 Task: Find connections with filter location Kayanza with filter topic #productmanagementwith filter profile language Potuguese with filter current company Computacenter with filter school Meghnad Saha Institute Of Technology(MSIT) with filter industry Chemical Raw Materials Manufacturing with filter service category Tax Law with filter keywords title Managing Member
Action: Mouse moved to (180, 237)
Screenshot: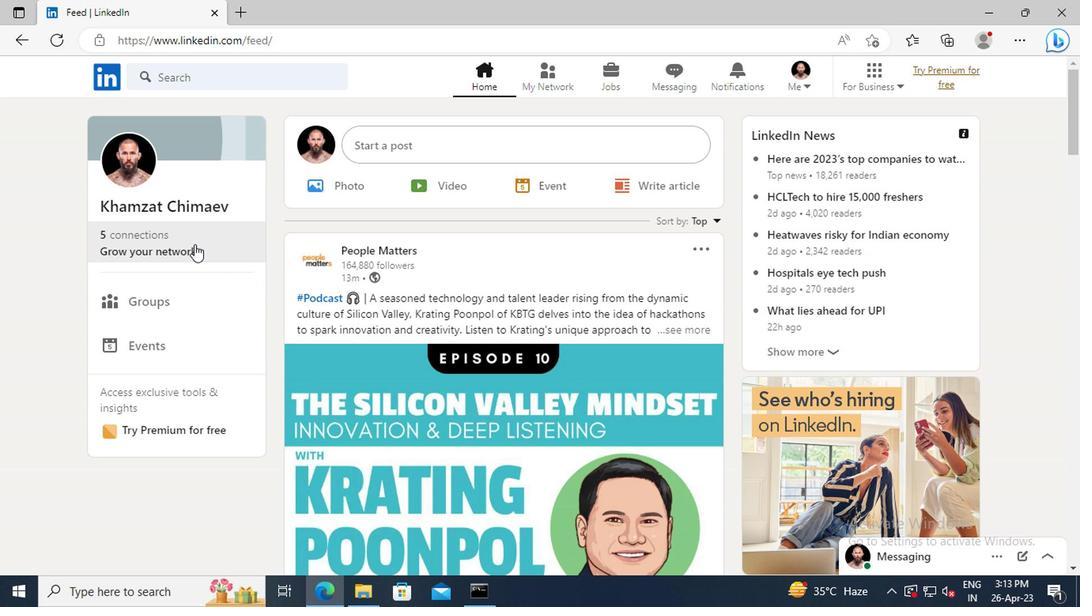 
Action: Mouse pressed left at (180, 237)
Screenshot: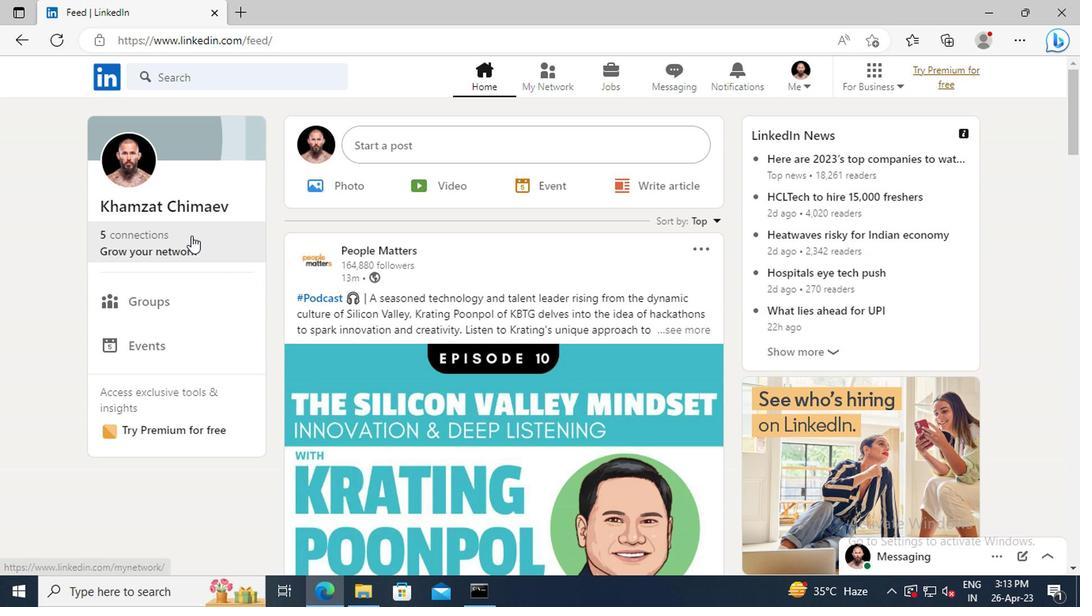
Action: Mouse moved to (188, 166)
Screenshot: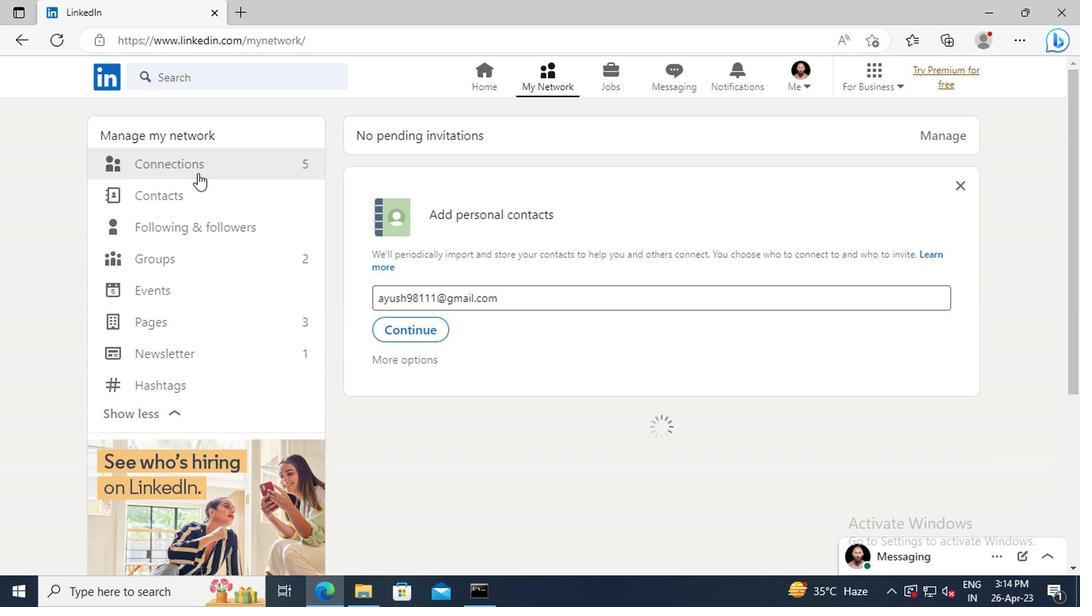 
Action: Mouse pressed left at (188, 166)
Screenshot: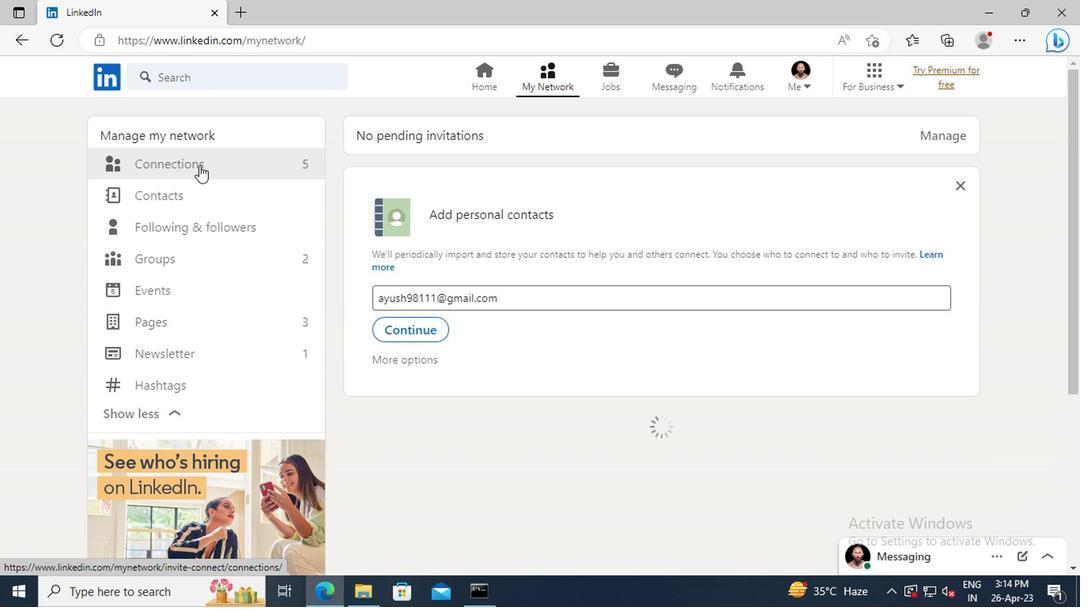 
Action: Mouse moved to (645, 170)
Screenshot: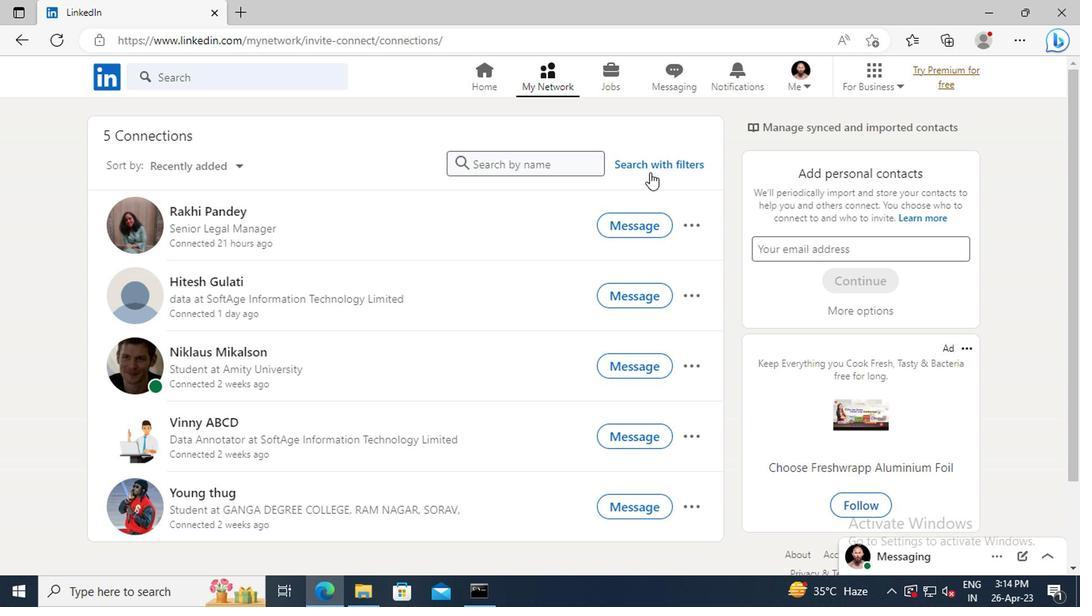 
Action: Mouse pressed left at (645, 170)
Screenshot: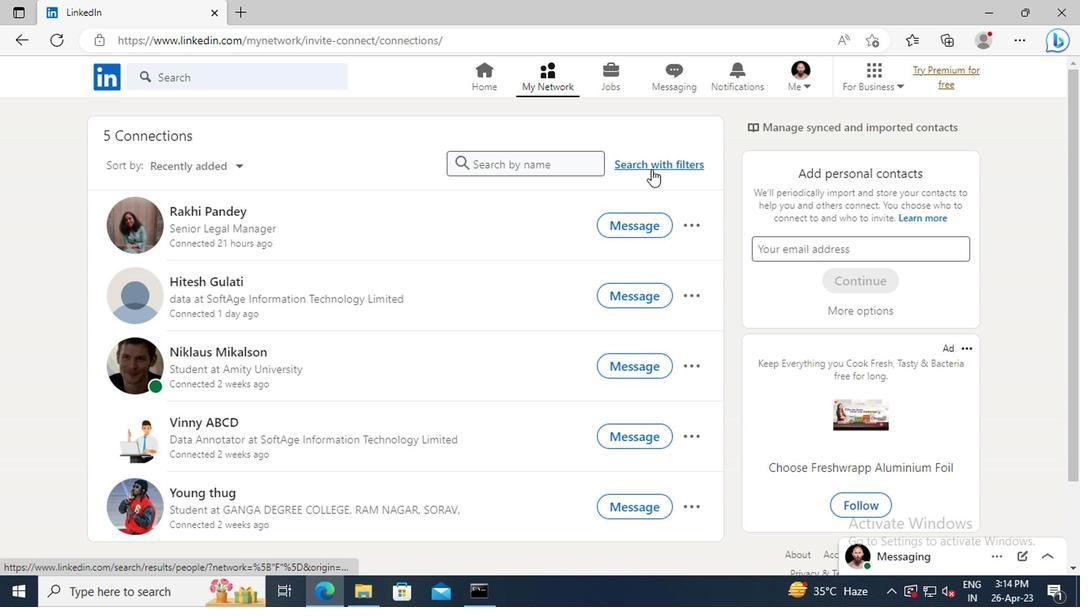 
Action: Mouse moved to (593, 129)
Screenshot: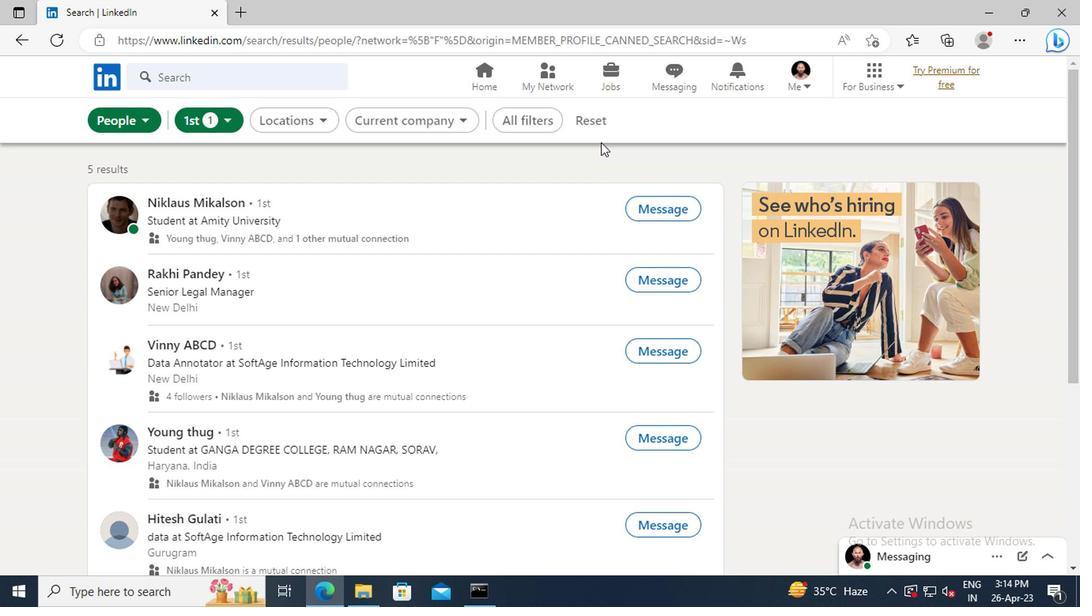 
Action: Mouse pressed left at (593, 129)
Screenshot: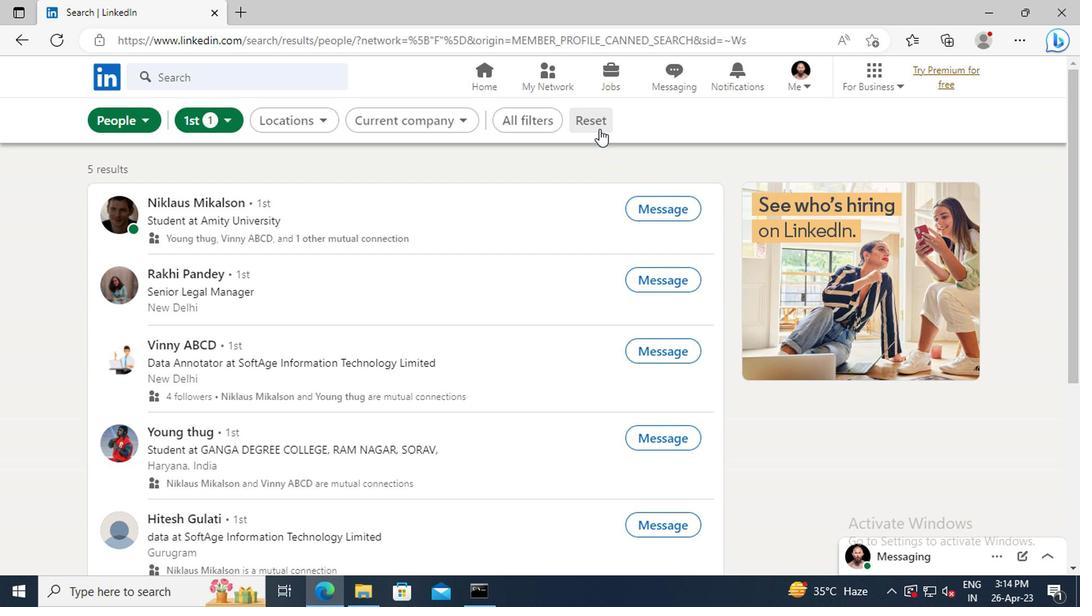 
Action: Mouse moved to (561, 122)
Screenshot: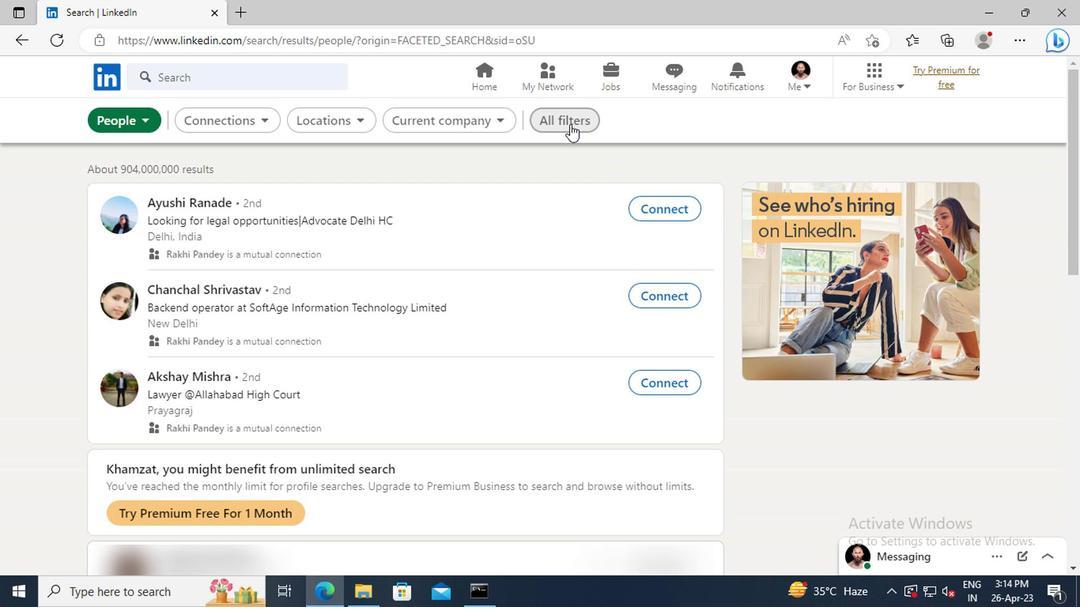 
Action: Mouse pressed left at (561, 122)
Screenshot: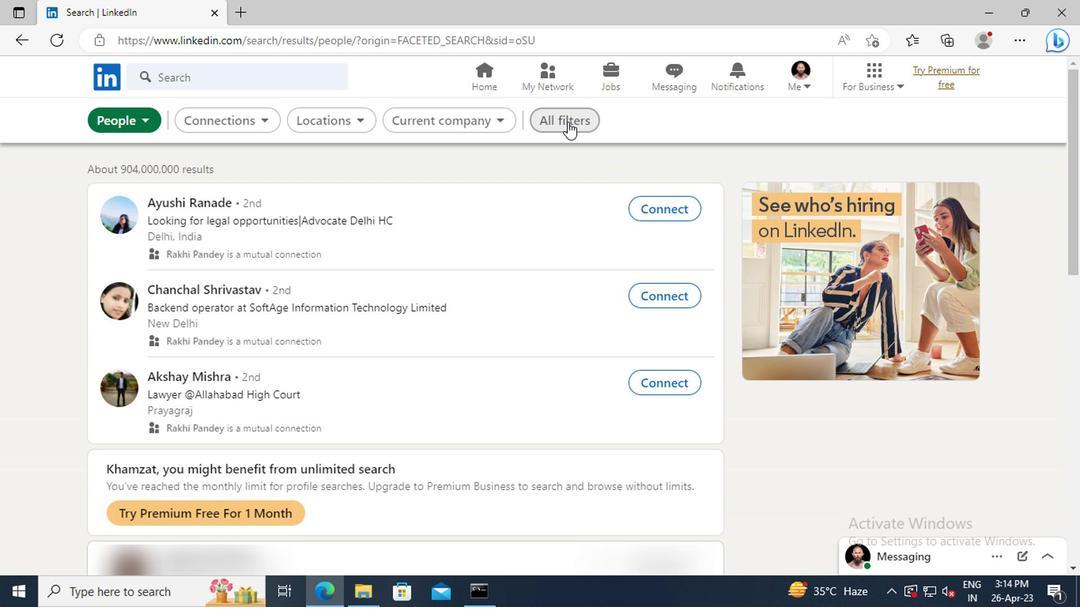 
Action: Mouse moved to (852, 314)
Screenshot: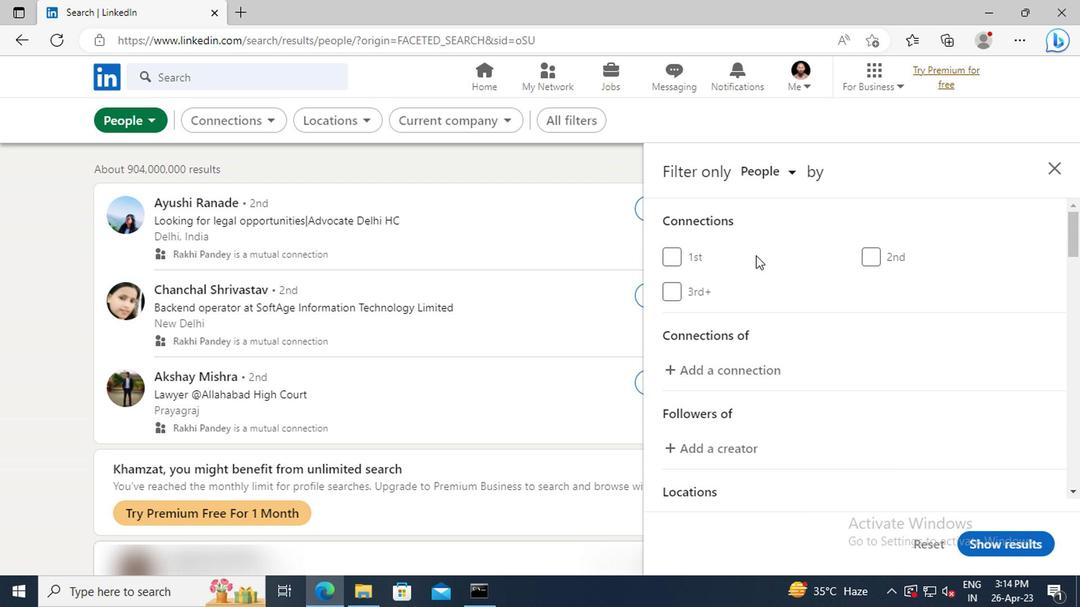 
Action: Mouse scrolled (852, 313) with delta (0, -1)
Screenshot: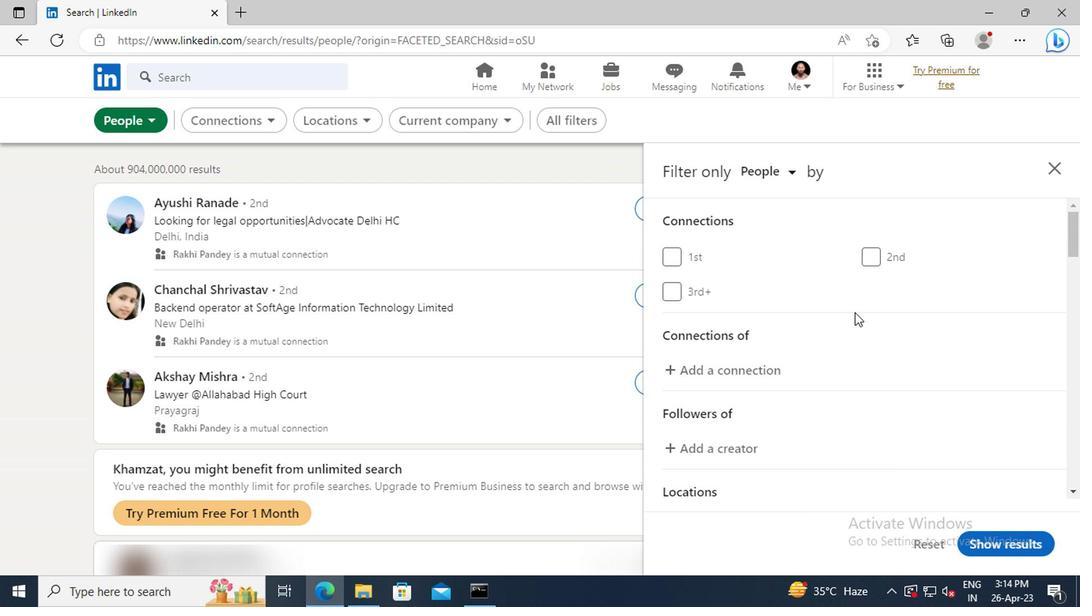 
Action: Mouse scrolled (852, 313) with delta (0, -1)
Screenshot: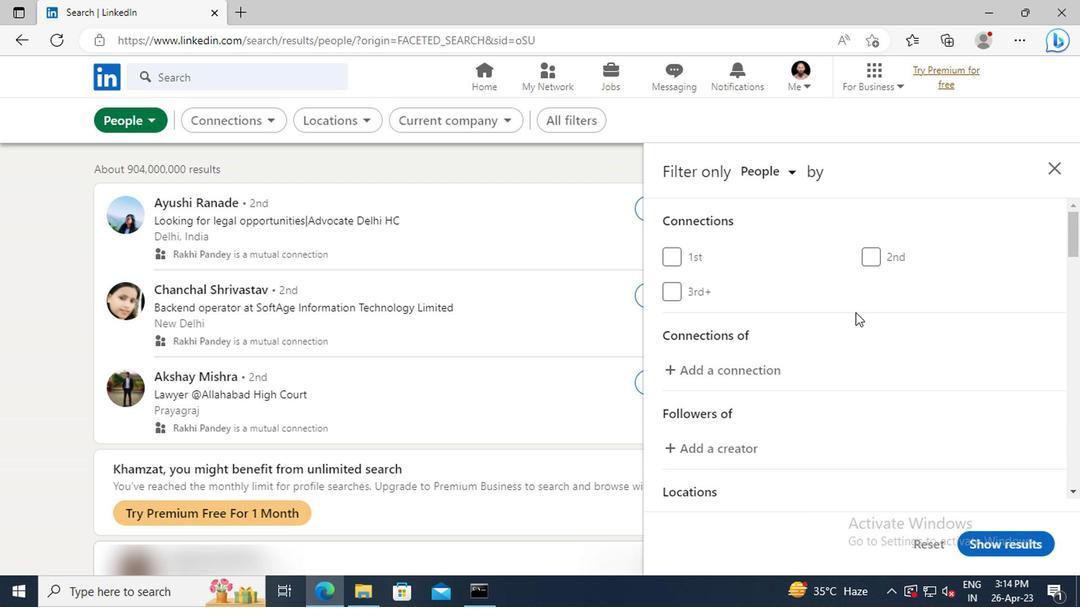 
Action: Mouse scrolled (852, 313) with delta (0, -1)
Screenshot: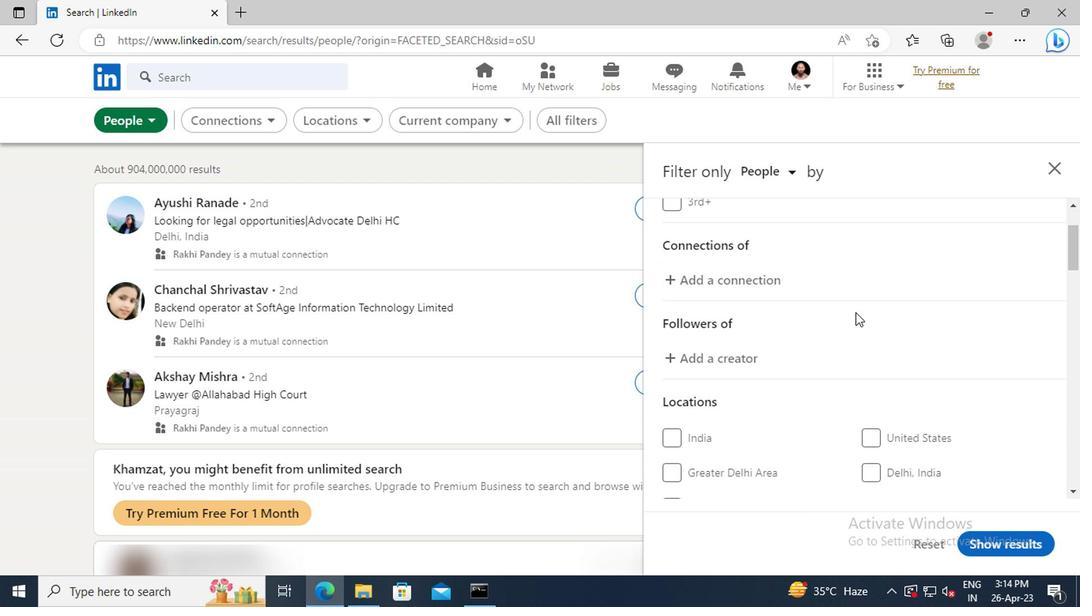 
Action: Mouse scrolled (852, 313) with delta (0, -1)
Screenshot: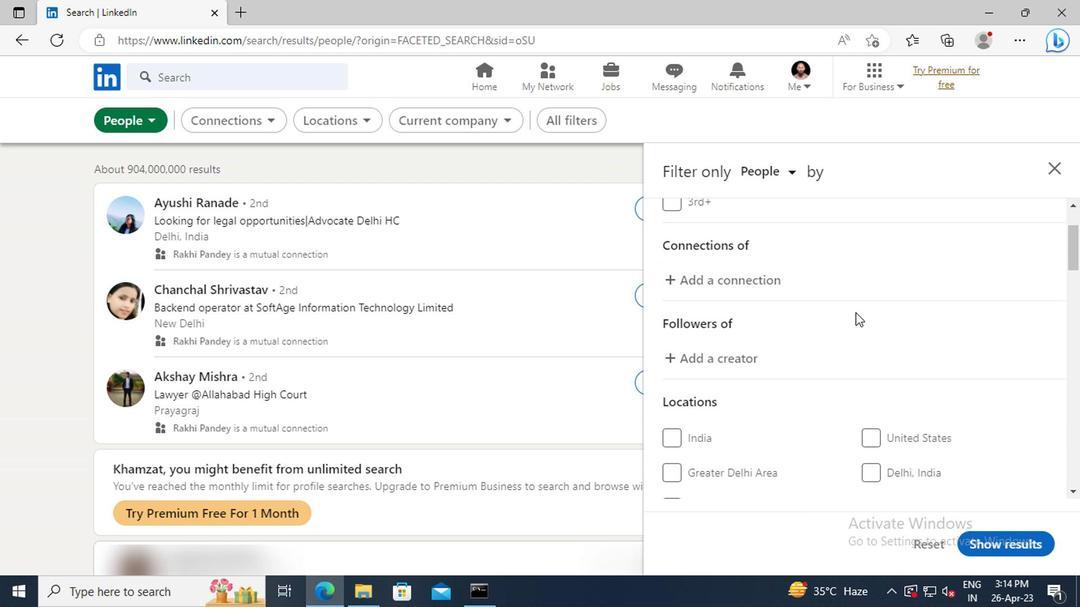 
Action: Mouse scrolled (852, 313) with delta (0, -1)
Screenshot: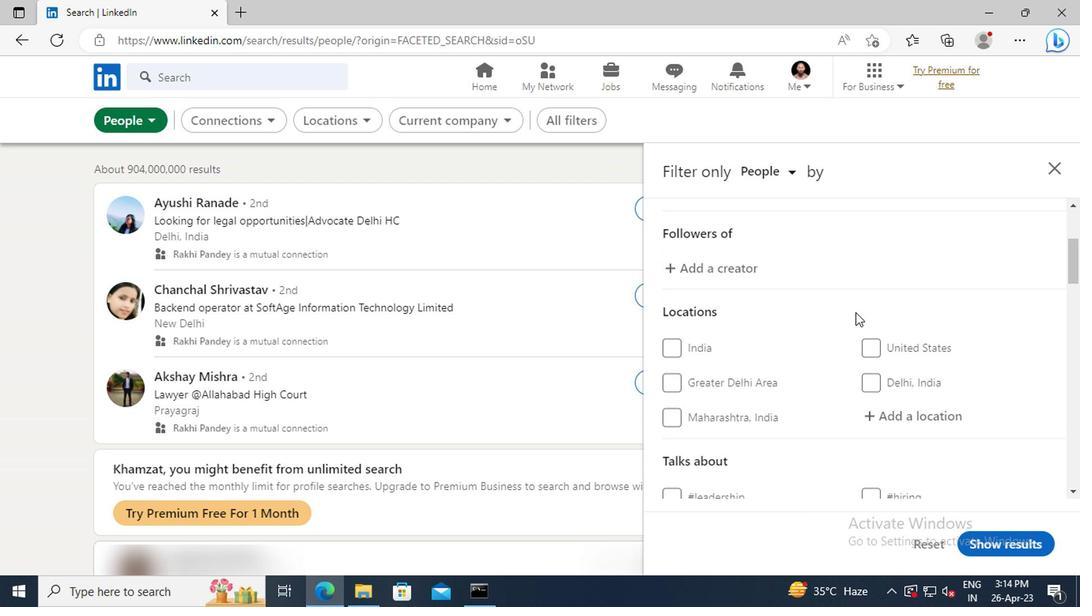 
Action: Mouse moved to (879, 367)
Screenshot: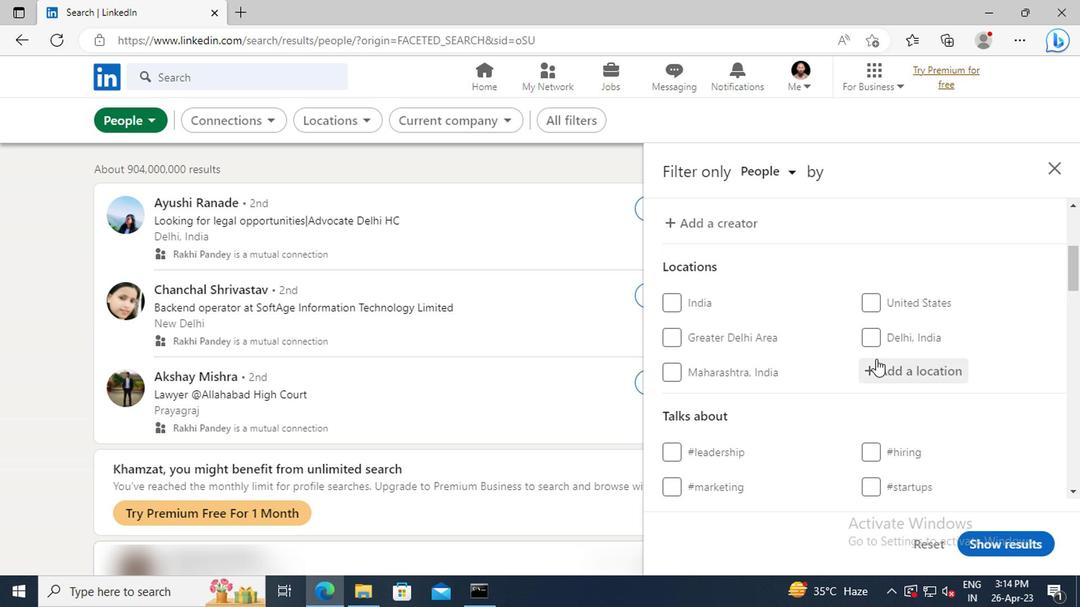 
Action: Mouse pressed left at (879, 367)
Screenshot: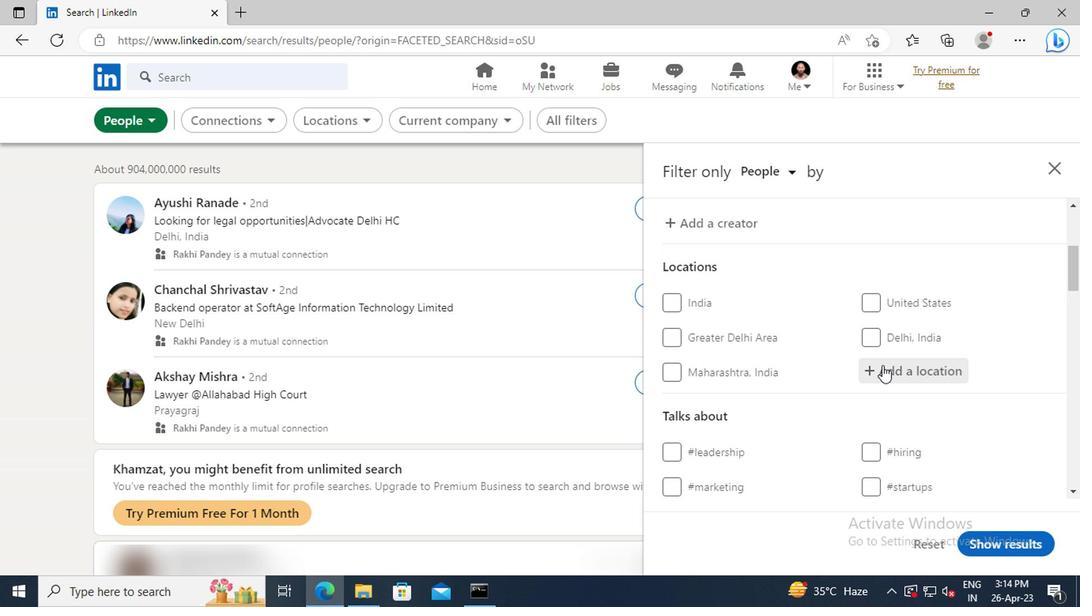 
Action: Key pressed <Key.shift>KAYANZA
Screenshot: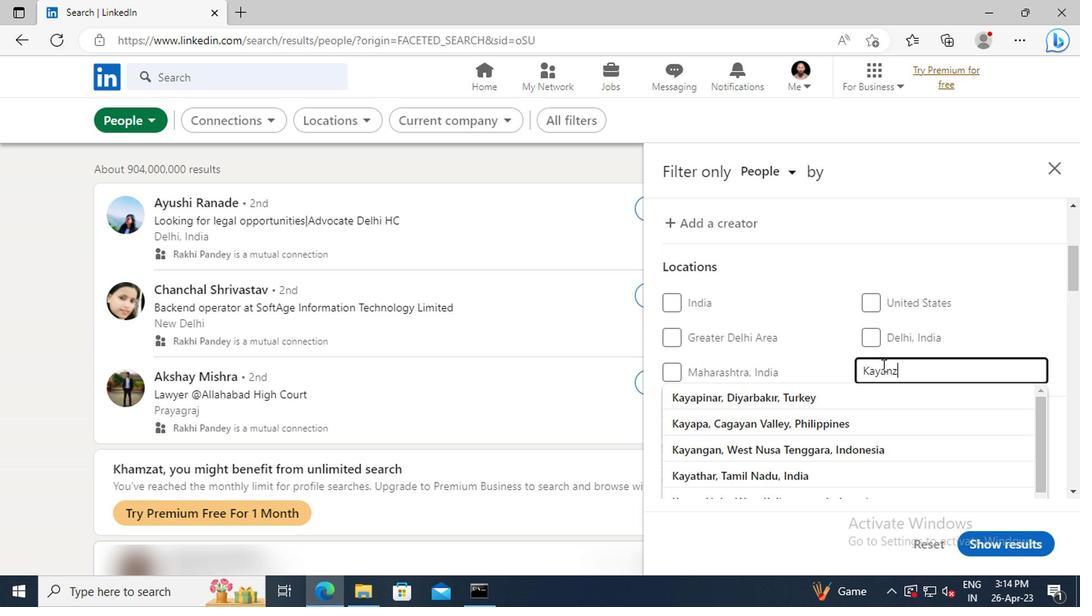 
Action: Mouse moved to (873, 398)
Screenshot: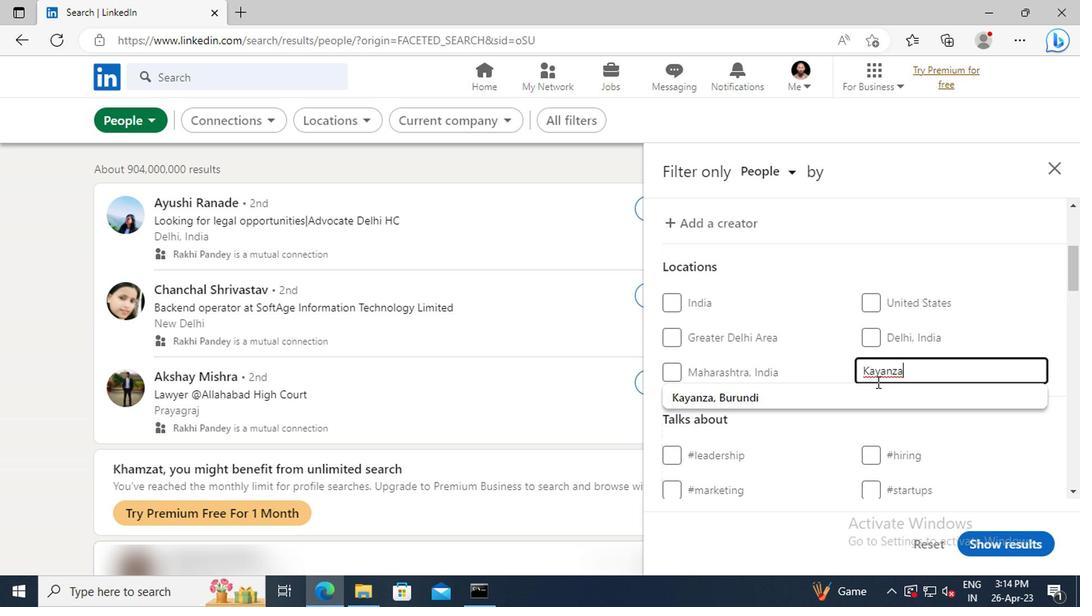 
Action: Mouse pressed left at (873, 398)
Screenshot: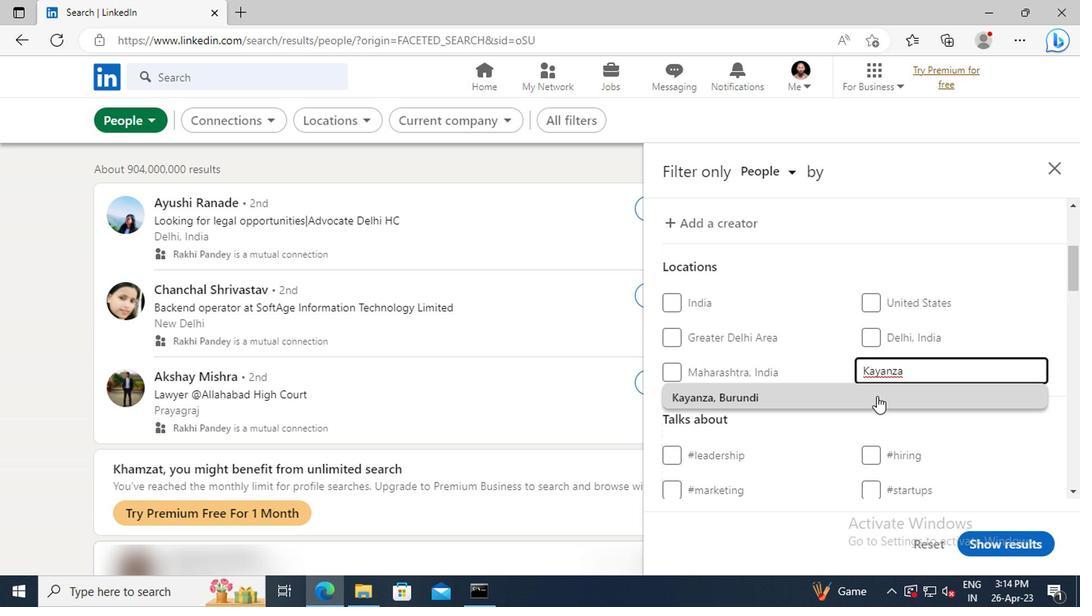 
Action: Mouse moved to (881, 314)
Screenshot: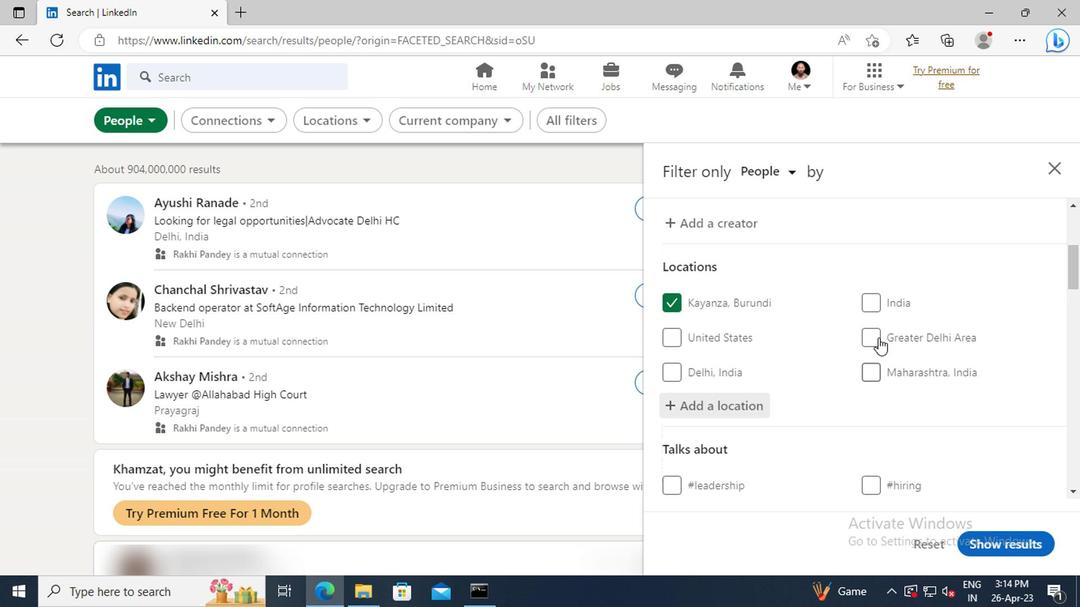 
Action: Mouse scrolled (881, 314) with delta (0, 0)
Screenshot: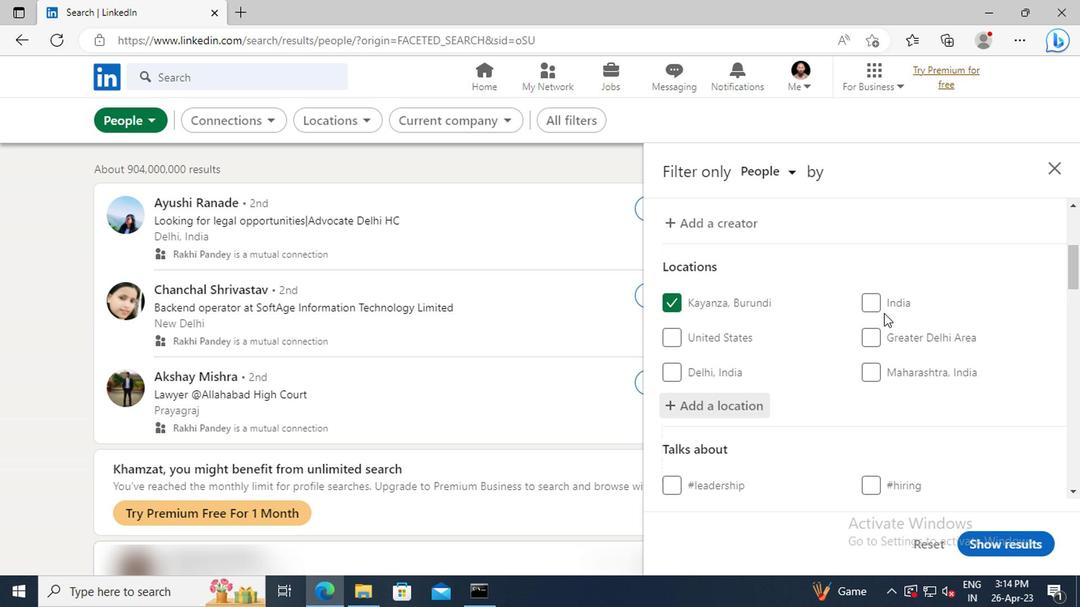 
Action: Mouse scrolled (881, 314) with delta (0, 0)
Screenshot: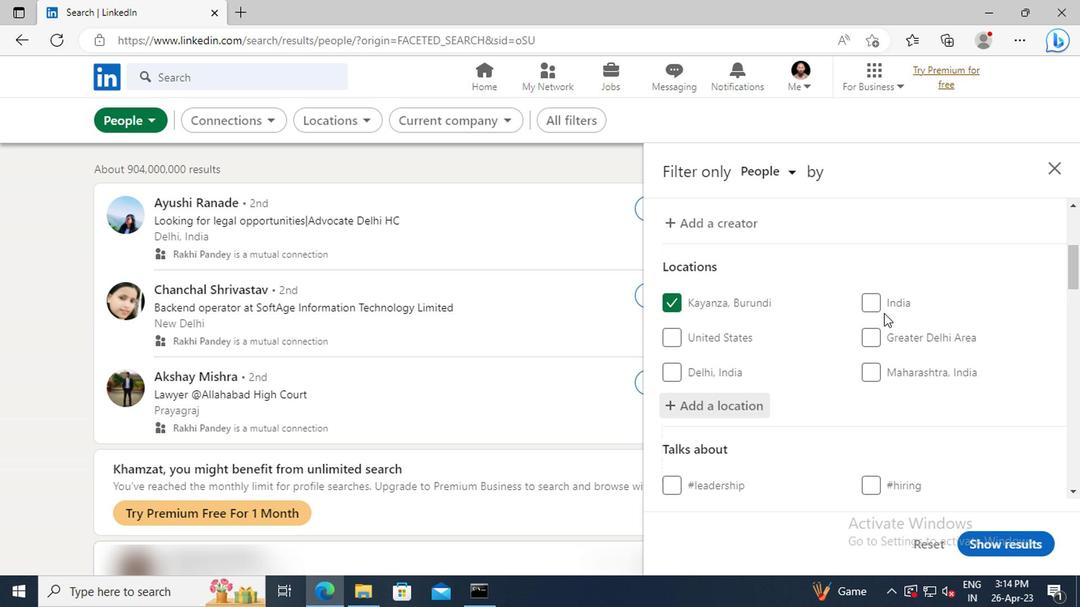 
Action: Mouse scrolled (881, 314) with delta (0, 0)
Screenshot: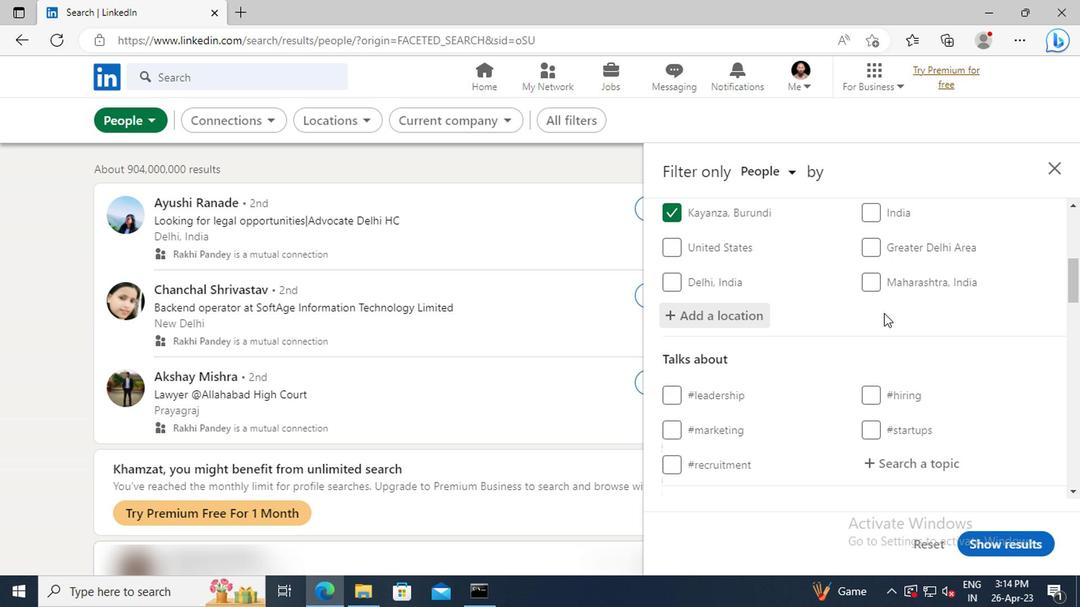 
Action: Mouse scrolled (881, 314) with delta (0, 0)
Screenshot: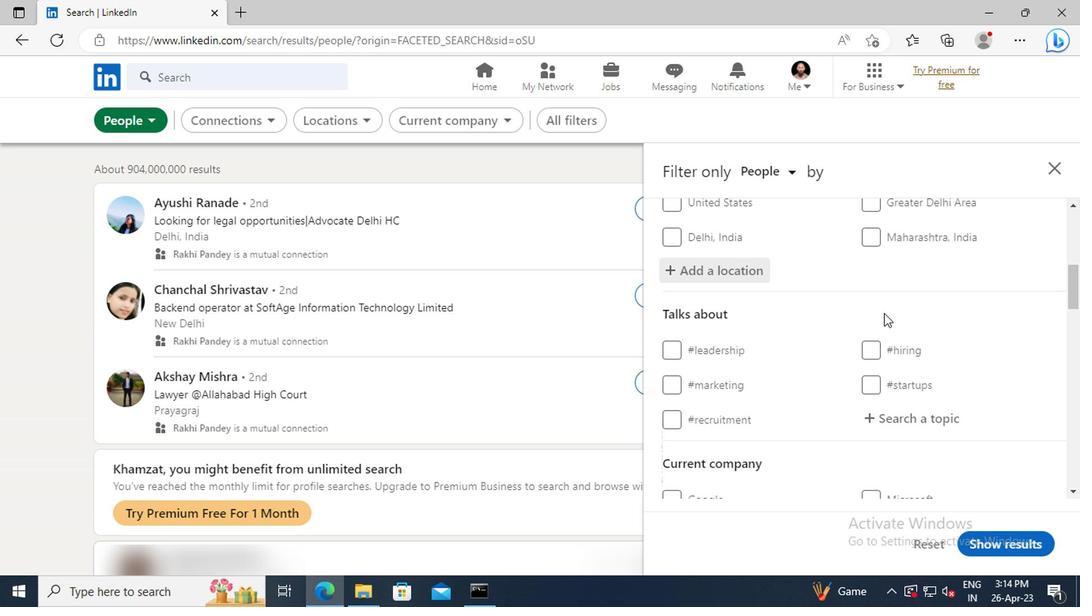 
Action: Mouse scrolled (881, 314) with delta (0, 0)
Screenshot: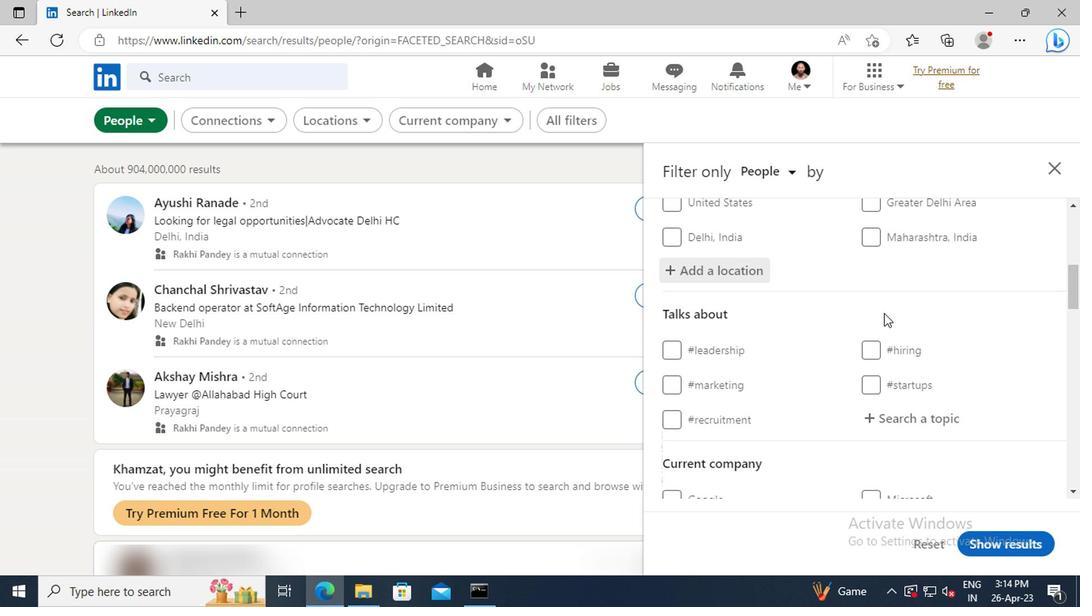 
Action: Mouse scrolled (881, 314) with delta (0, 0)
Screenshot: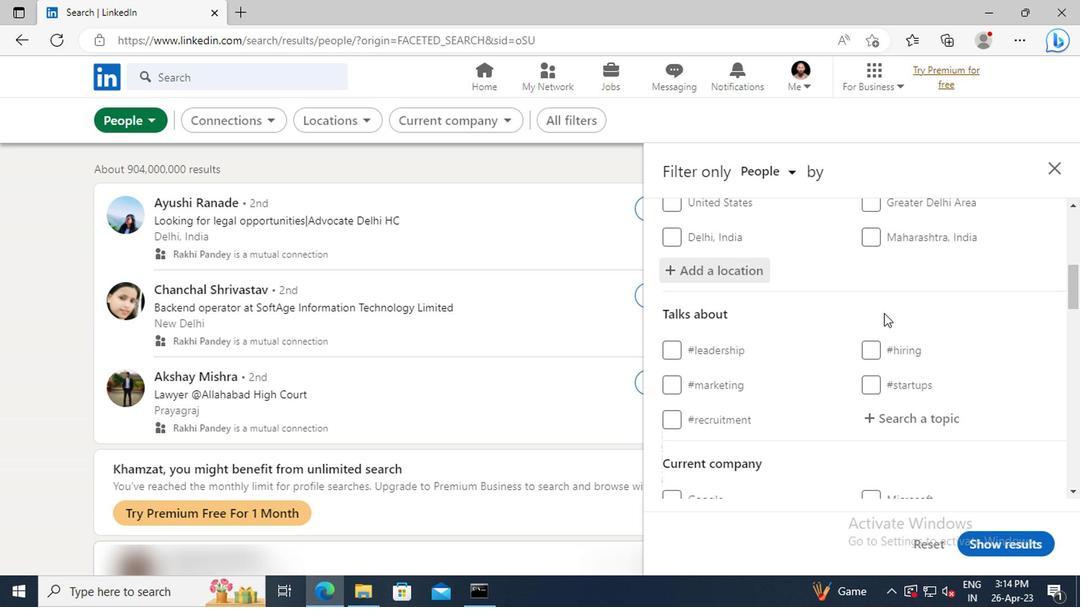 
Action: Mouse moved to (883, 285)
Screenshot: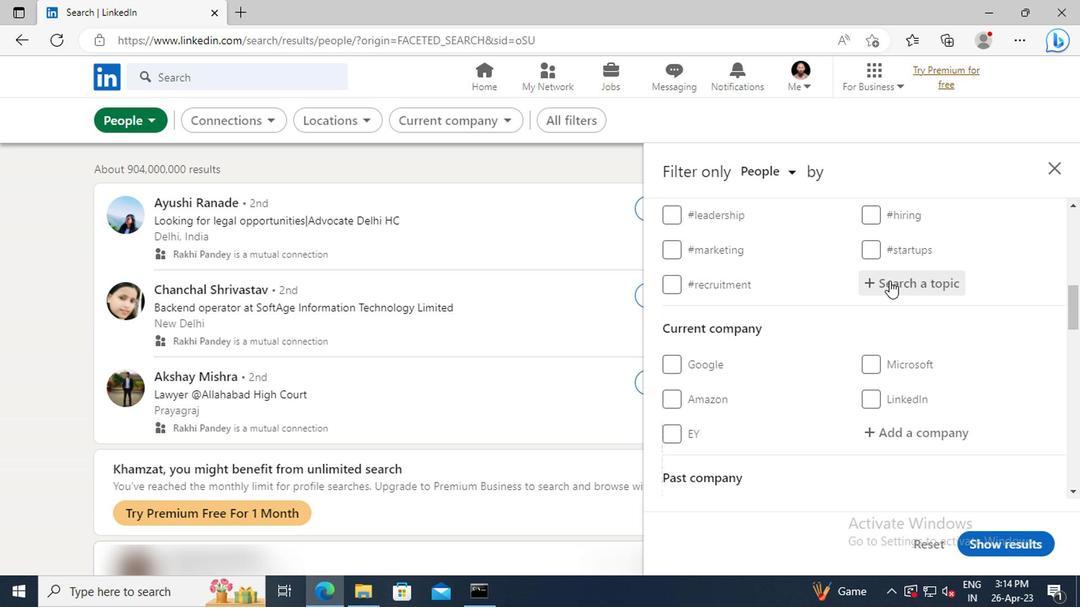 
Action: Mouse pressed left at (883, 285)
Screenshot: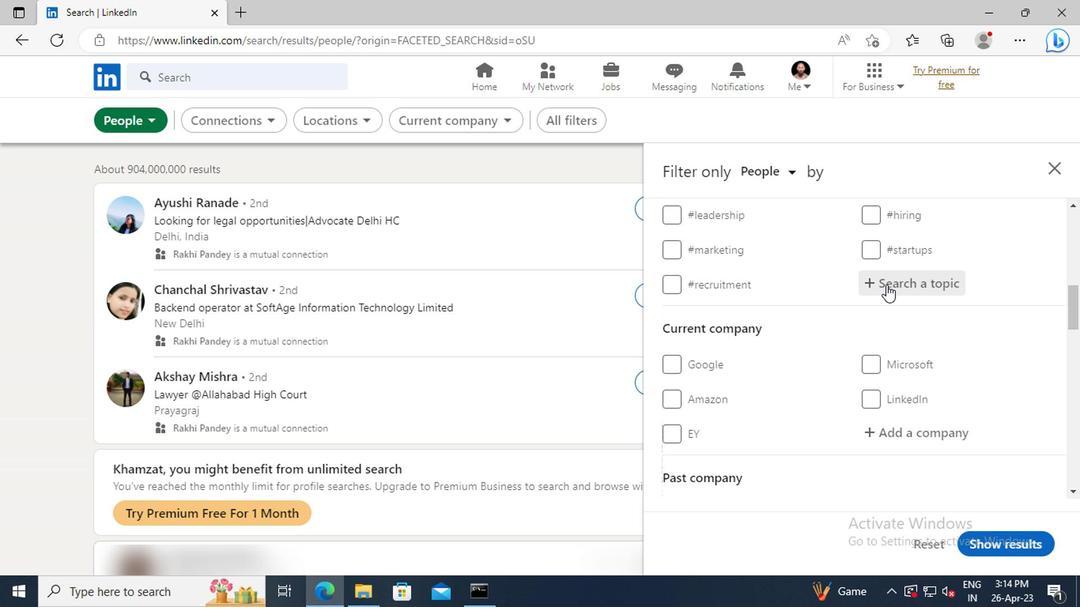 
Action: Key pressed <Key.shift>#
Screenshot: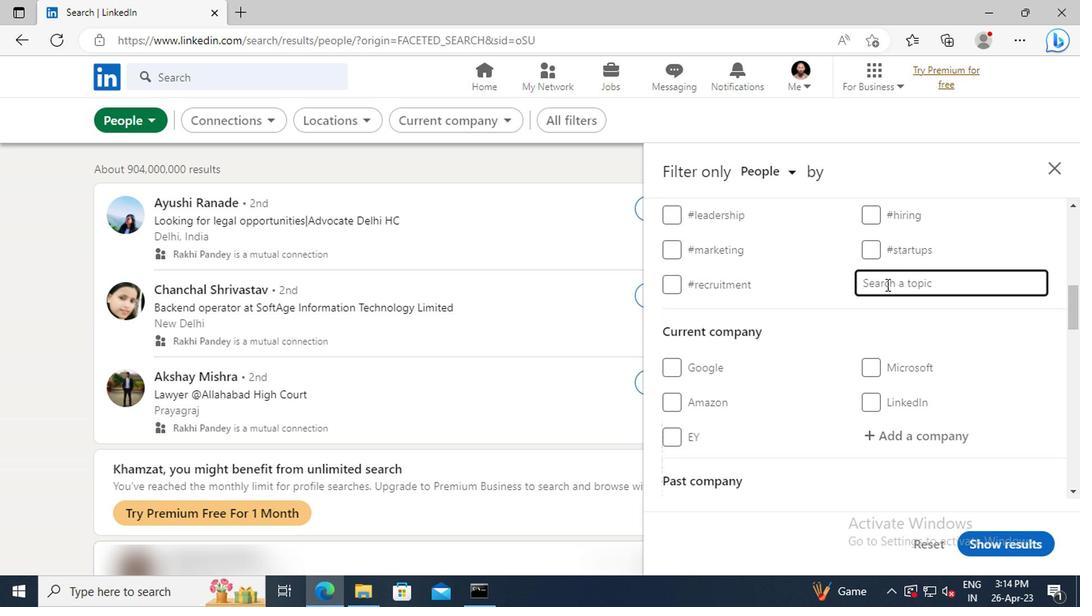 
Action: Mouse moved to (878, 285)
Screenshot: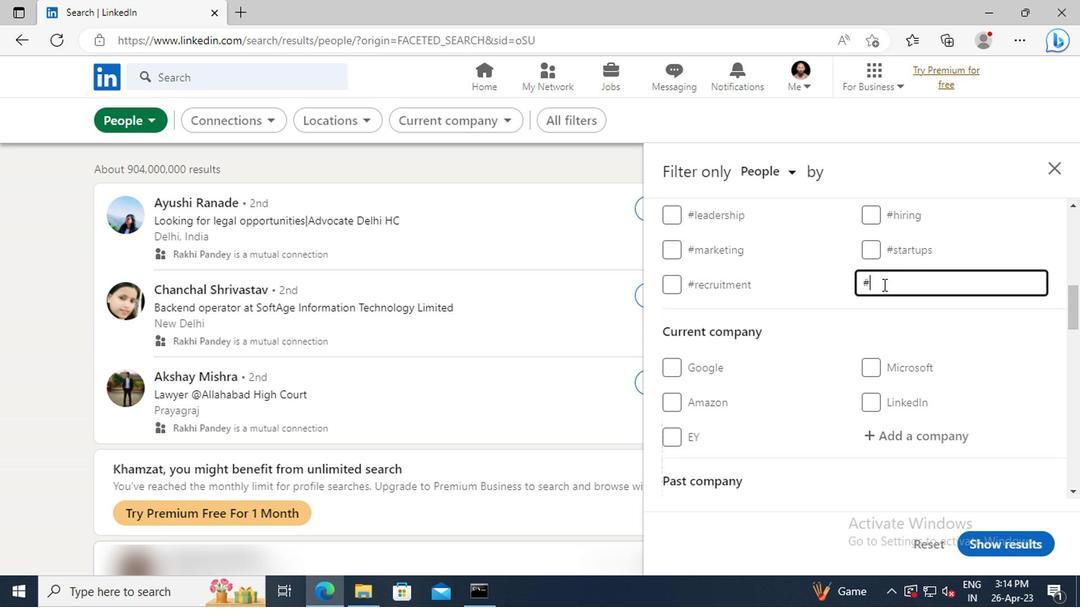 
Action: Key pressed PR
Screenshot: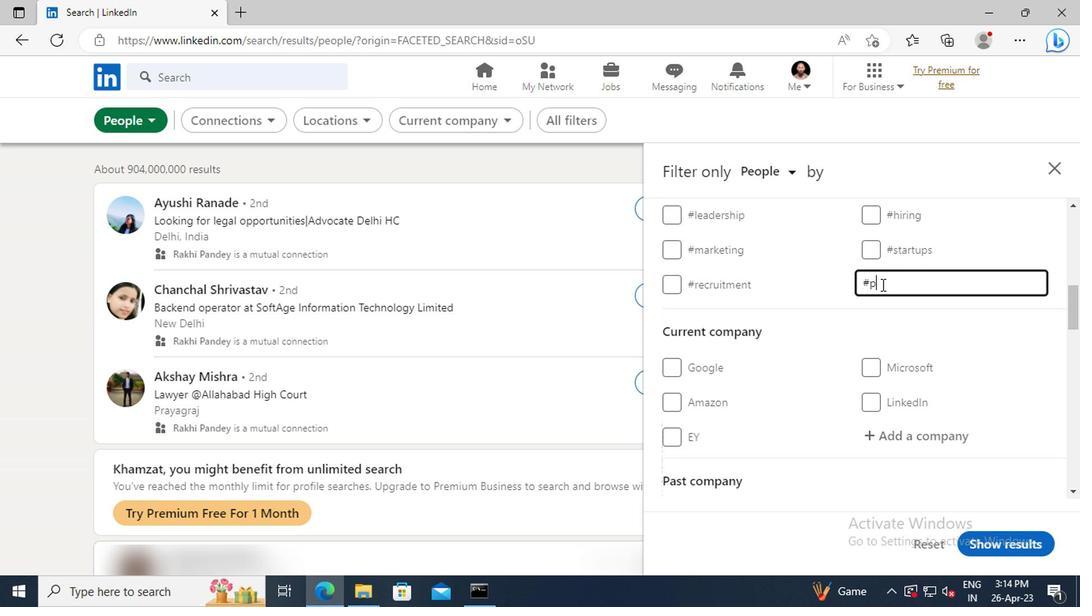 
Action: Mouse moved to (878, 285)
Screenshot: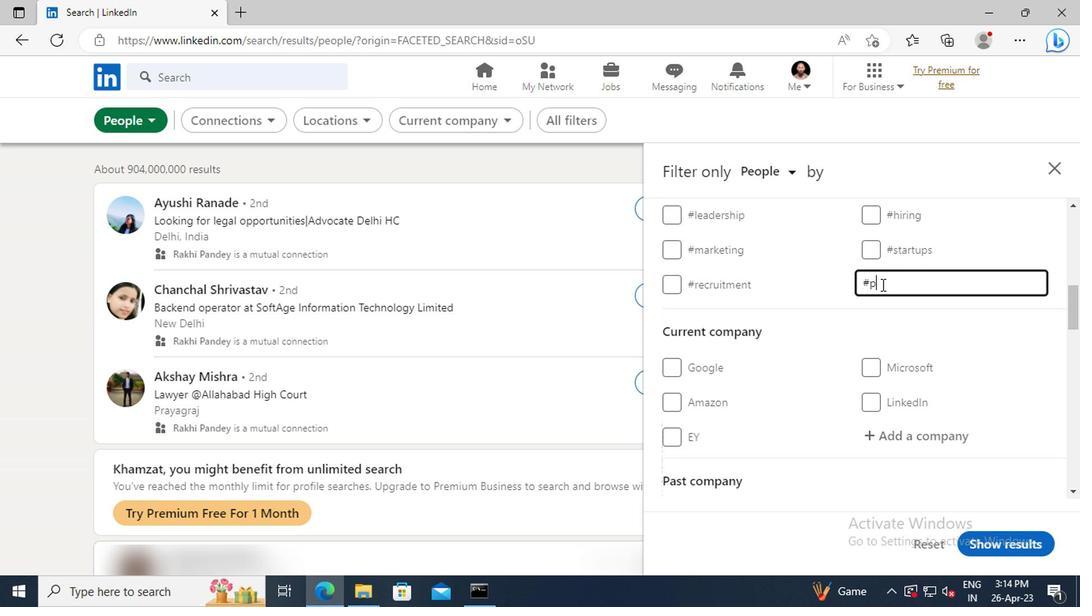 
Action: Key pressed O
Screenshot: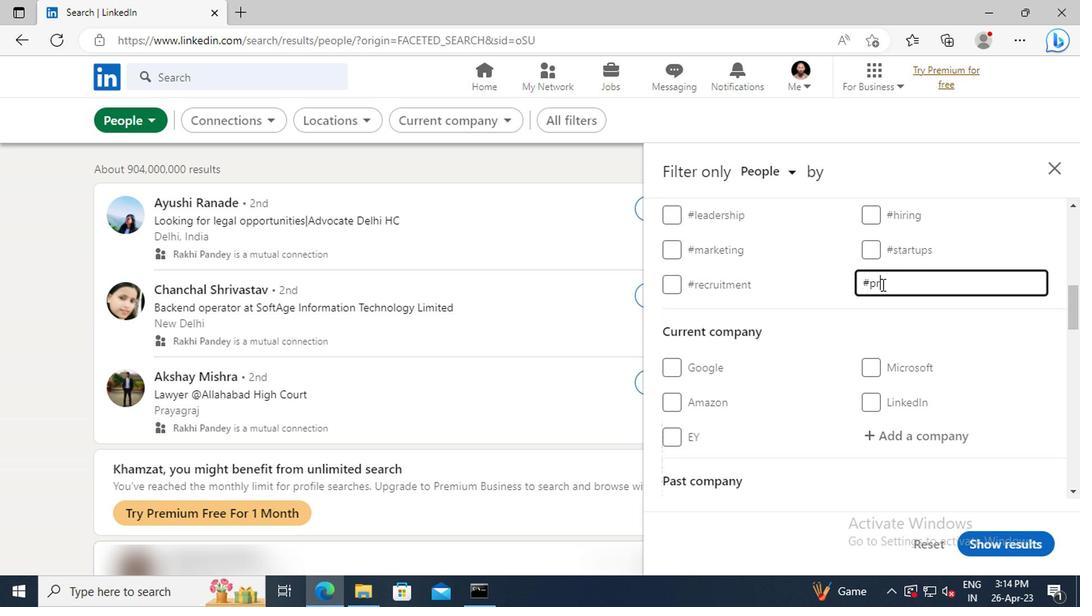 
Action: Mouse moved to (877, 285)
Screenshot: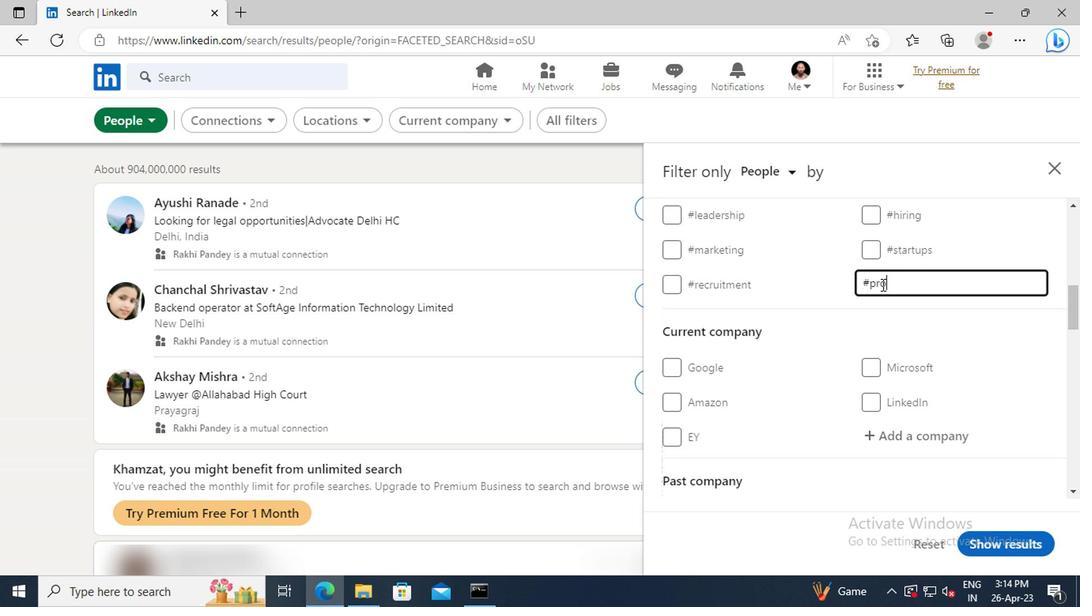 
Action: Key pressed DUCT
Screenshot: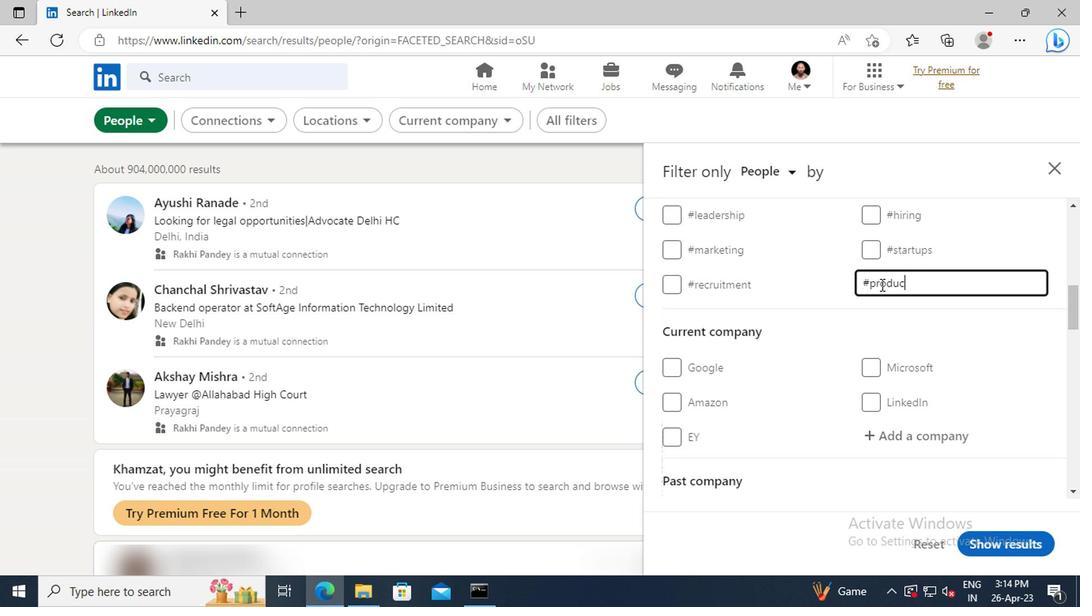 
Action: Mouse moved to (877, 285)
Screenshot: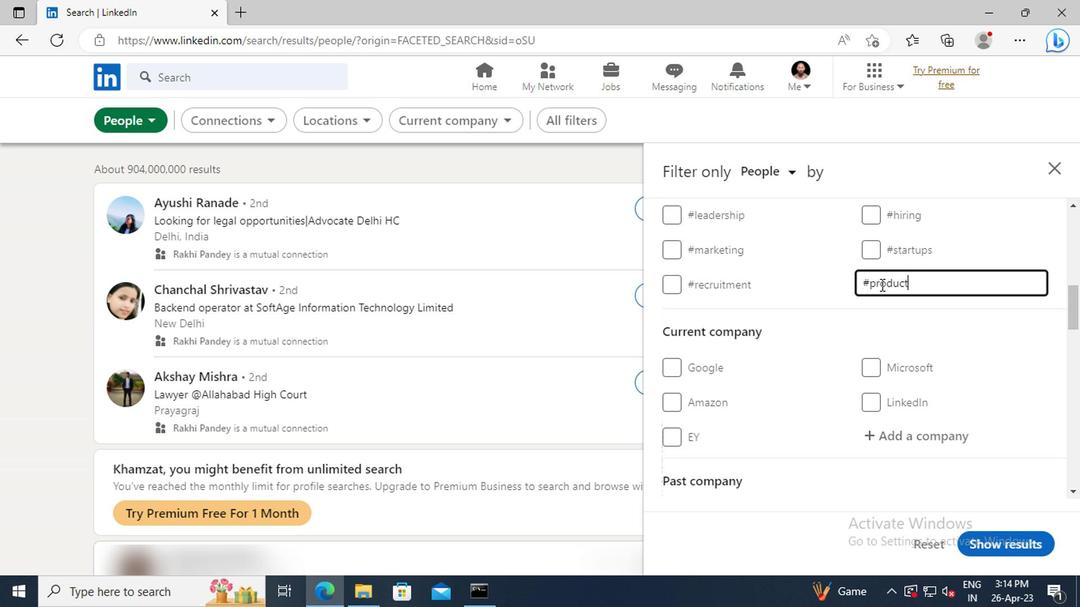 
Action: Key pressed MANAGEMENTWITH<Key.enter>
Screenshot: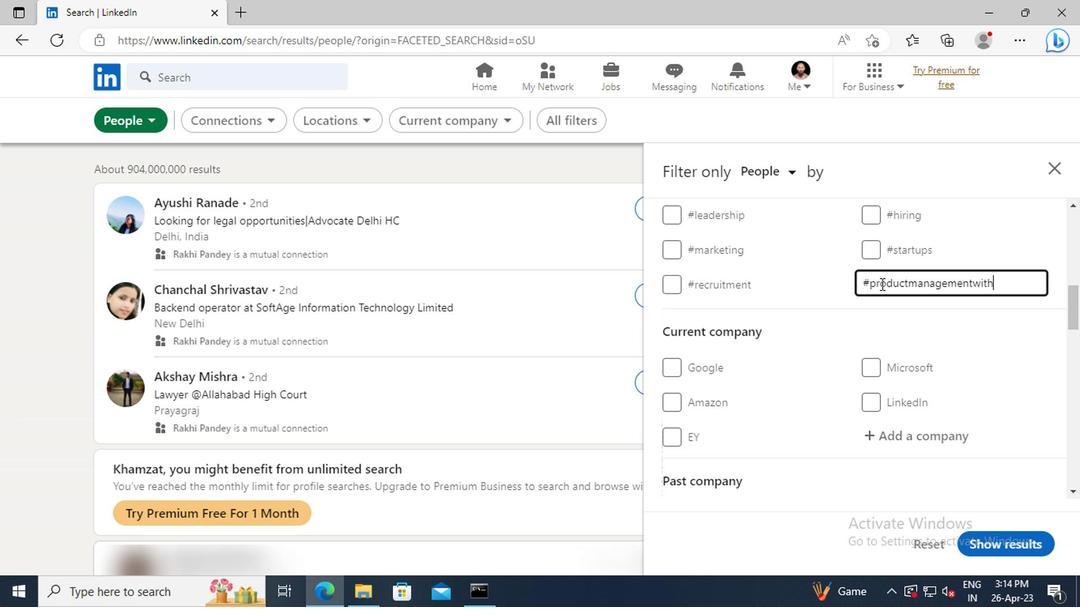 
Action: Mouse moved to (856, 284)
Screenshot: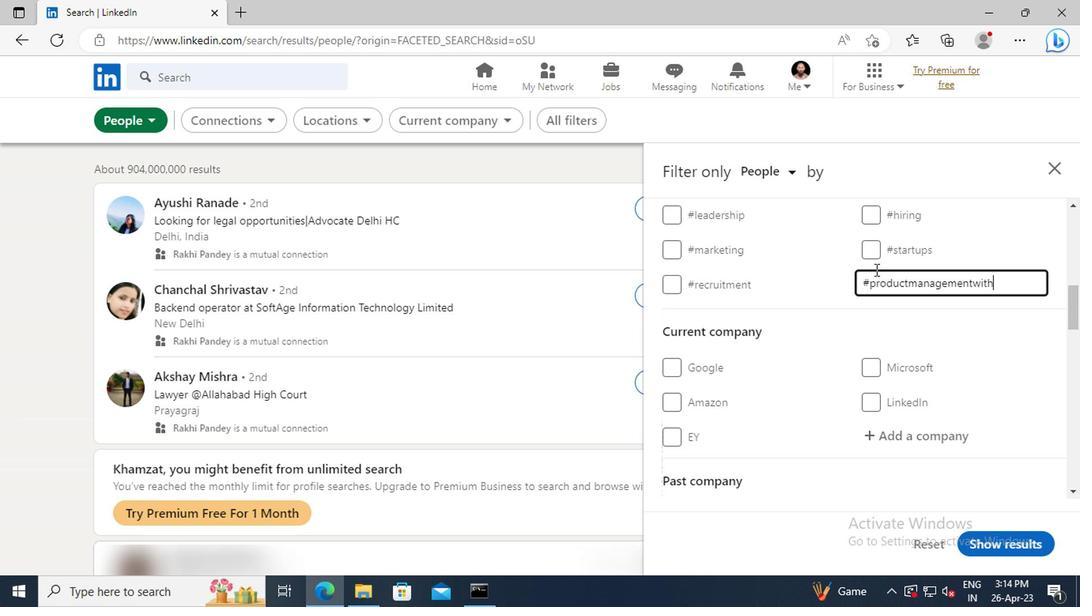 
Action: Mouse scrolled (856, 283) with delta (0, -1)
Screenshot: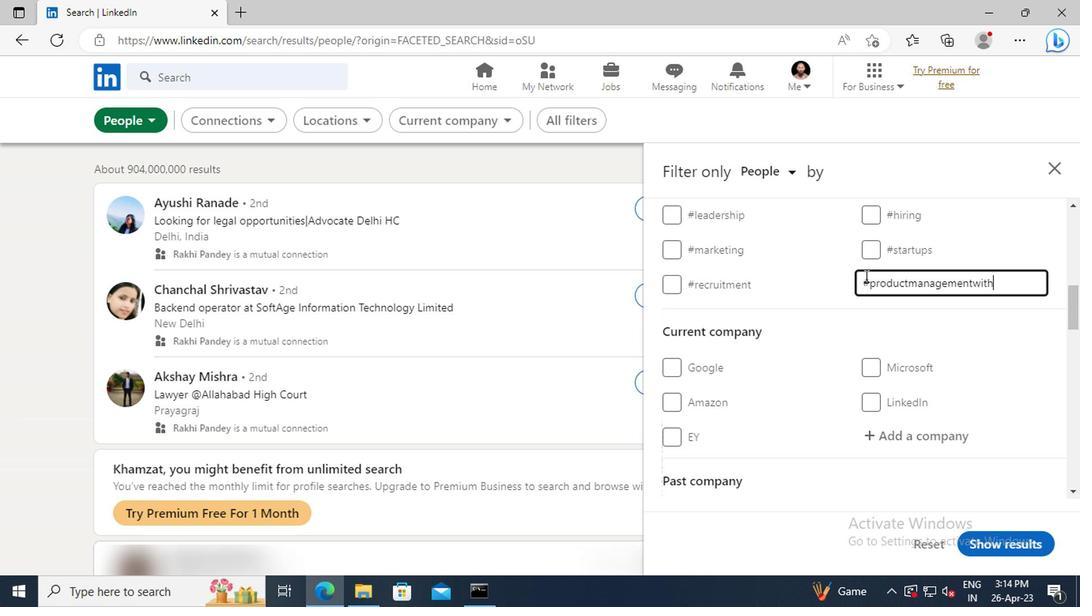 
Action: Mouse scrolled (856, 283) with delta (0, -1)
Screenshot: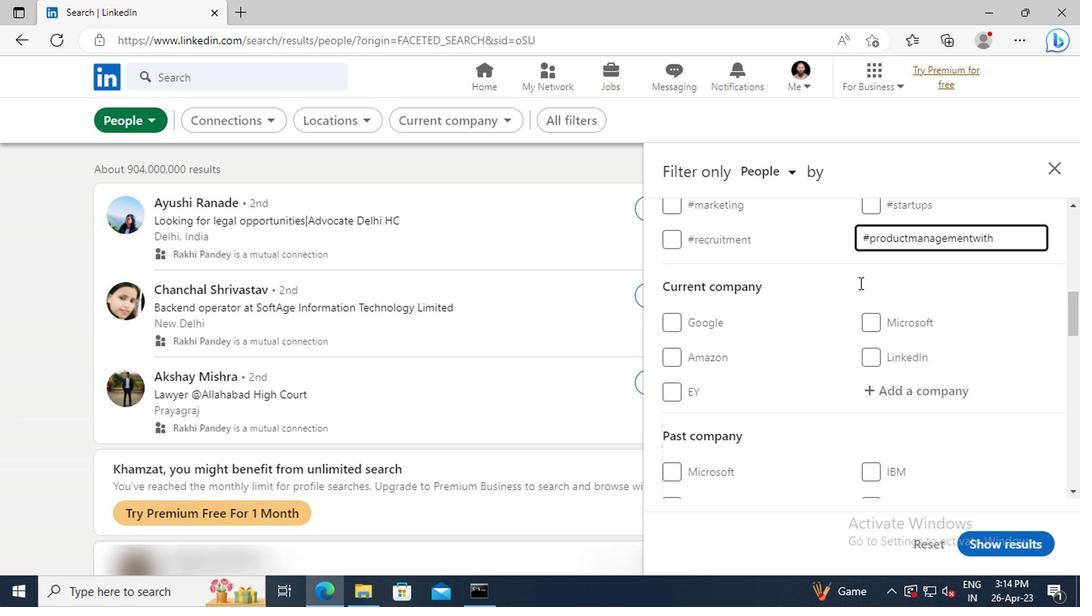 
Action: Mouse scrolled (856, 283) with delta (0, -1)
Screenshot: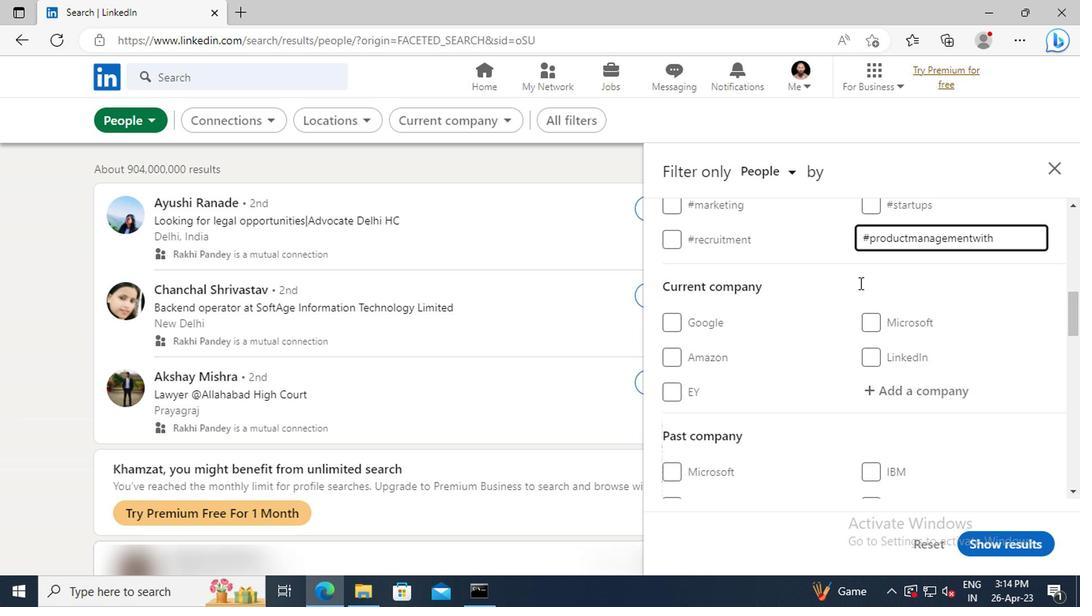 
Action: Mouse scrolled (856, 283) with delta (0, -1)
Screenshot: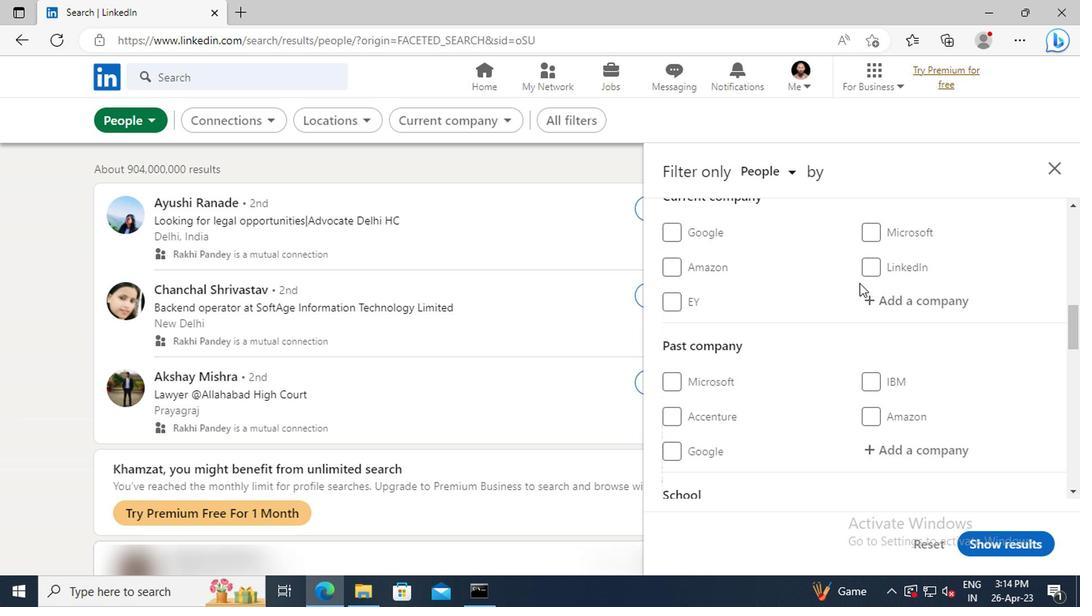 
Action: Mouse scrolled (856, 283) with delta (0, -1)
Screenshot: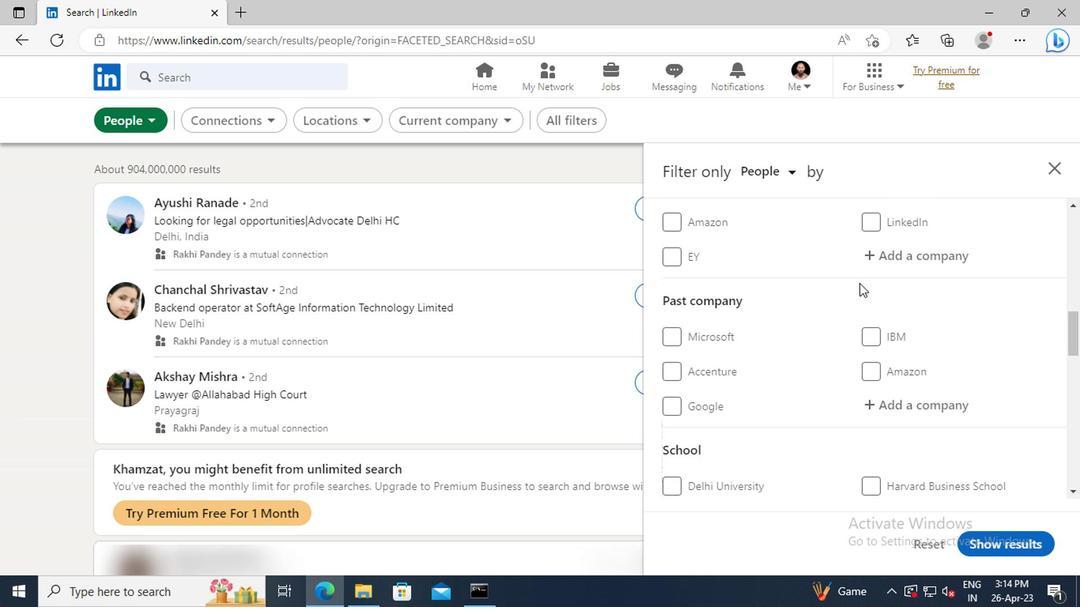 
Action: Mouse scrolled (856, 283) with delta (0, -1)
Screenshot: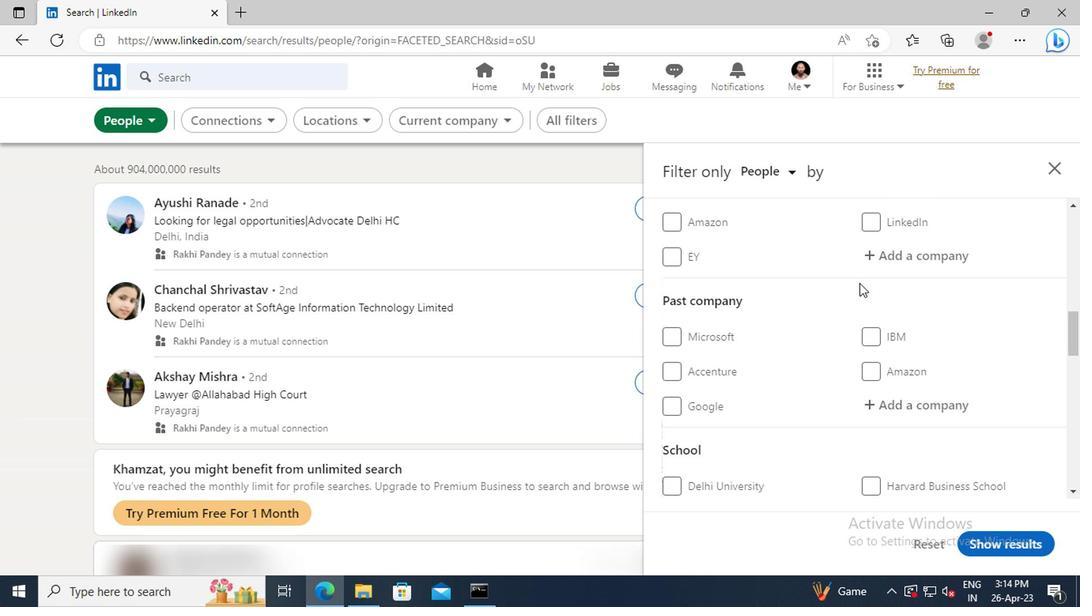 
Action: Mouse scrolled (856, 283) with delta (0, -1)
Screenshot: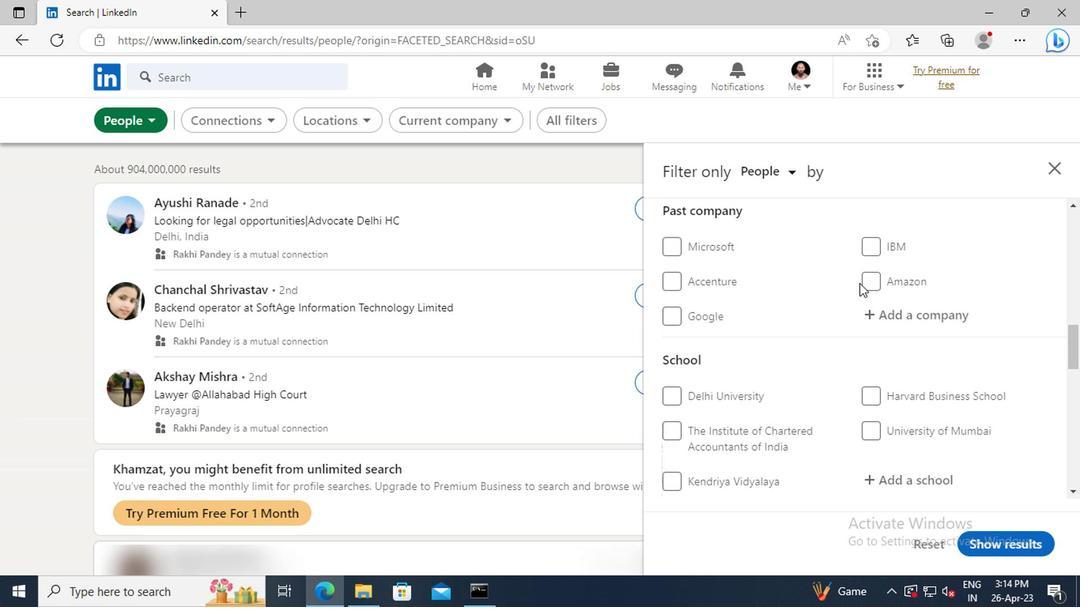 
Action: Mouse scrolled (856, 283) with delta (0, -1)
Screenshot: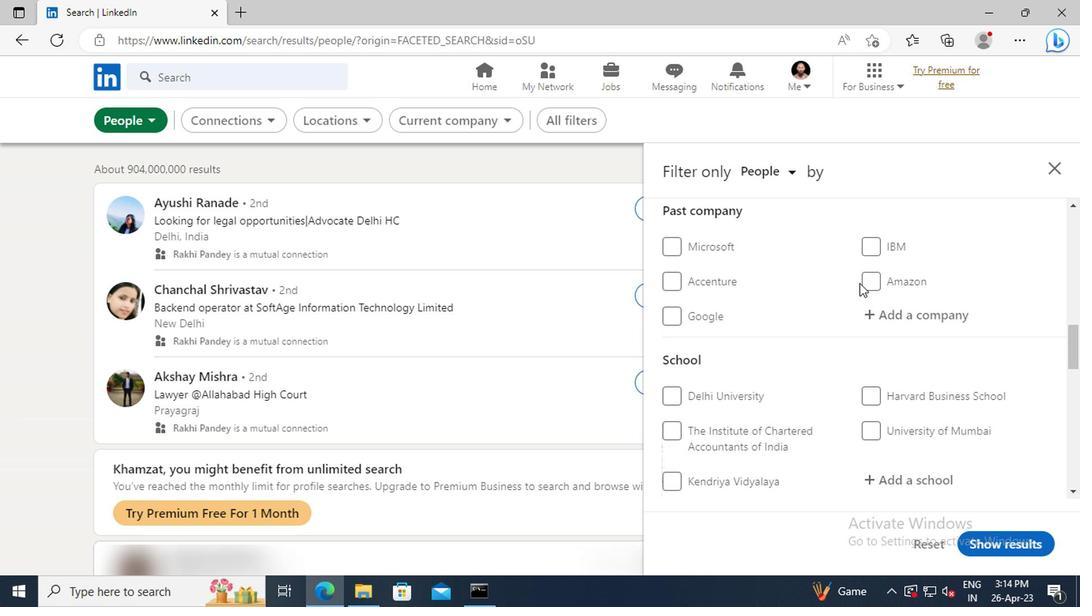 
Action: Mouse scrolled (856, 283) with delta (0, -1)
Screenshot: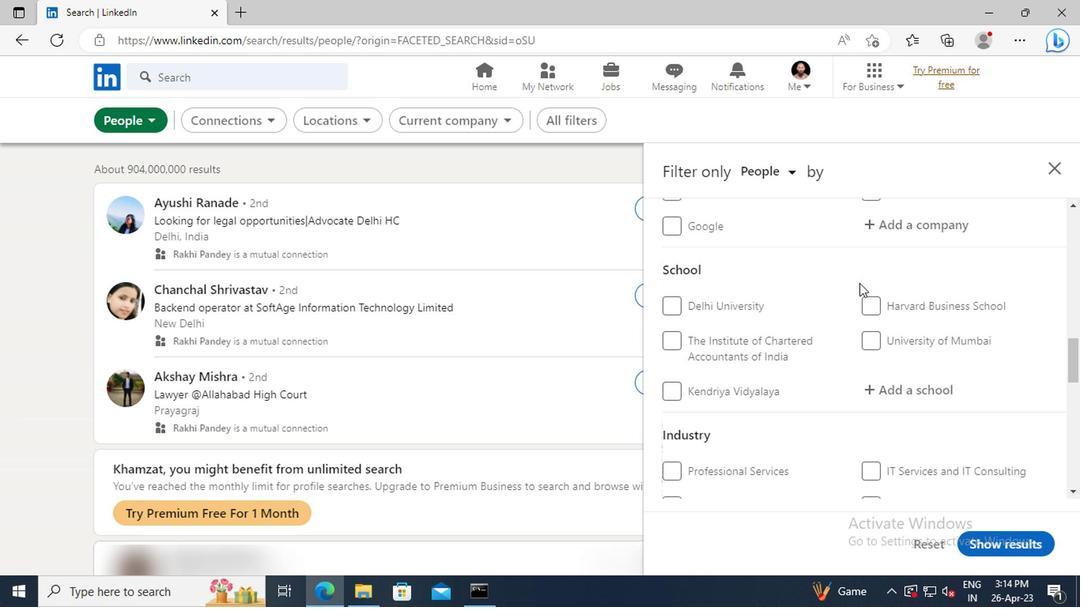 
Action: Mouse scrolled (856, 283) with delta (0, -1)
Screenshot: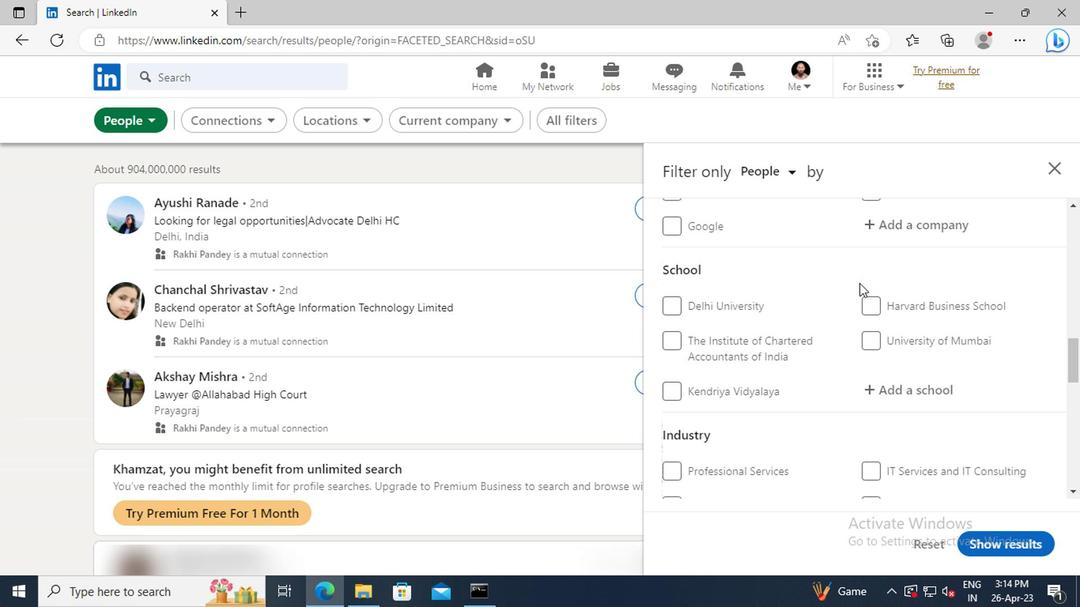 
Action: Mouse scrolled (856, 283) with delta (0, -1)
Screenshot: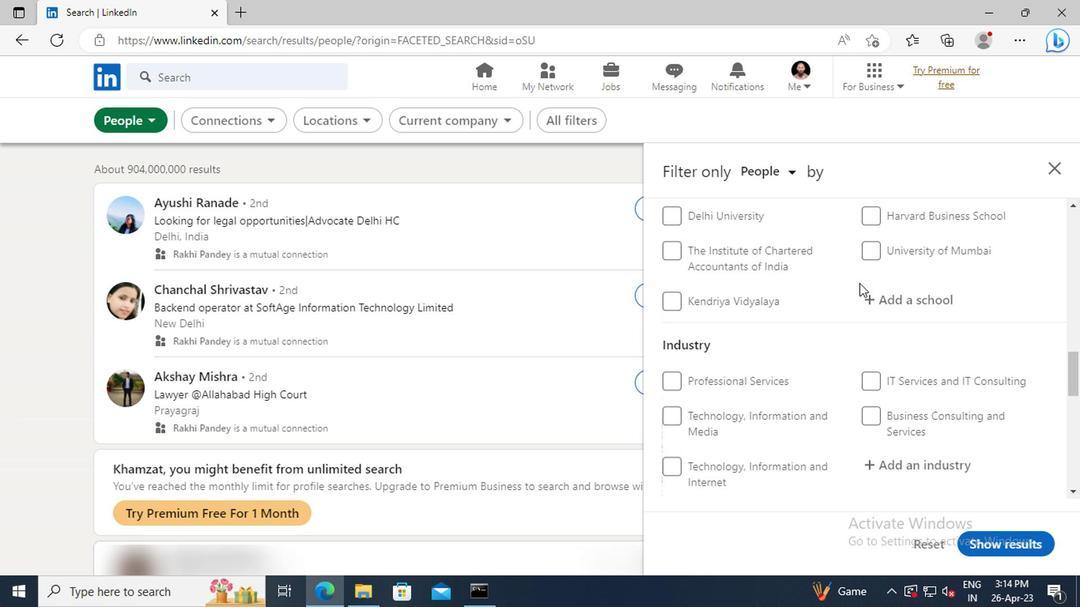 
Action: Mouse scrolled (856, 283) with delta (0, -1)
Screenshot: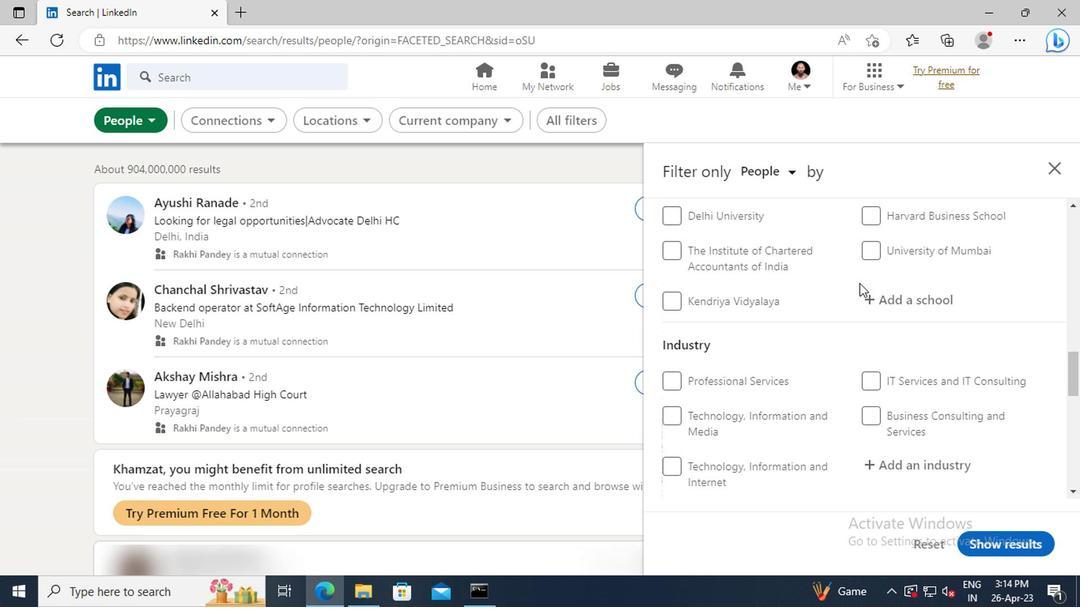 
Action: Mouse scrolled (856, 283) with delta (0, -1)
Screenshot: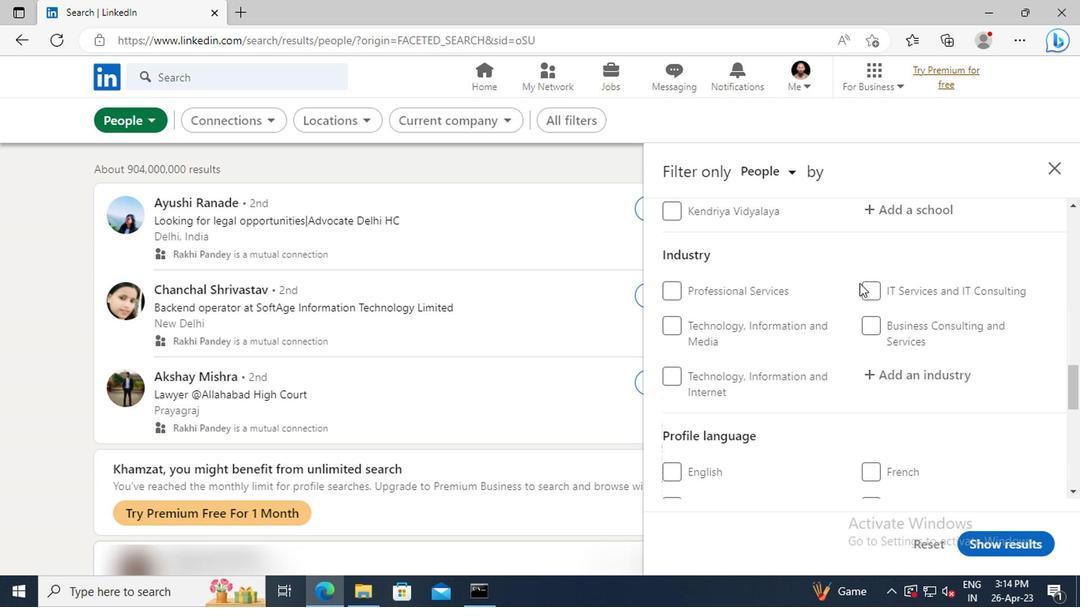 
Action: Mouse scrolled (856, 283) with delta (0, -1)
Screenshot: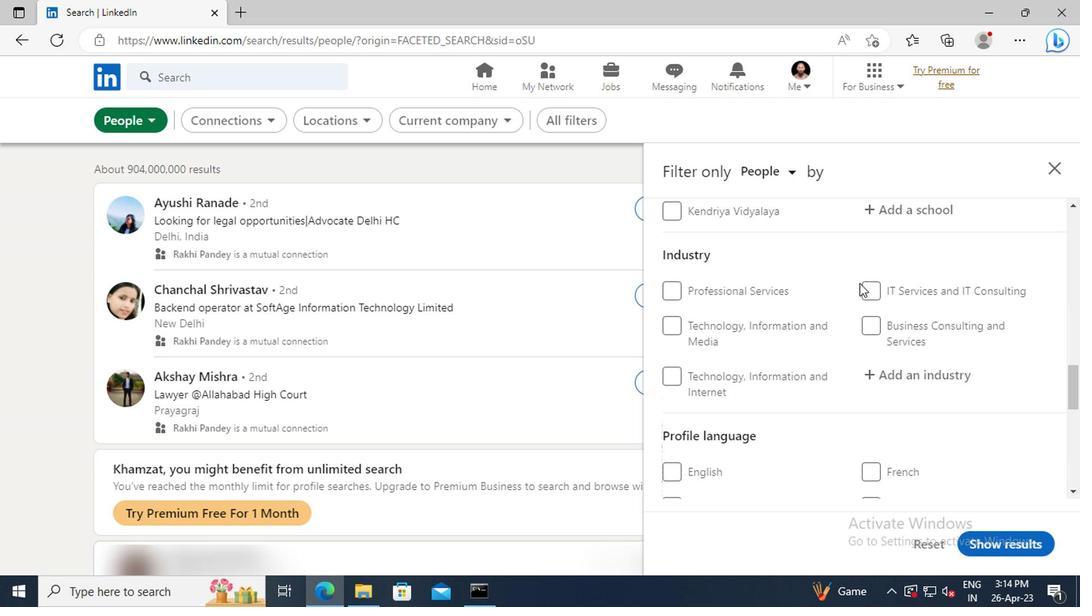 
Action: Mouse scrolled (856, 283) with delta (0, -1)
Screenshot: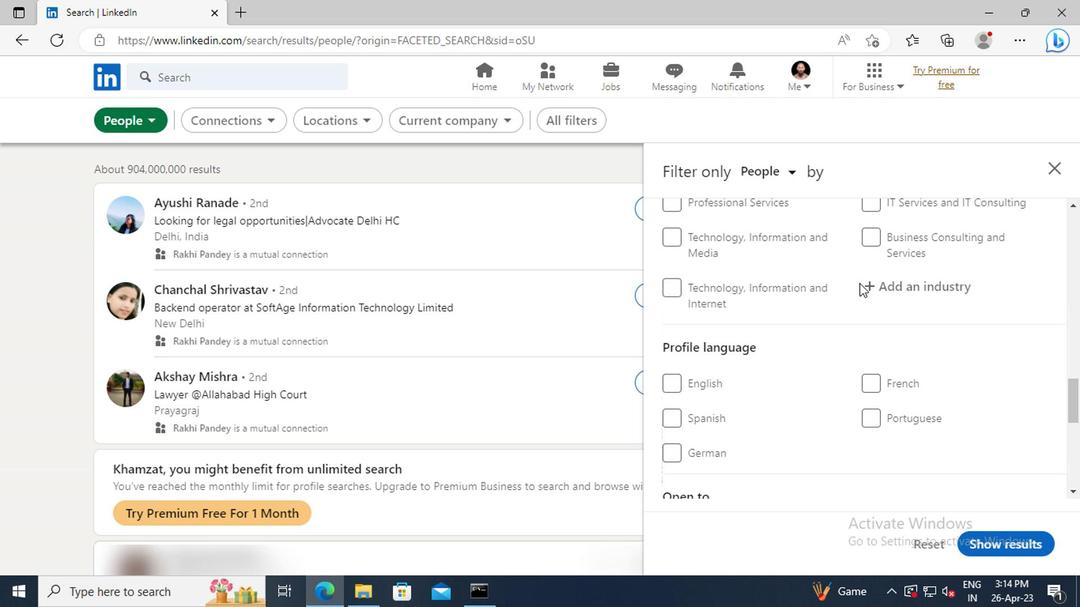 
Action: Mouse moved to (864, 373)
Screenshot: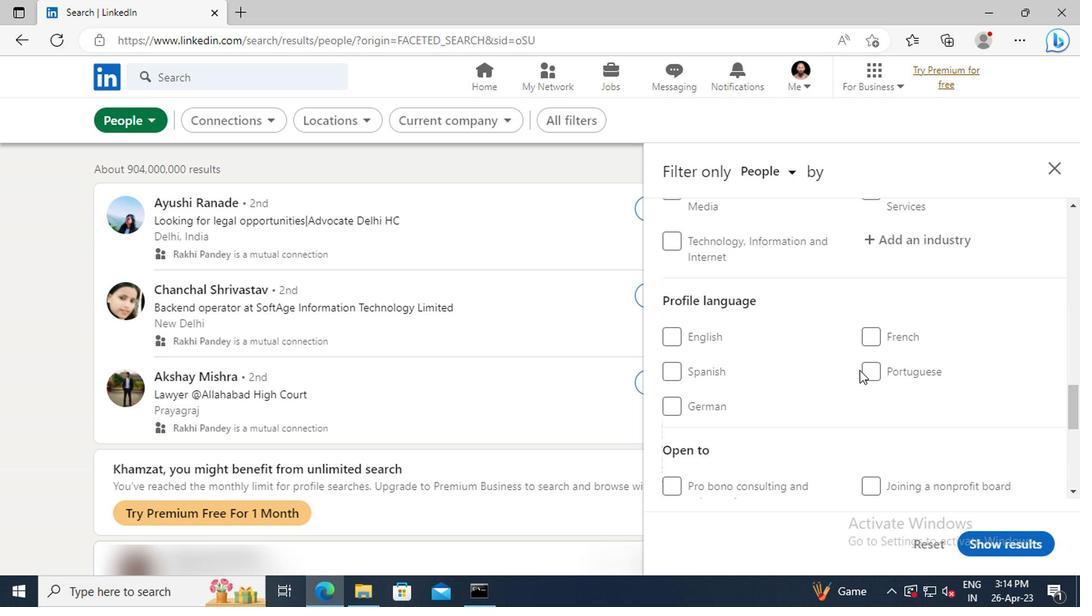 
Action: Mouse pressed left at (864, 373)
Screenshot: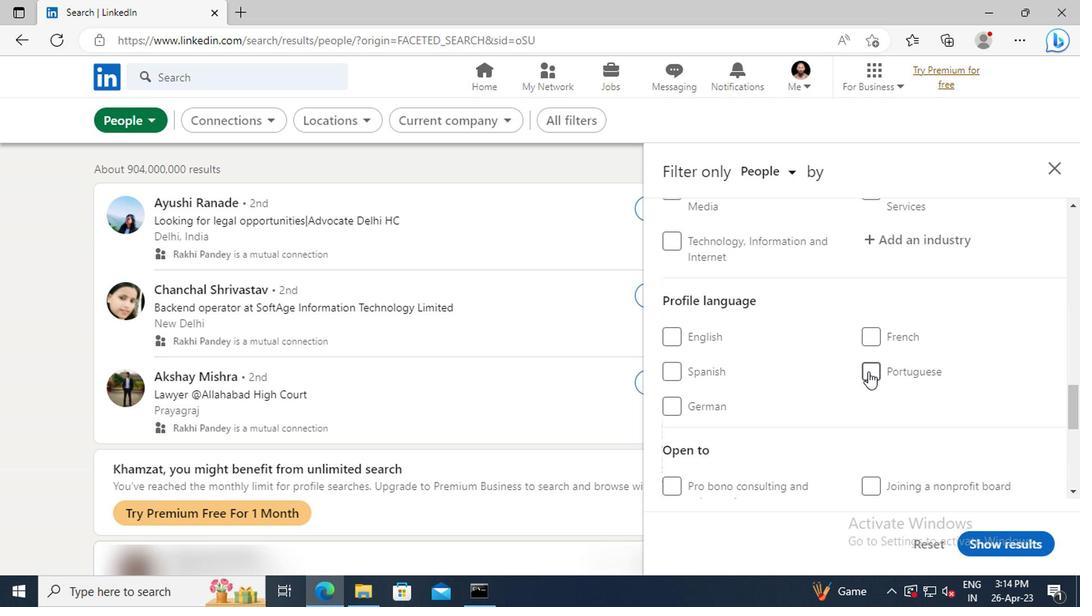 
Action: Mouse moved to (877, 360)
Screenshot: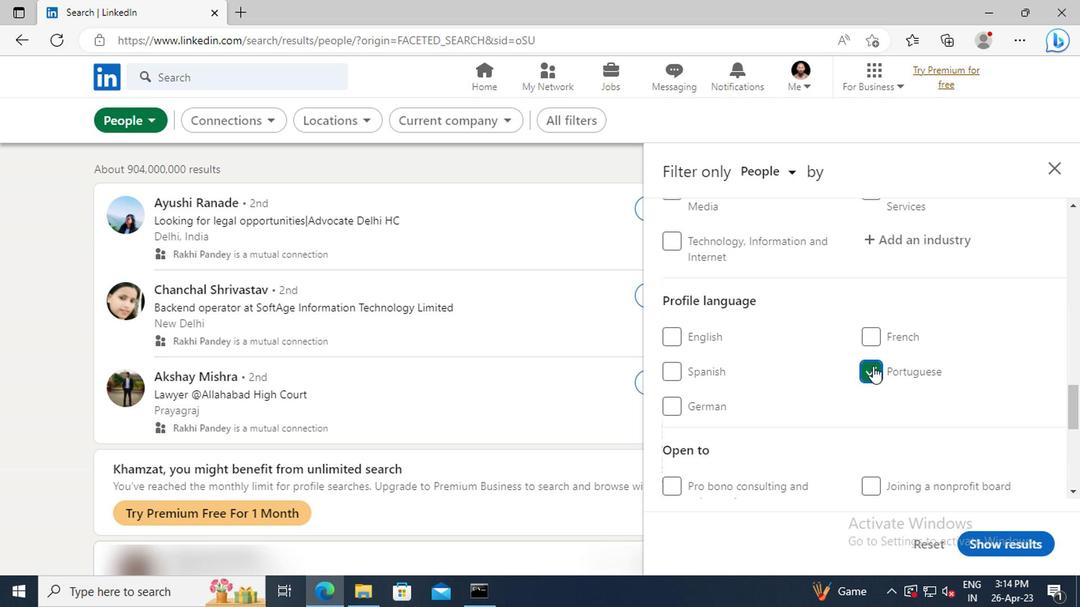 
Action: Mouse scrolled (877, 361) with delta (0, 0)
Screenshot: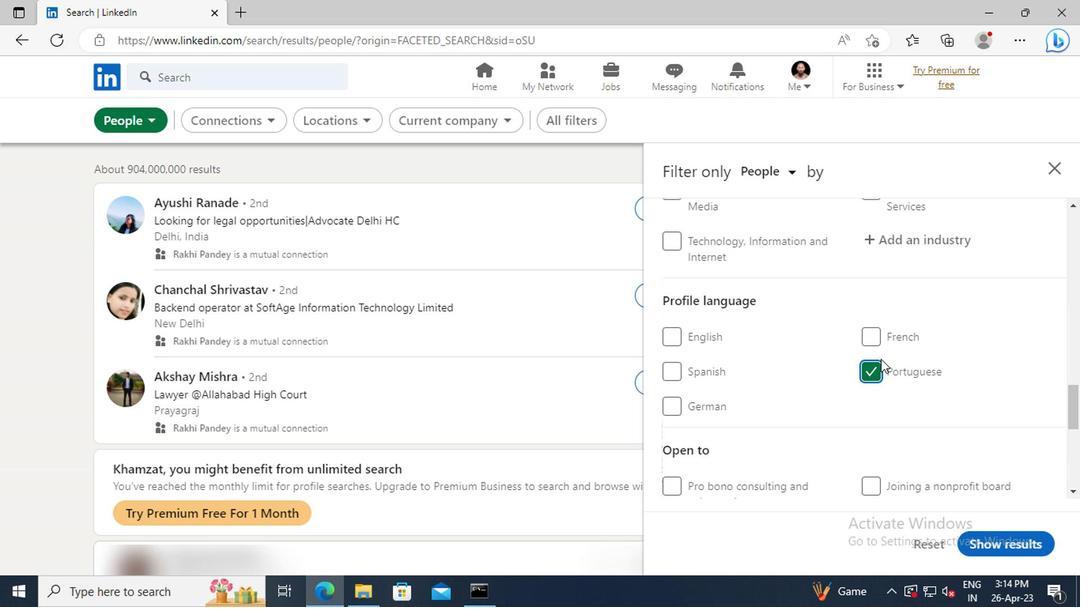 
Action: Mouse scrolled (877, 361) with delta (0, 0)
Screenshot: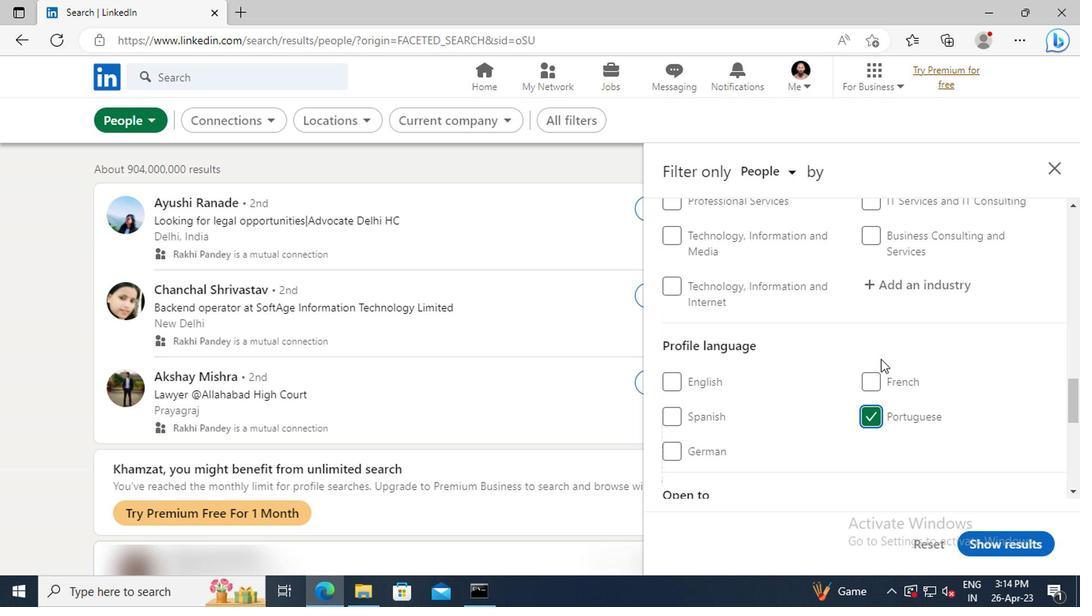 
Action: Mouse scrolled (877, 361) with delta (0, 0)
Screenshot: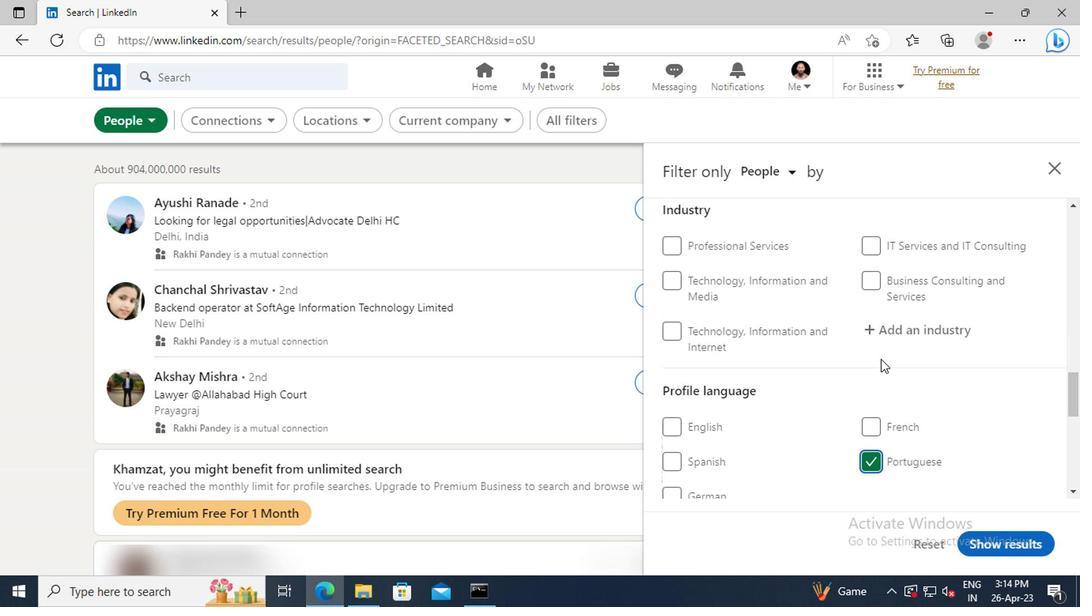
Action: Mouse scrolled (877, 361) with delta (0, 0)
Screenshot: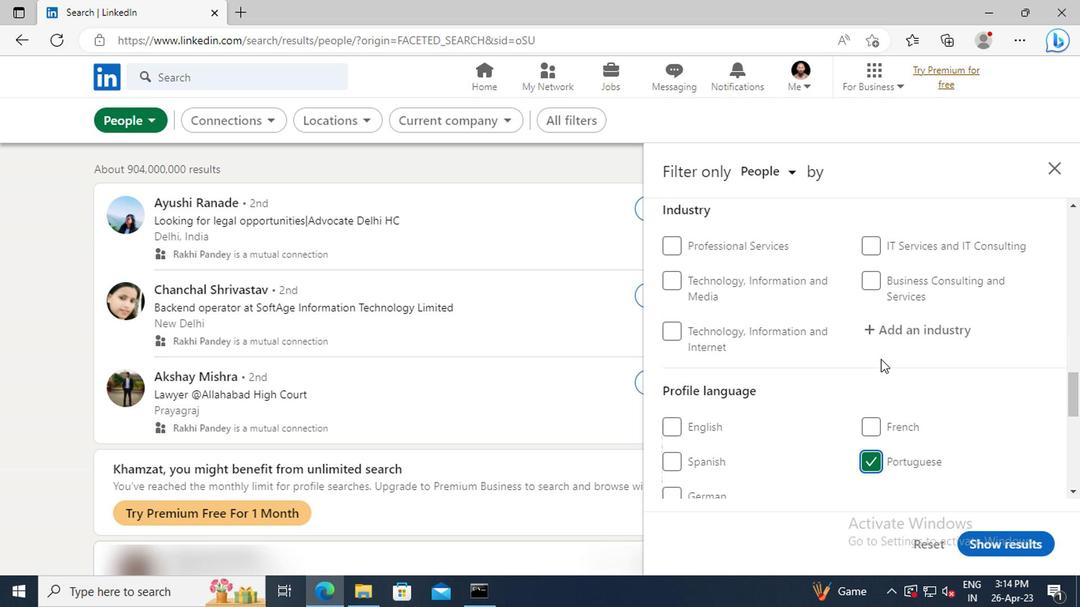 
Action: Mouse scrolled (877, 361) with delta (0, 0)
Screenshot: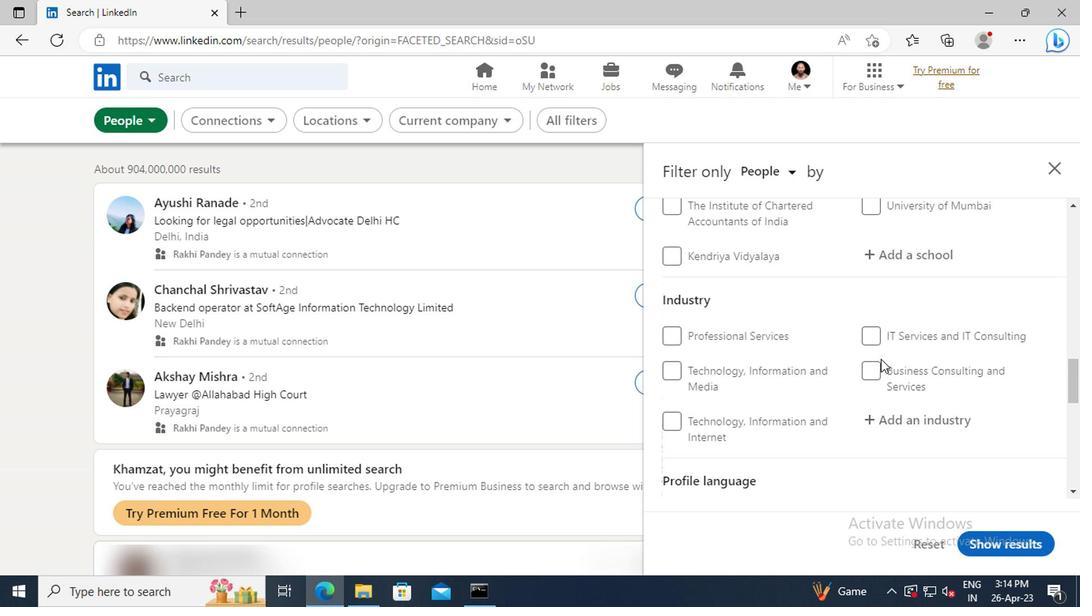 
Action: Mouse scrolled (877, 361) with delta (0, 0)
Screenshot: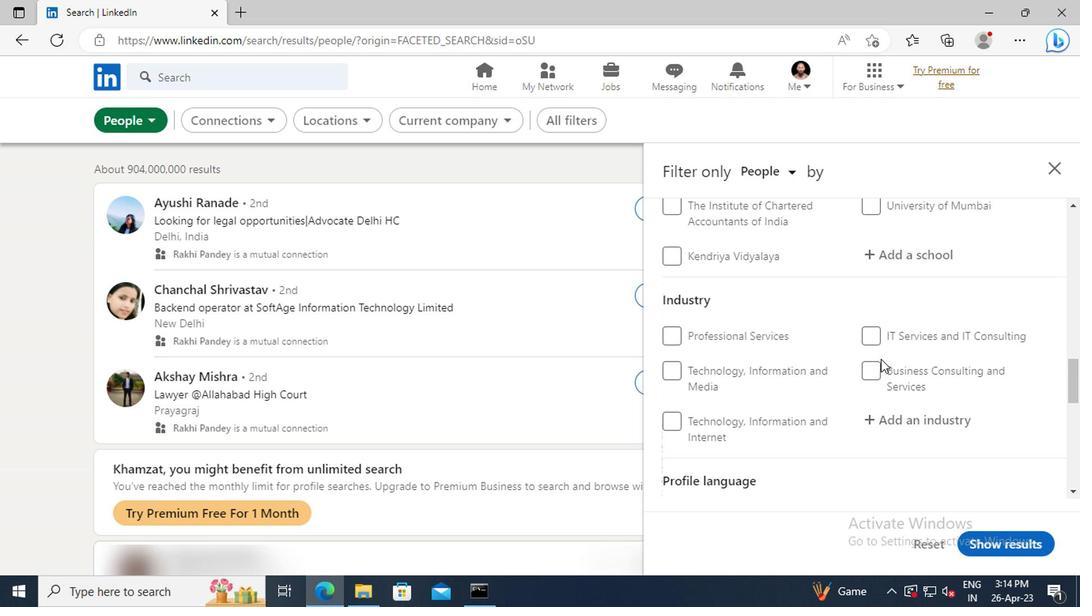 
Action: Mouse scrolled (877, 361) with delta (0, 0)
Screenshot: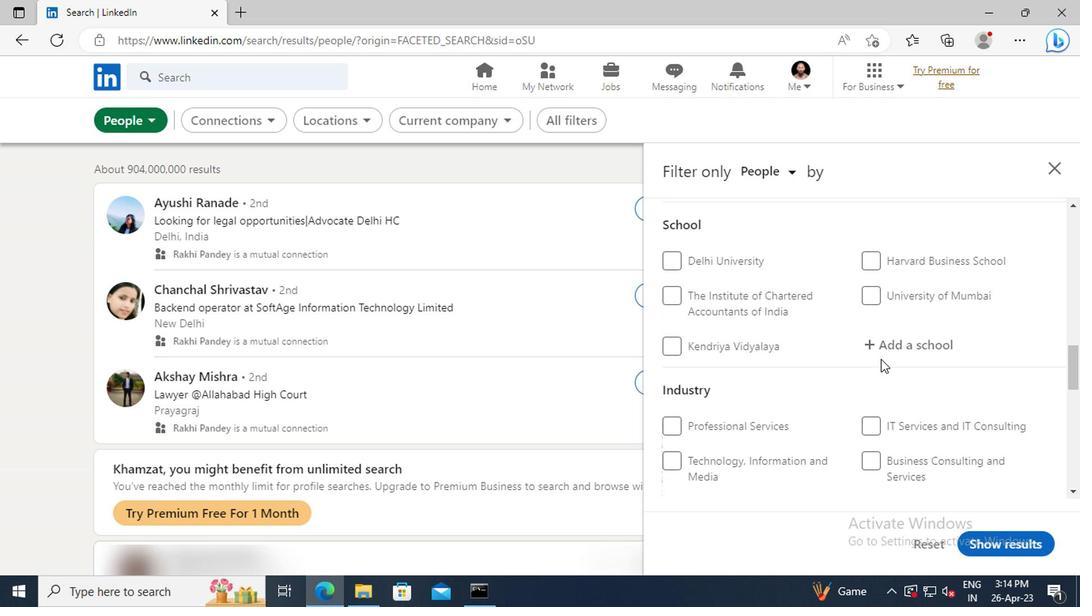 
Action: Mouse scrolled (877, 361) with delta (0, 0)
Screenshot: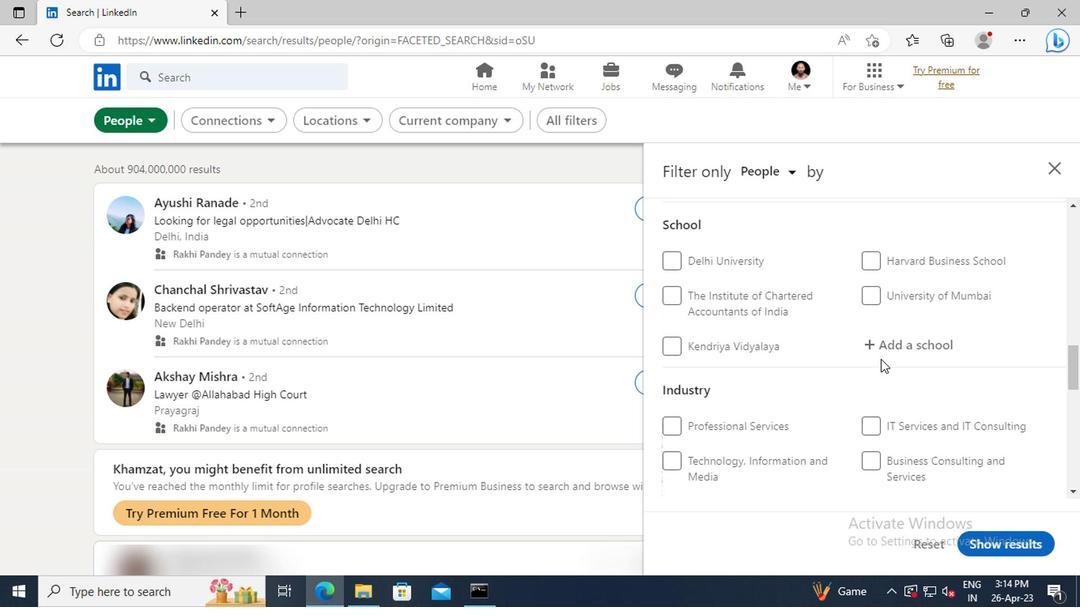 
Action: Mouse scrolled (877, 361) with delta (0, 0)
Screenshot: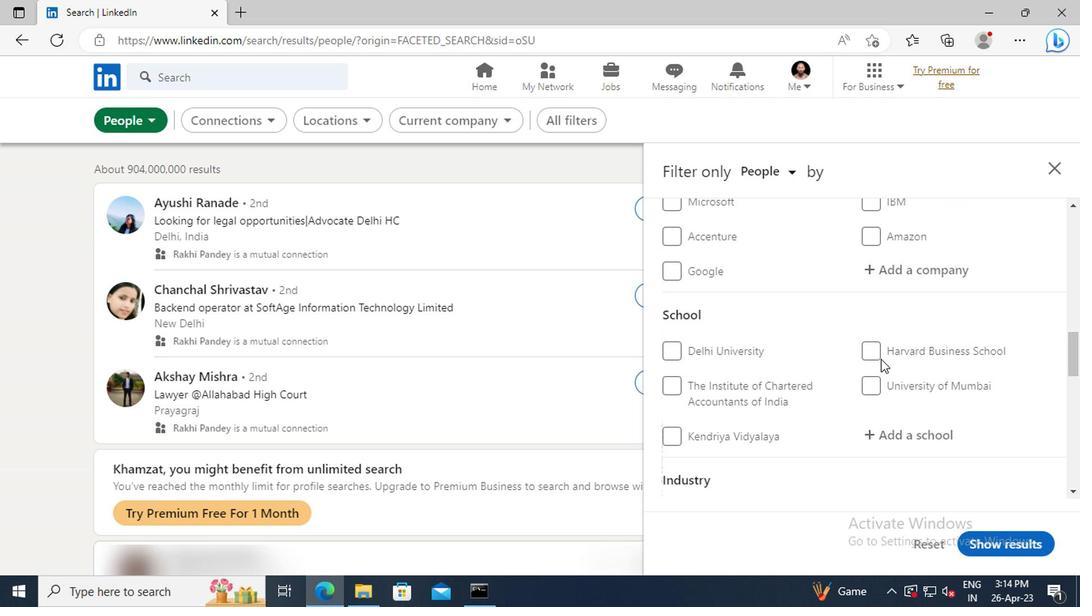 
Action: Mouse scrolled (877, 361) with delta (0, 0)
Screenshot: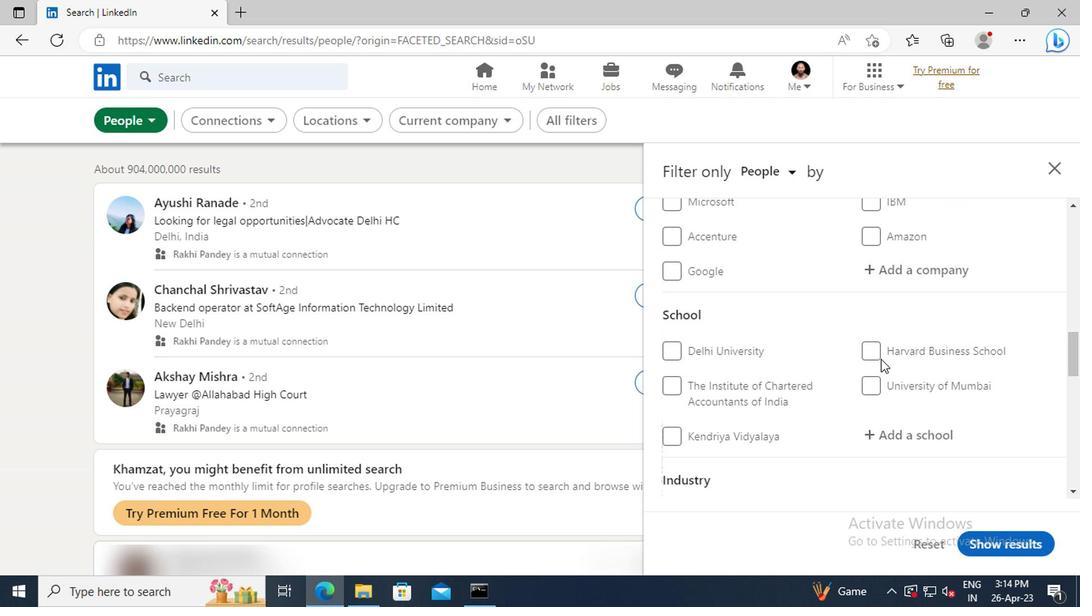 
Action: Mouse scrolled (877, 361) with delta (0, 0)
Screenshot: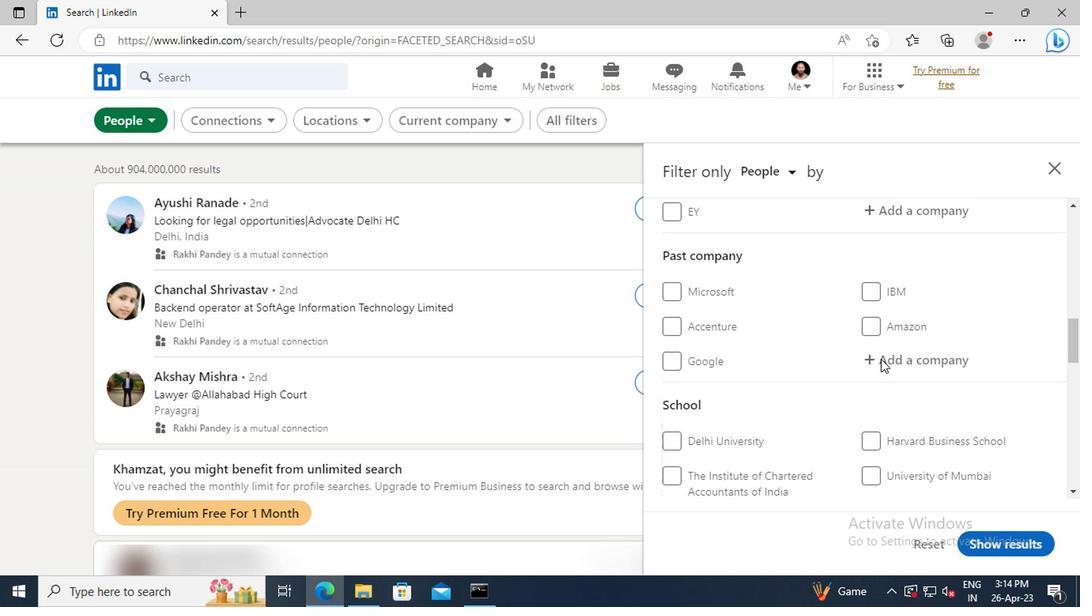 
Action: Mouse scrolled (877, 361) with delta (0, 0)
Screenshot: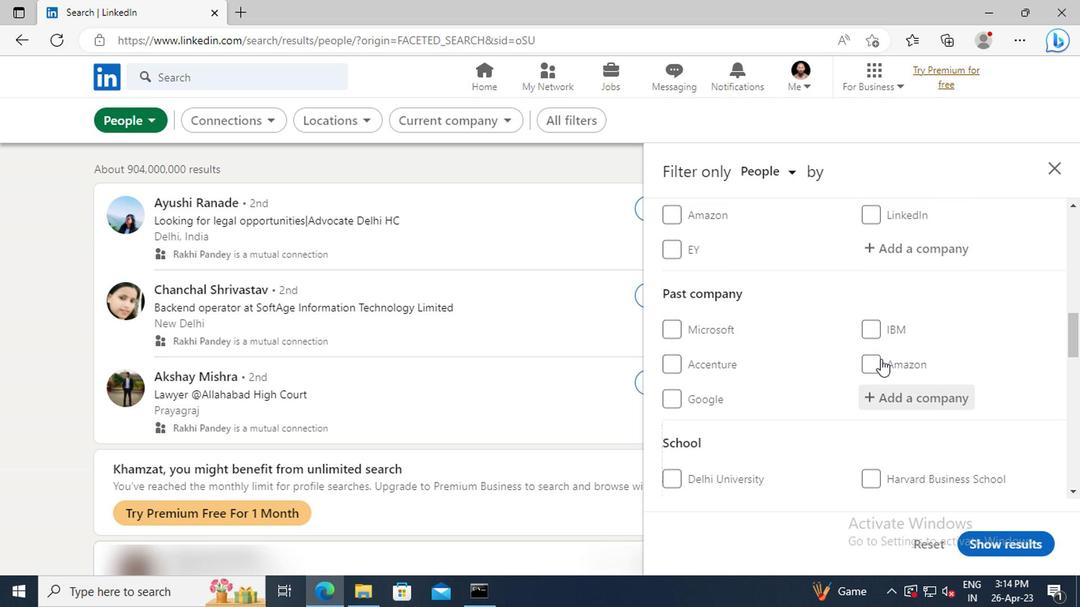 
Action: Mouse scrolled (877, 361) with delta (0, 0)
Screenshot: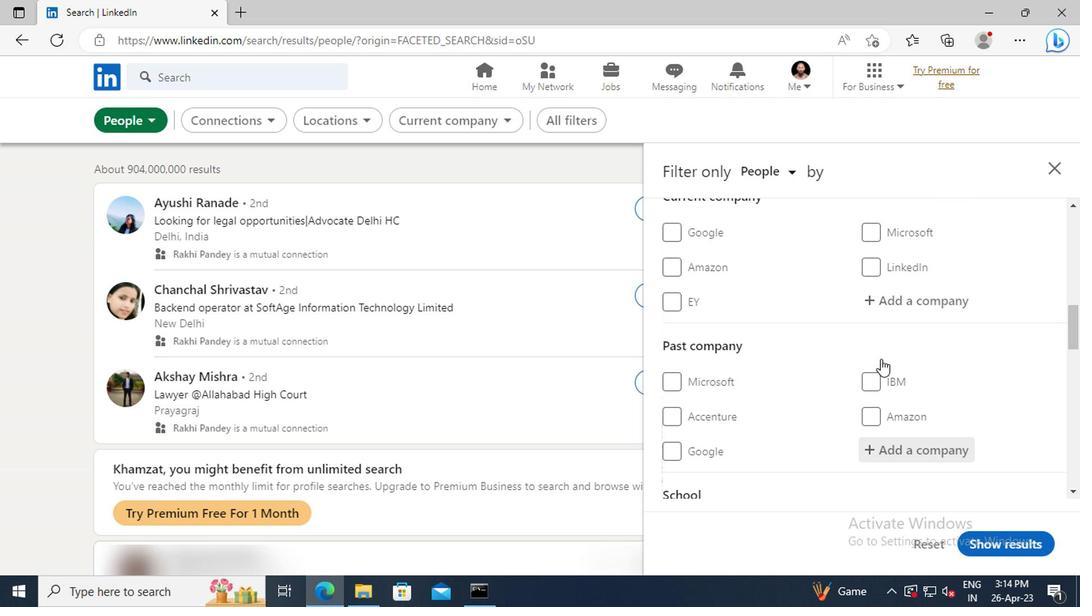 
Action: Mouse moved to (877, 345)
Screenshot: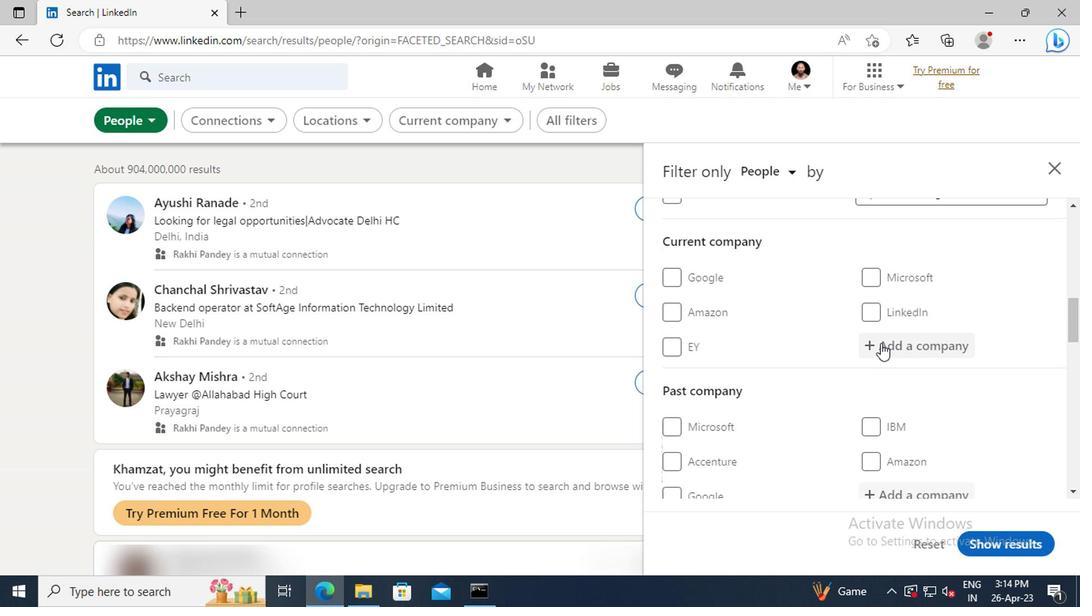
Action: Mouse pressed left at (877, 345)
Screenshot: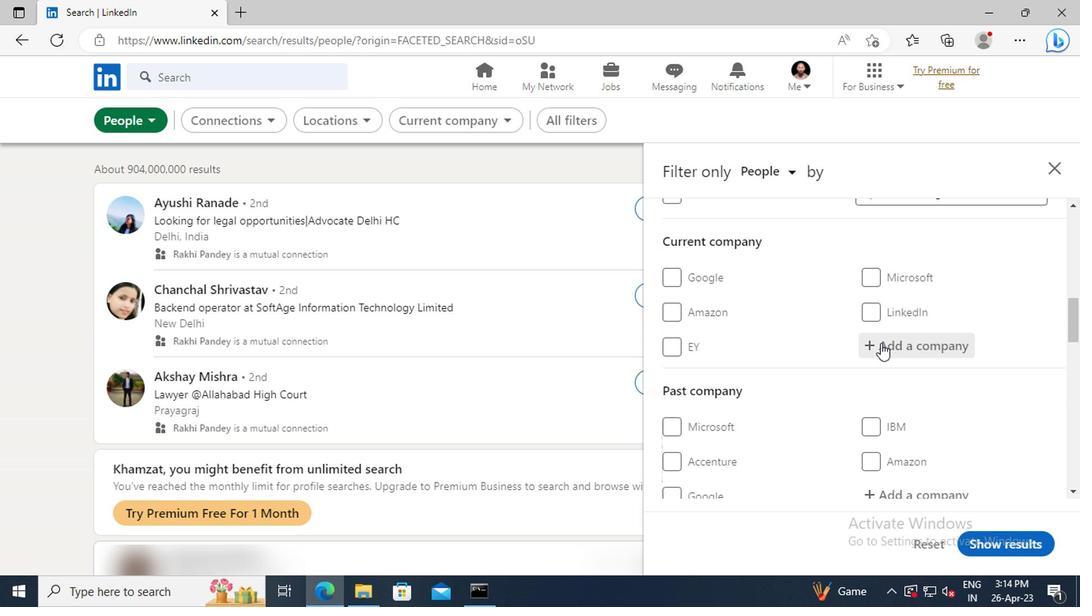 
Action: Key pressed <Key.shift>COMPUTACENTER
Screenshot: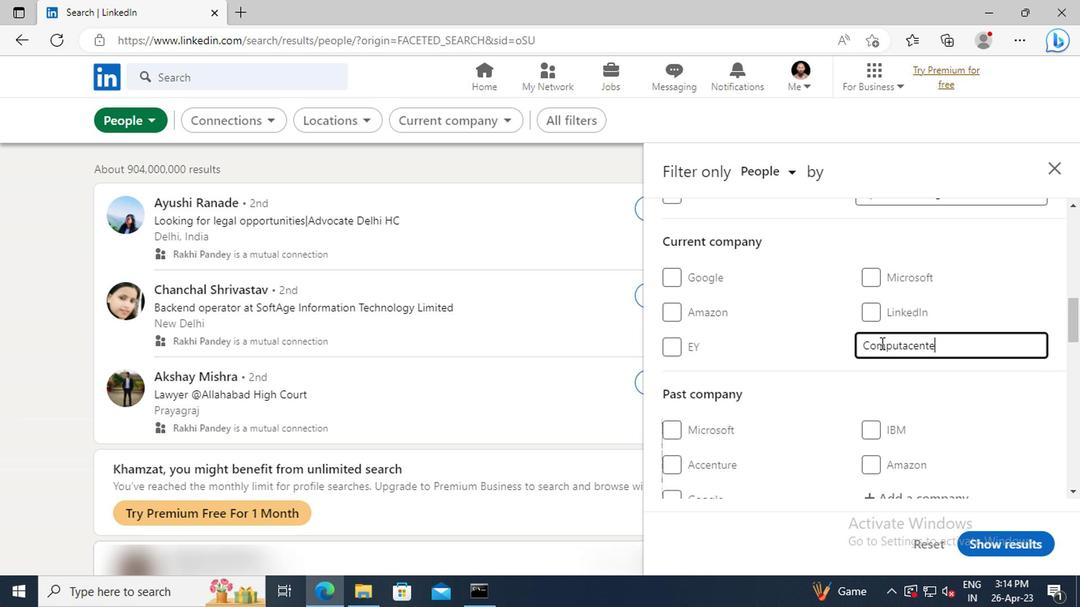 
Action: Mouse moved to (835, 386)
Screenshot: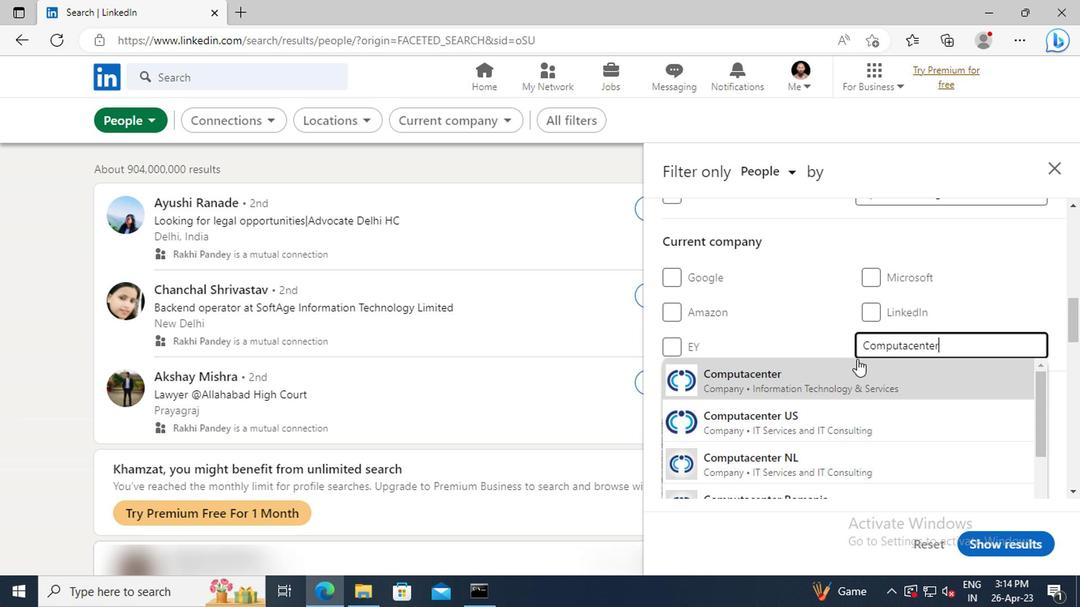 
Action: Mouse pressed left at (835, 386)
Screenshot: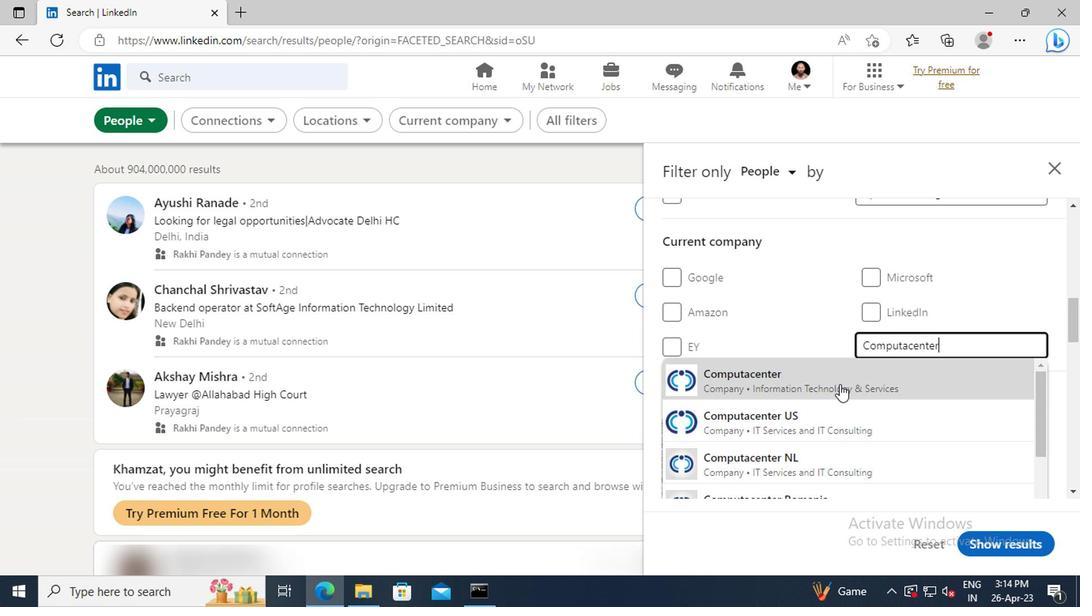 
Action: Mouse moved to (843, 306)
Screenshot: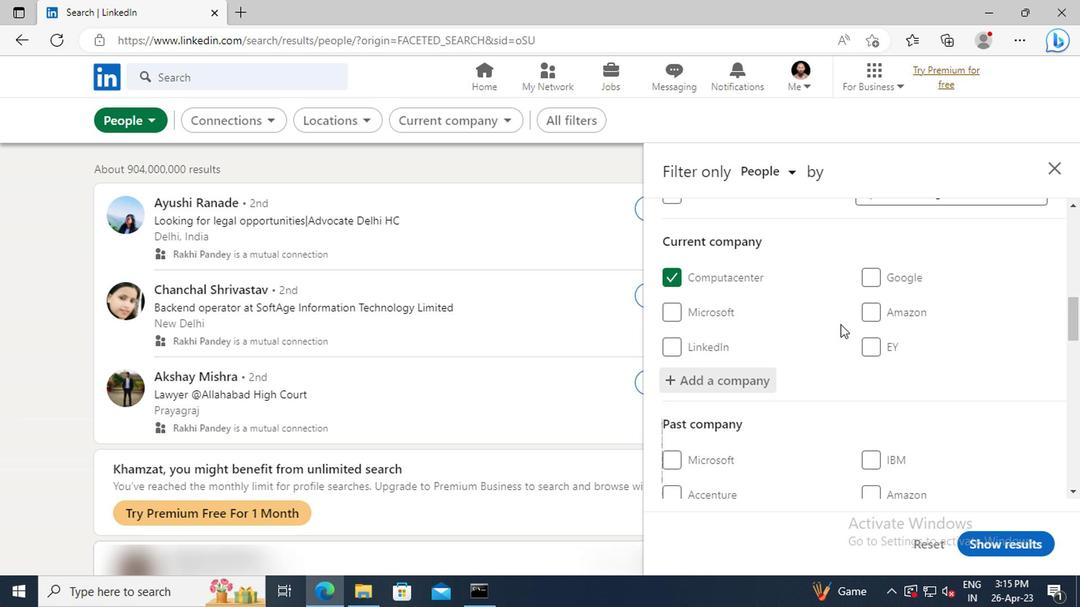 
Action: Mouse scrolled (843, 305) with delta (0, -1)
Screenshot: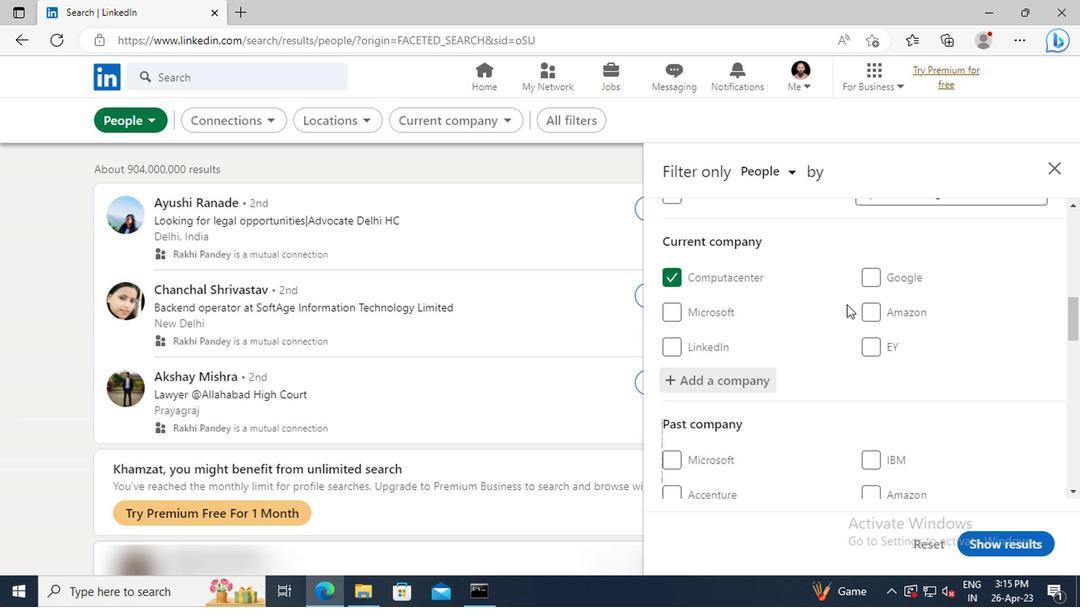 
Action: Mouse scrolled (843, 305) with delta (0, -1)
Screenshot: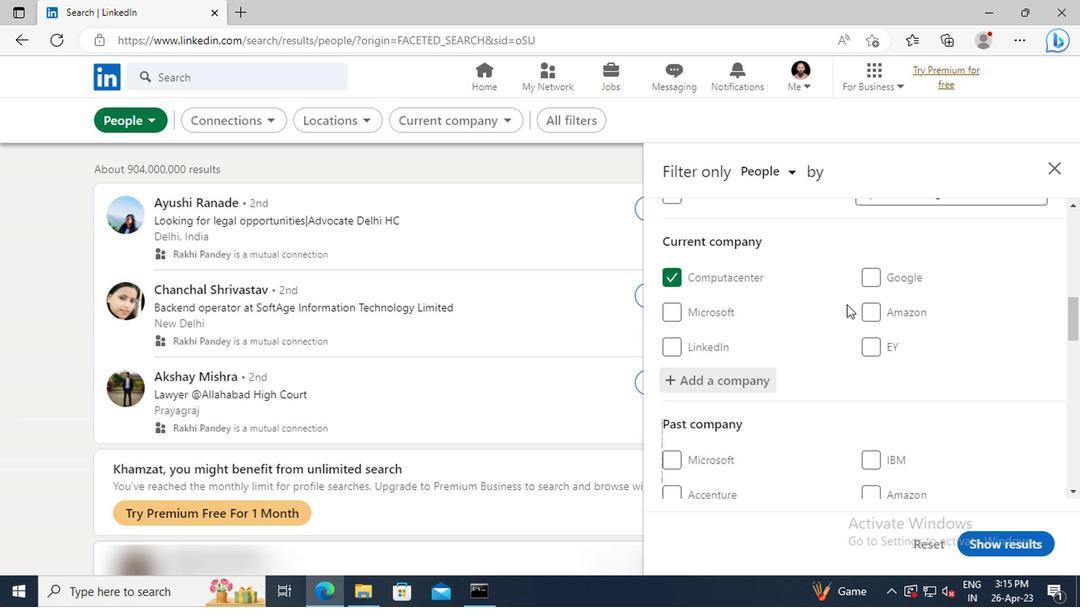 
Action: Mouse scrolled (843, 305) with delta (0, -1)
Screenshot: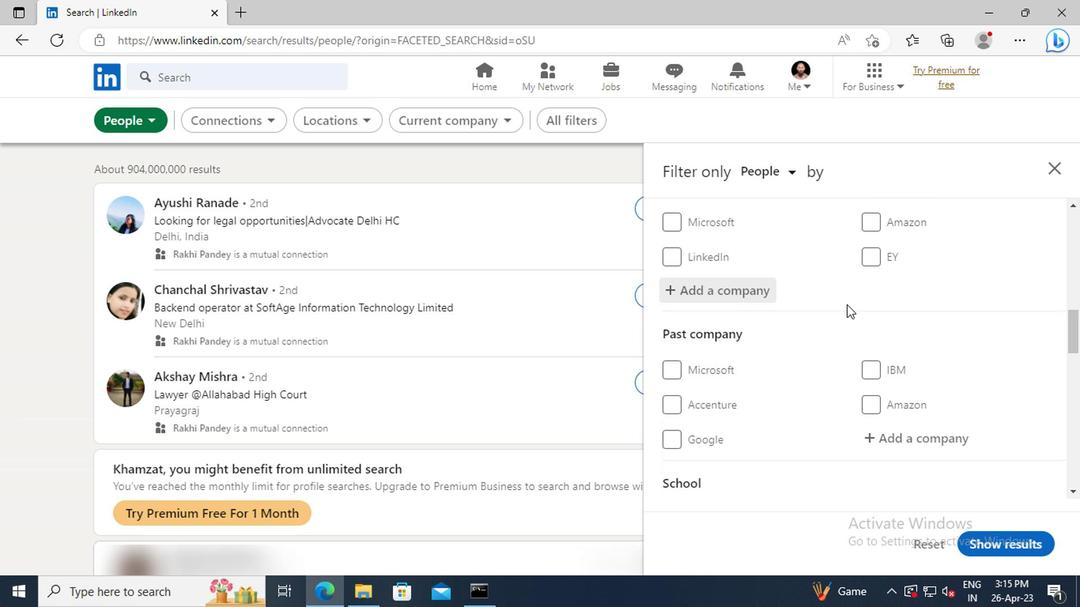 
Action: Mouse scrolled (843, 305) with delta (0, -1)
Screenshot: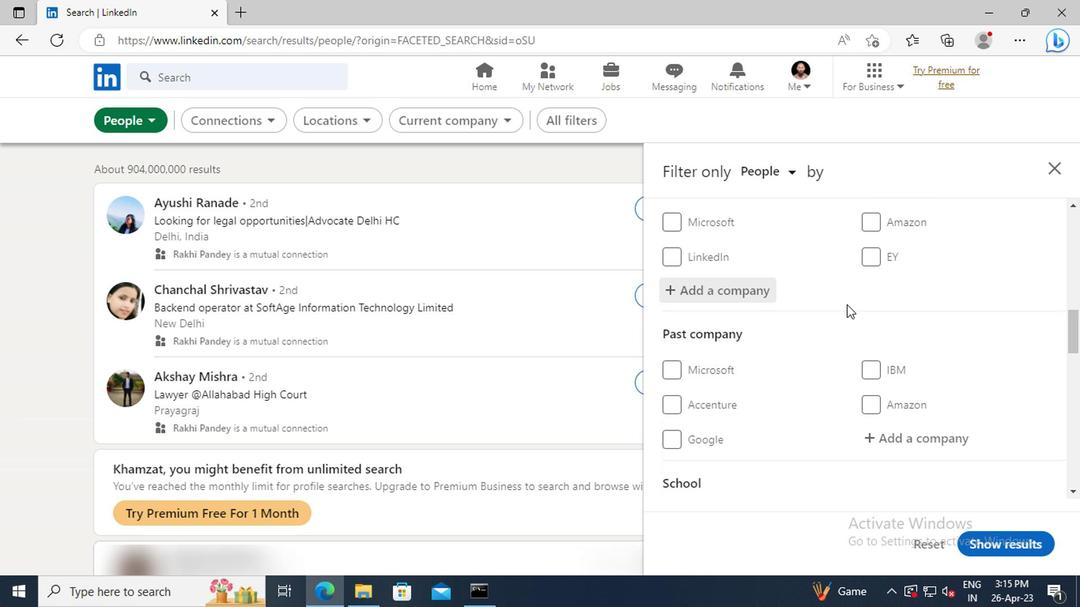 
Action: Mouse scrolled (843, 305) with delta (0, -1)
Screenshot: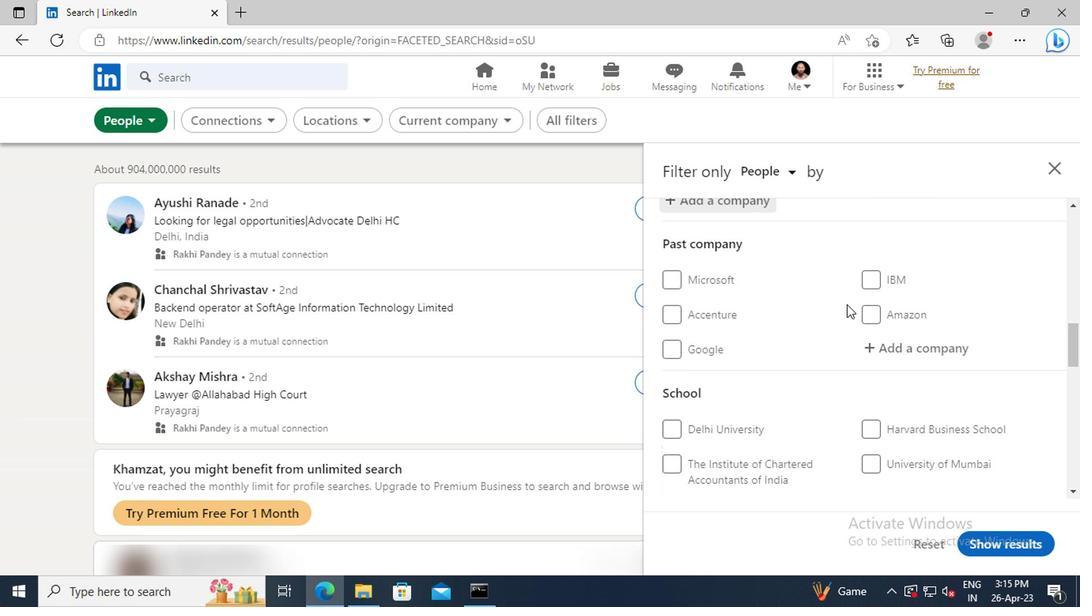 
Action: Mouse scrolled (843, 305) with delta (0, -1)
Screenshot: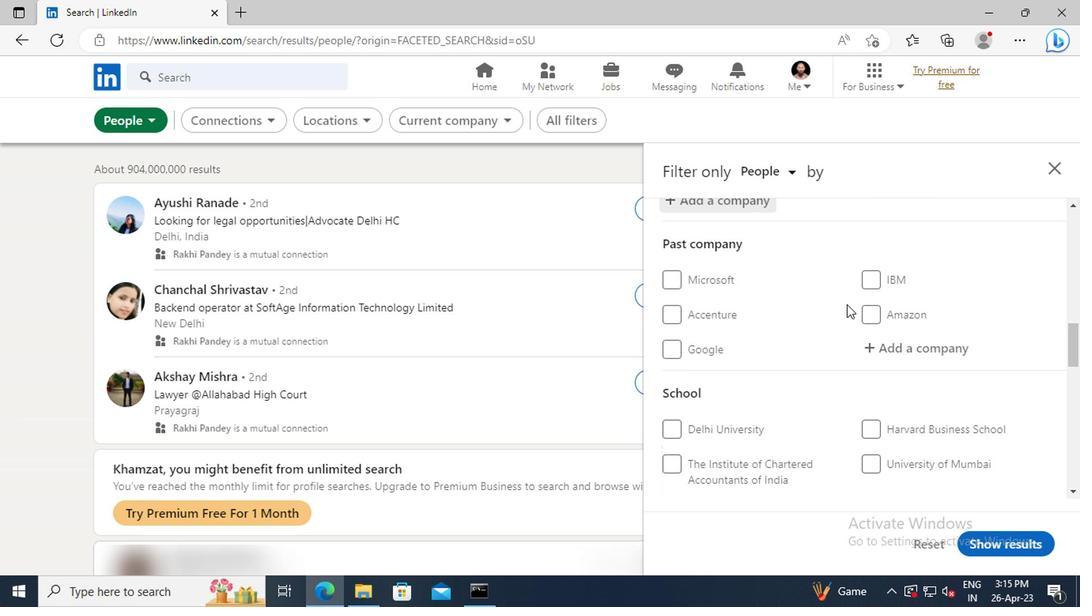 
Action: Mouse scrolled (843, 305) with delta (0, -1)
Screenshot: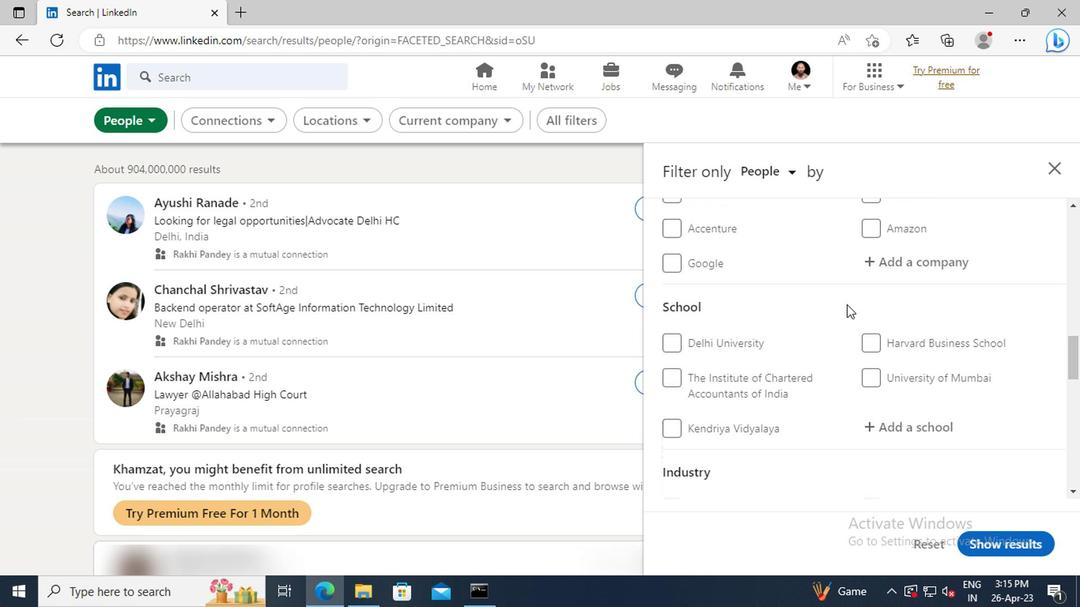 
Action: Mouse moved to (844, 328)
Screenshot: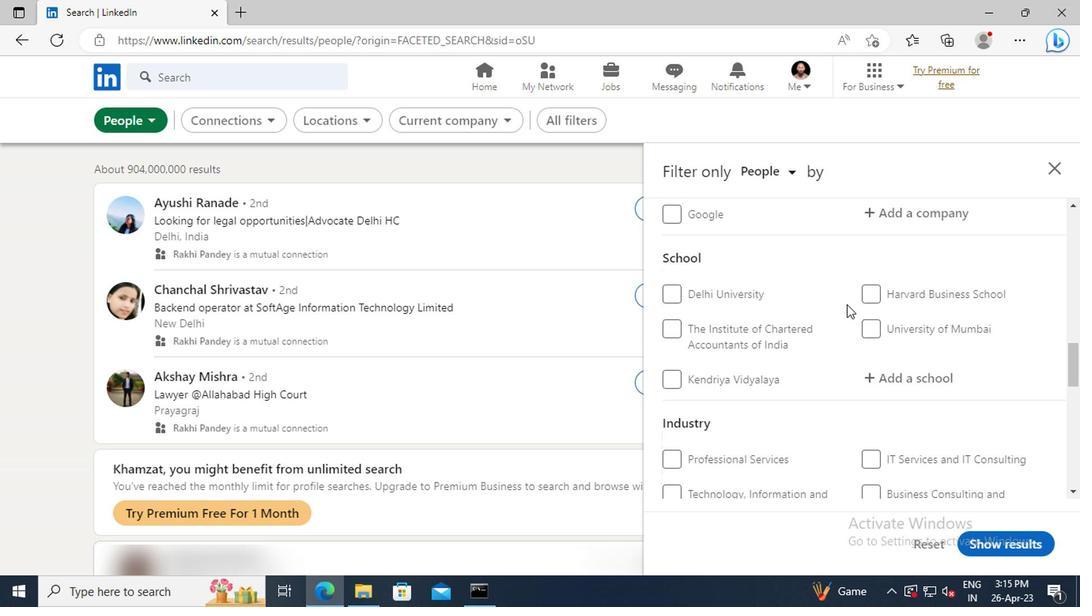 
Action: Mouse scrolled (844, 327) with delta (0, 0)
Screenshot: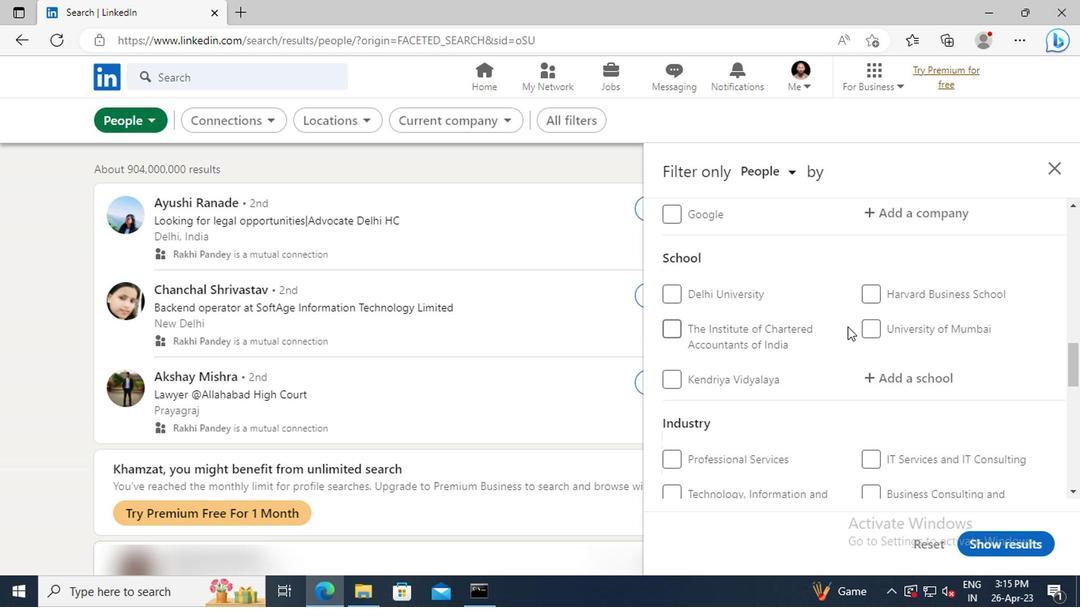 
Action: Mouse moved to (882, 337)
Screenshot: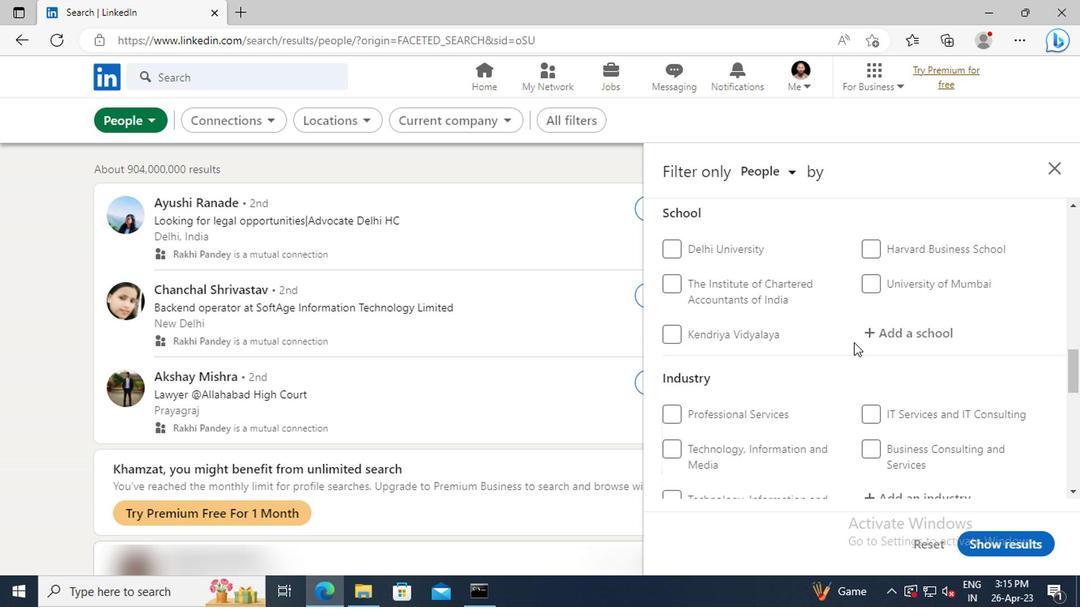 
Action: Mouse pressed left at (882, 337)
Screenshot: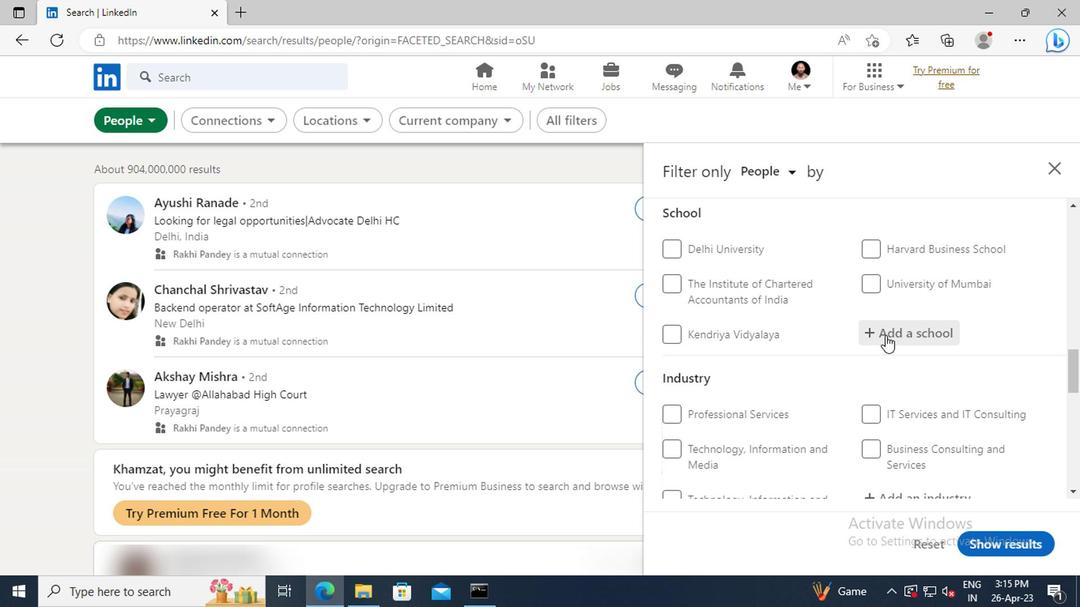 
Action: Mouse moved to (873, 331)
Screenshot: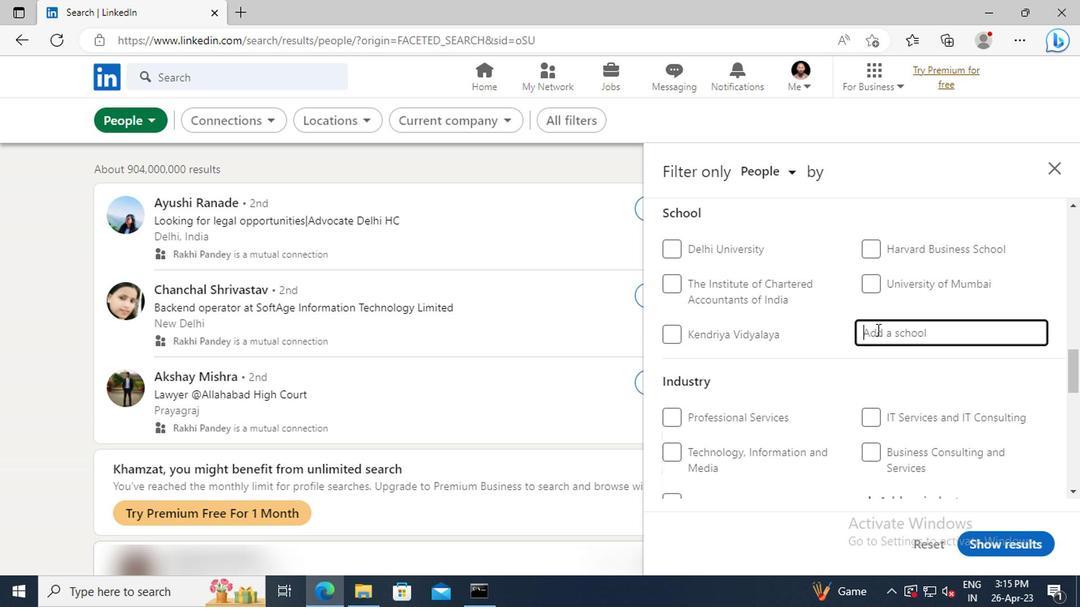 
Action: Key pressed <Key.shift>MEGHN
Screenshot: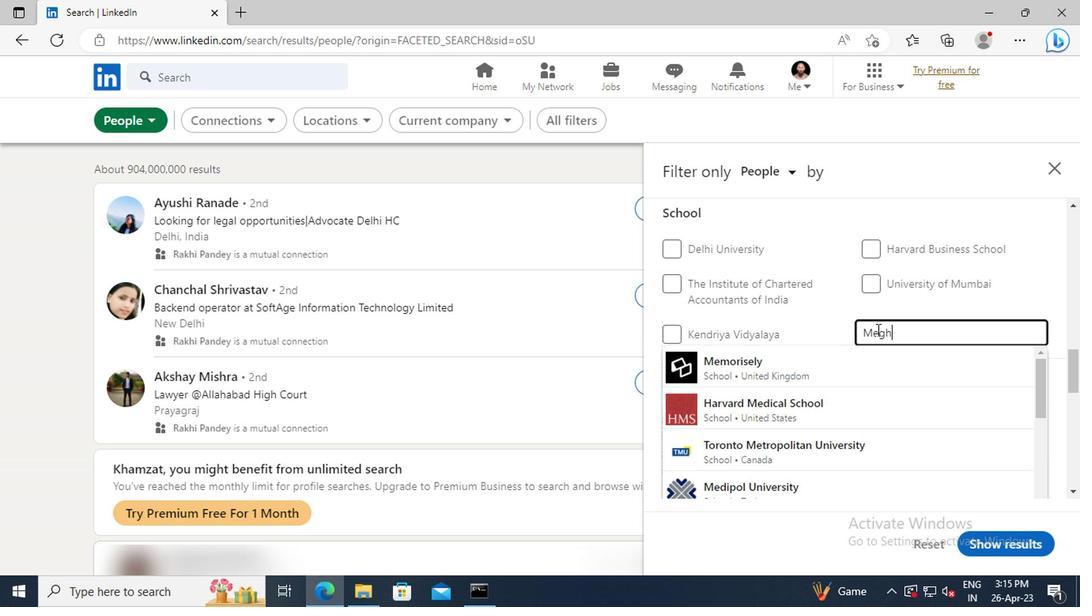 
Action: Mouse moved to (873, 330)
Screenshot: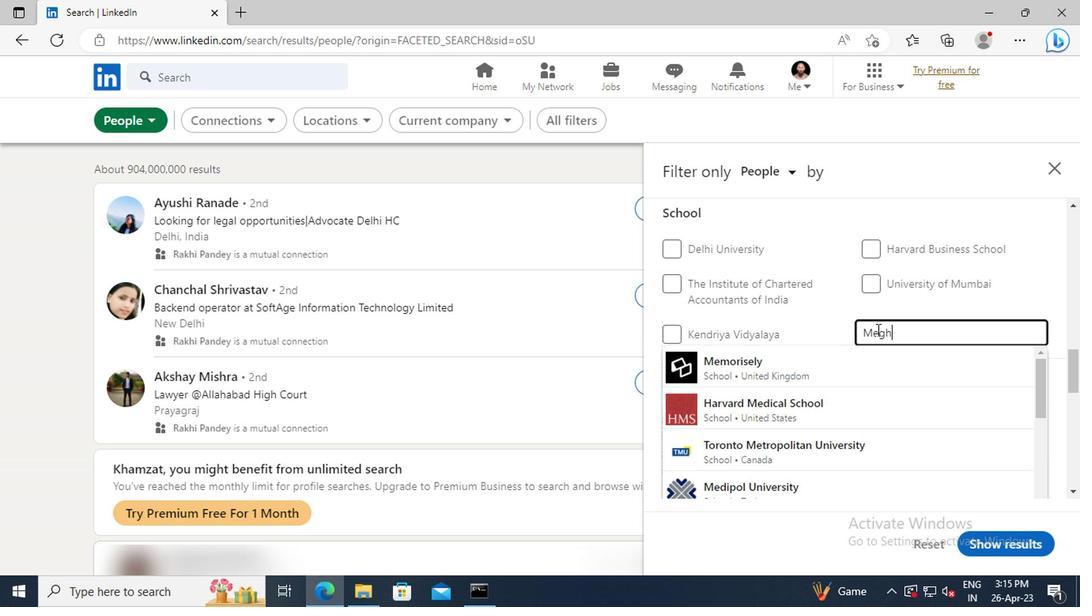 
Action: Key pressed AD<Key.space><Key.shift>SAHA<Key.space><Key.shift>INSTITUTE<Key.space>OF<Key.space><Key.shift>TECHNOLOGY<Key.shift>(MSIT)
Screenshot: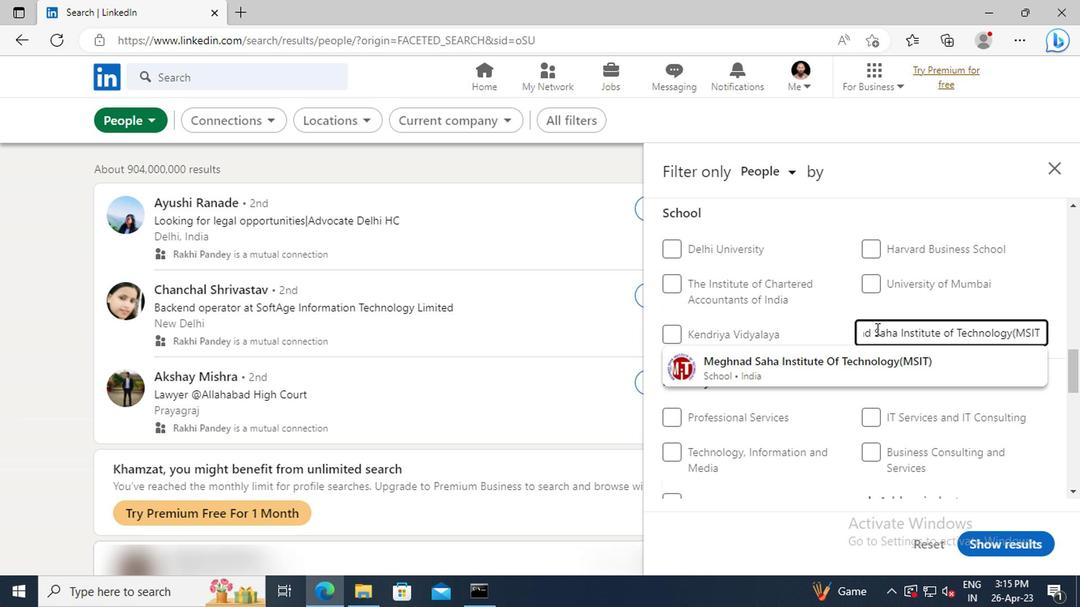 
Action: Mouse moved to (871, 364)
Screenshot: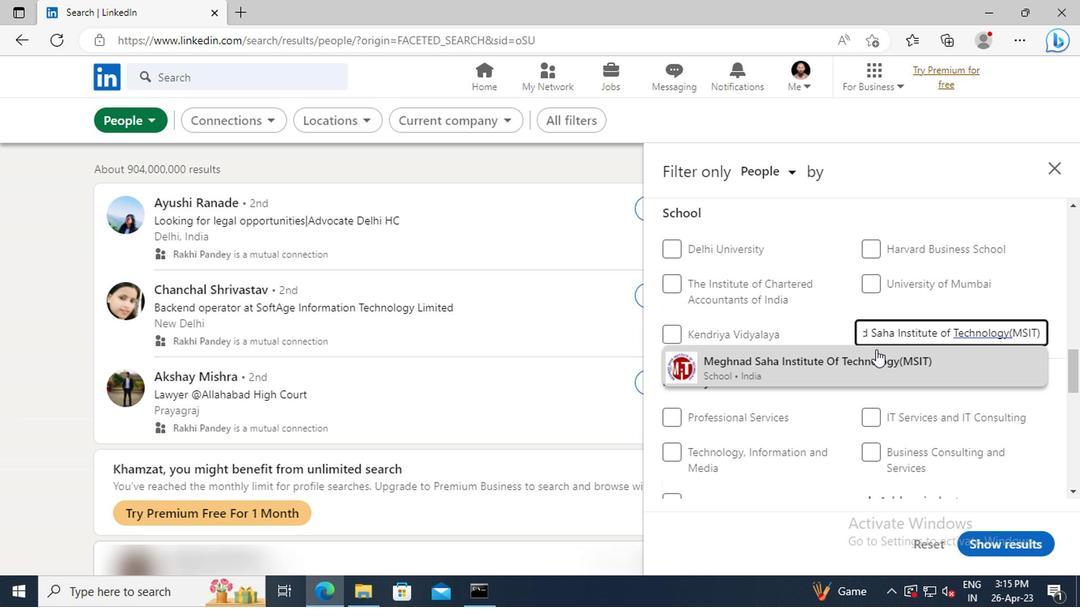 
Action: Mouse pressed left at (871, 364)
Screenshot: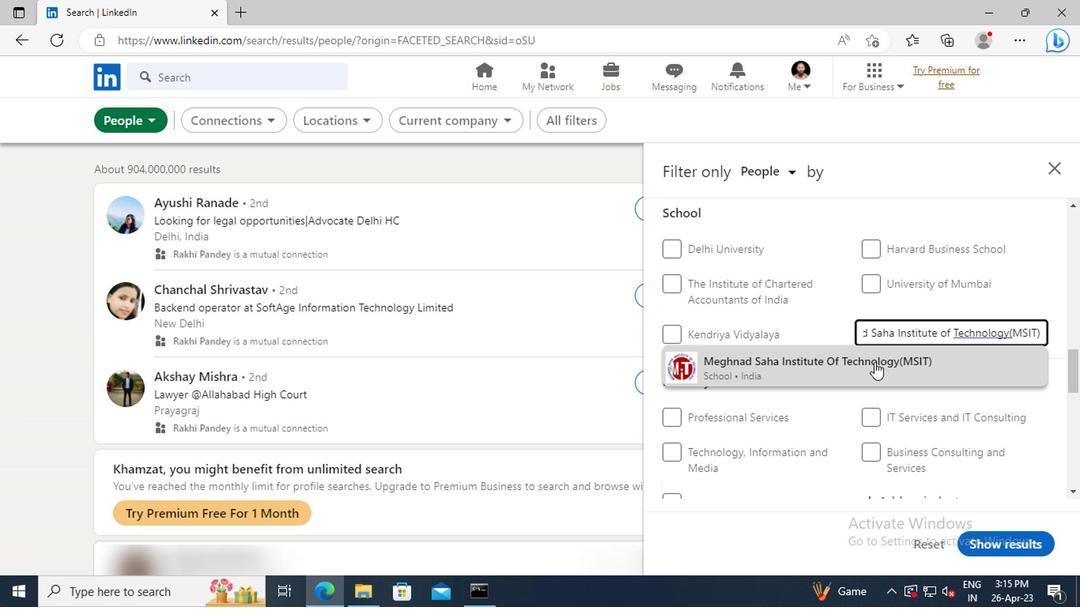 
Action: Mouse moved to (852, 349)
Screenshot: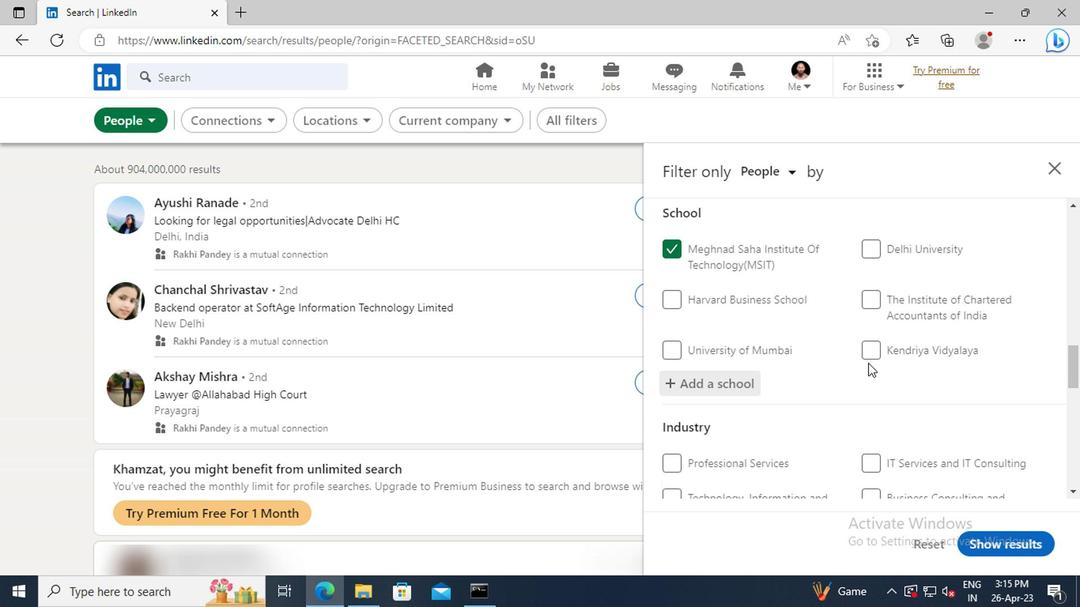 
Action: Mouse scrolled (852, 349) with delta (0, 0)
Screenshot: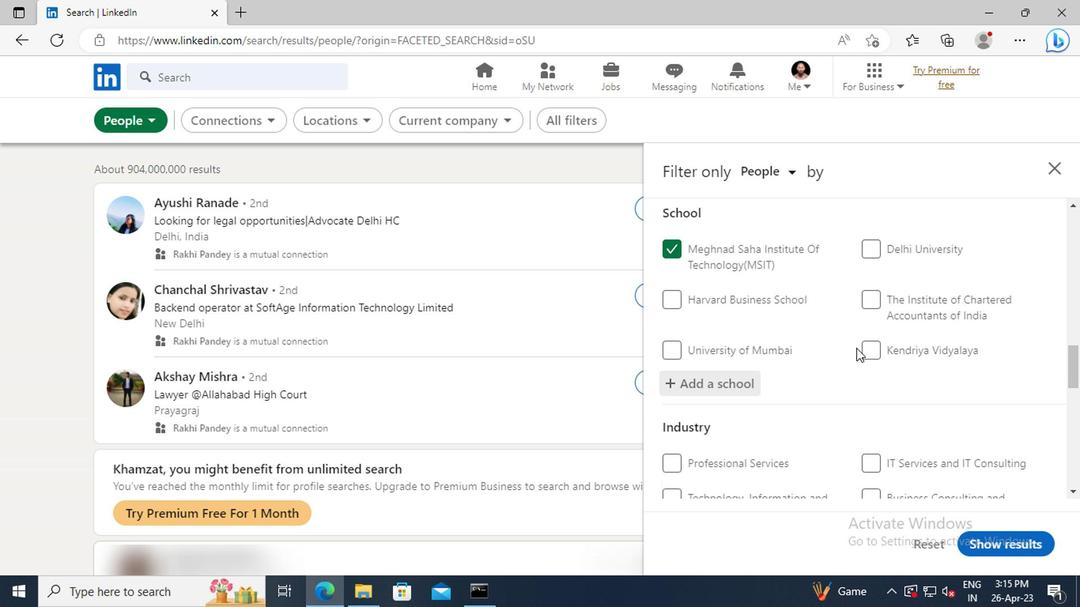 
Action: Mouse scrolled (852, 349) with delta (0, 0)
Screenshot: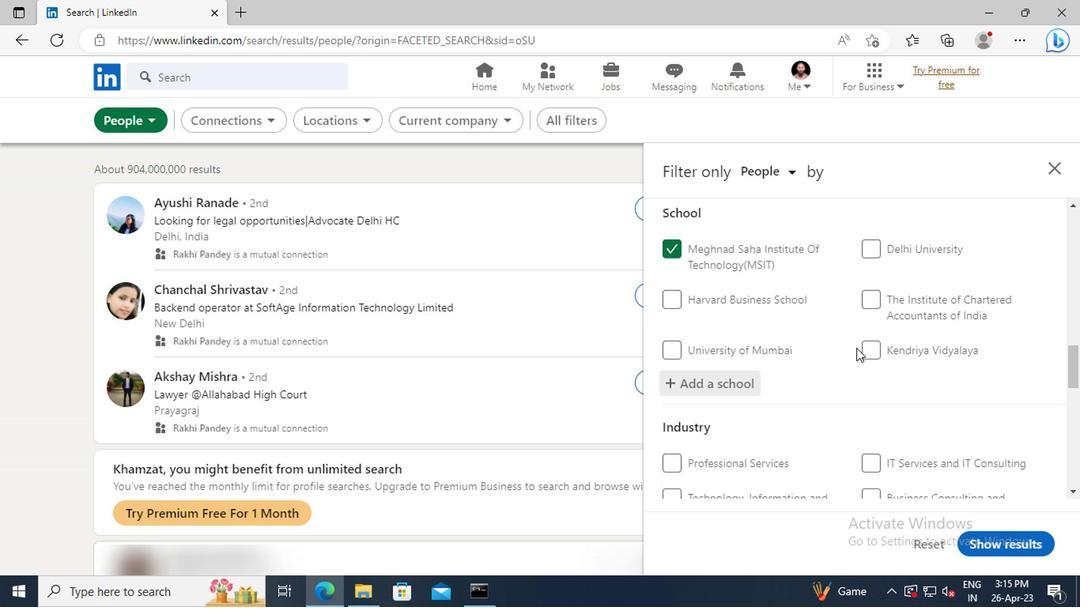 
Action: Mouse moved to (859, 345)
Screenshot: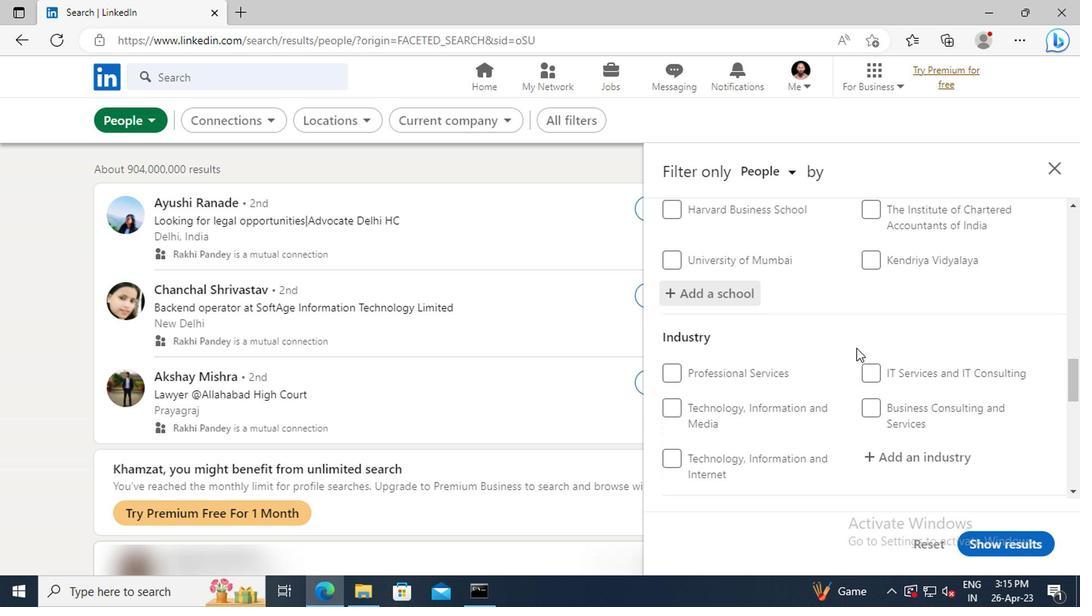 
Action: Mouse scrolled (859, 343) with delta (0, -1)
Screenshot: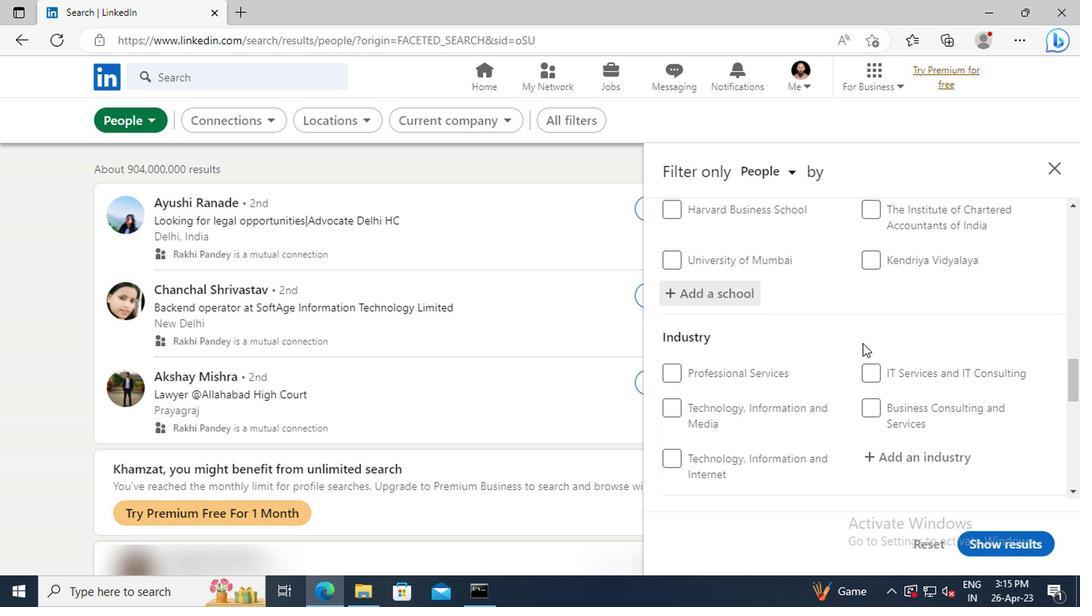 
Action: Mouse scrolled (859, 343) with delta (0, -1)
Screenshot: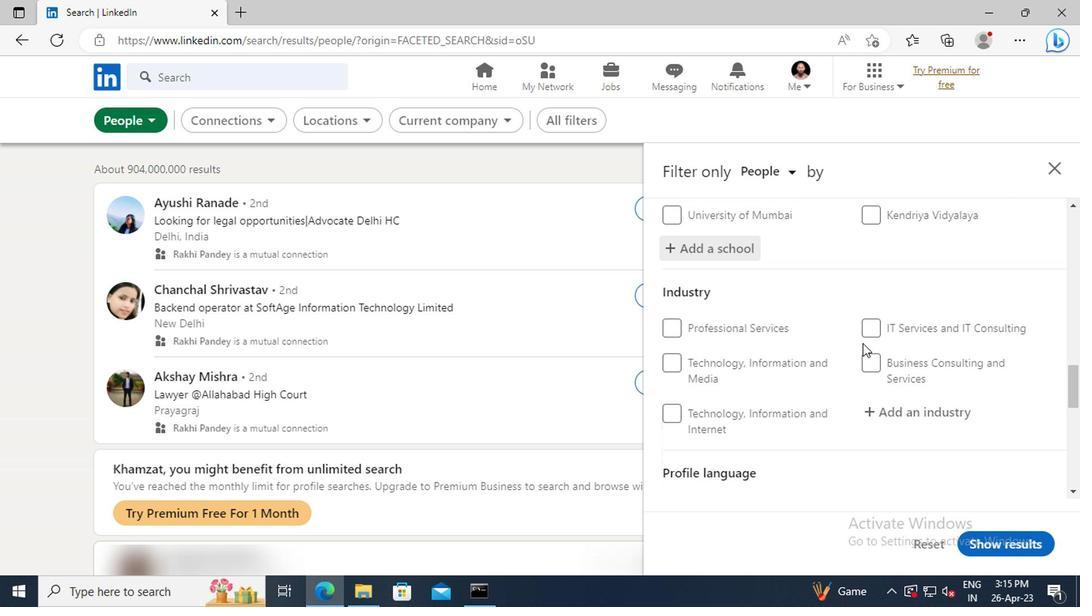 
Action: Mouse moved to (871, 364)
Screenshot: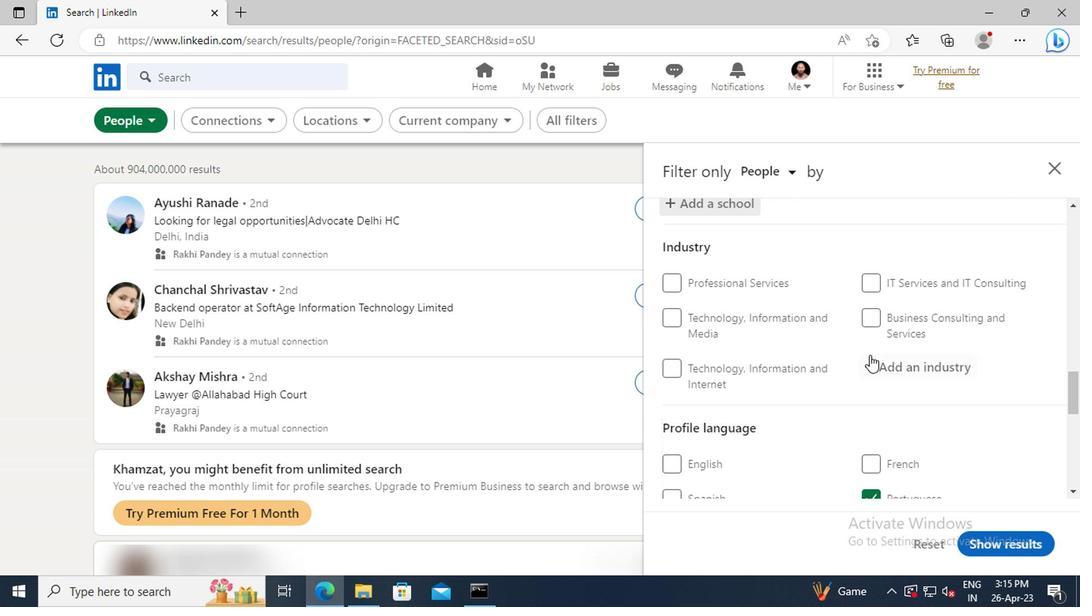 
Action: Mouse pressed left at (871, 364)
Screenshot: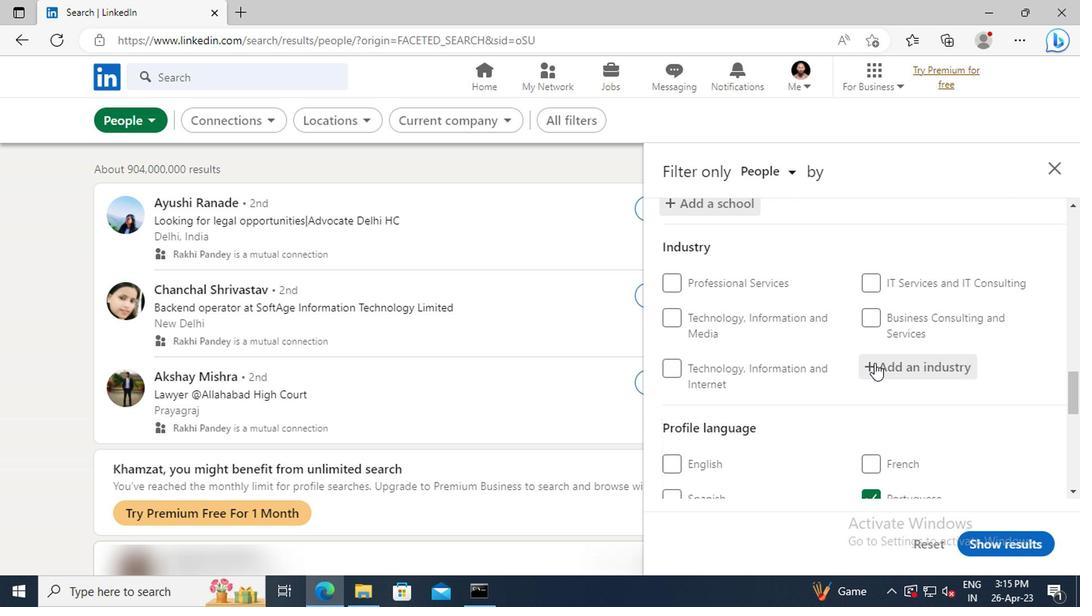 
Action: Key pressed <Key.shift>CHEMICAL<Key.space><Key.shift>RAW<Key.space><Key.shift>MATERIALS<Key.space><Key.shift>MANUFACTURING
Screenshot: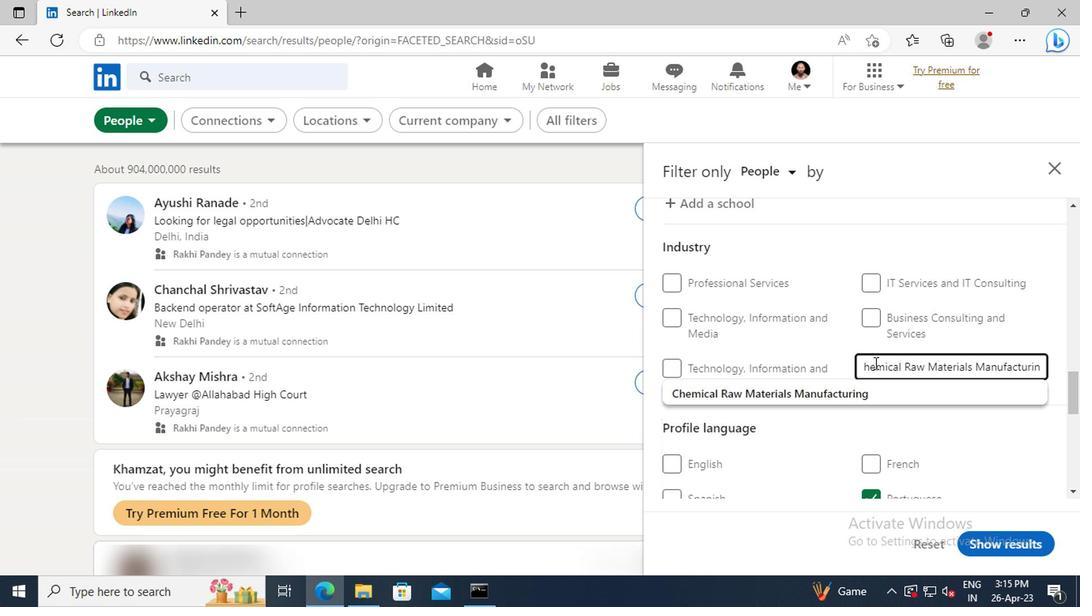 
Action: Mouse moved to (867, 397)
Screenshot: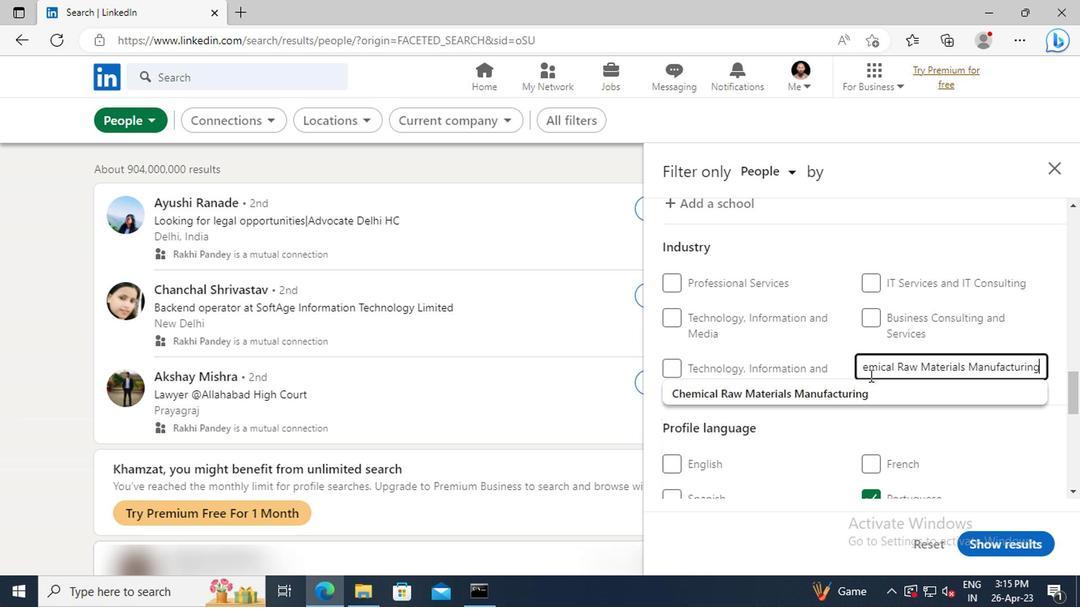 
Action: Mouse pressed left at (867, 397)
Screenshot: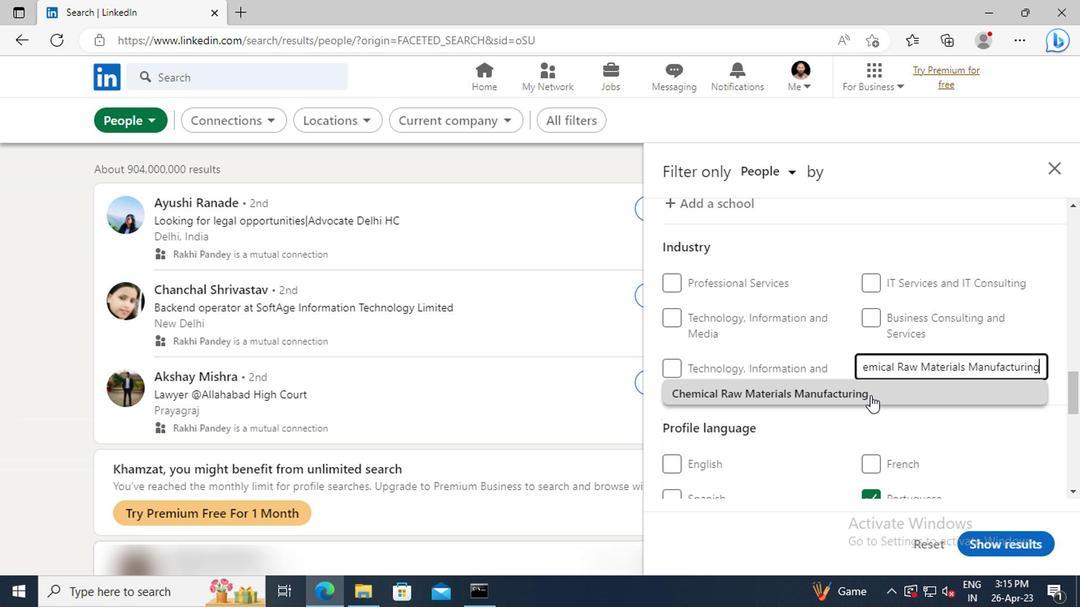 
Action: Mouse moved to (828, 325)
Screenshot: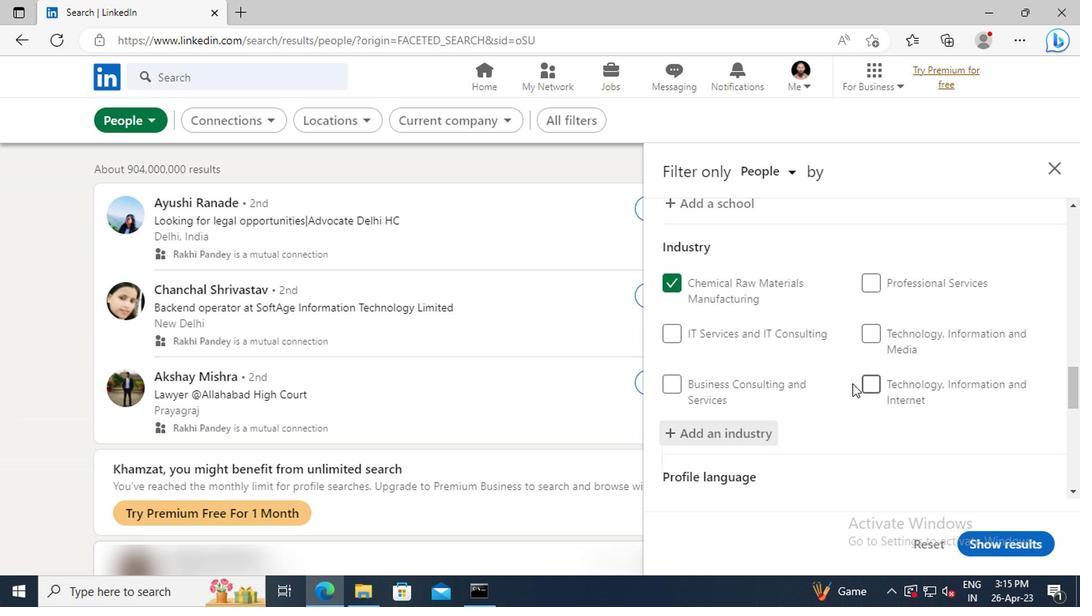 
Action: Mouse scrolled (828, 325) with delta (0, 0)
Screenshot: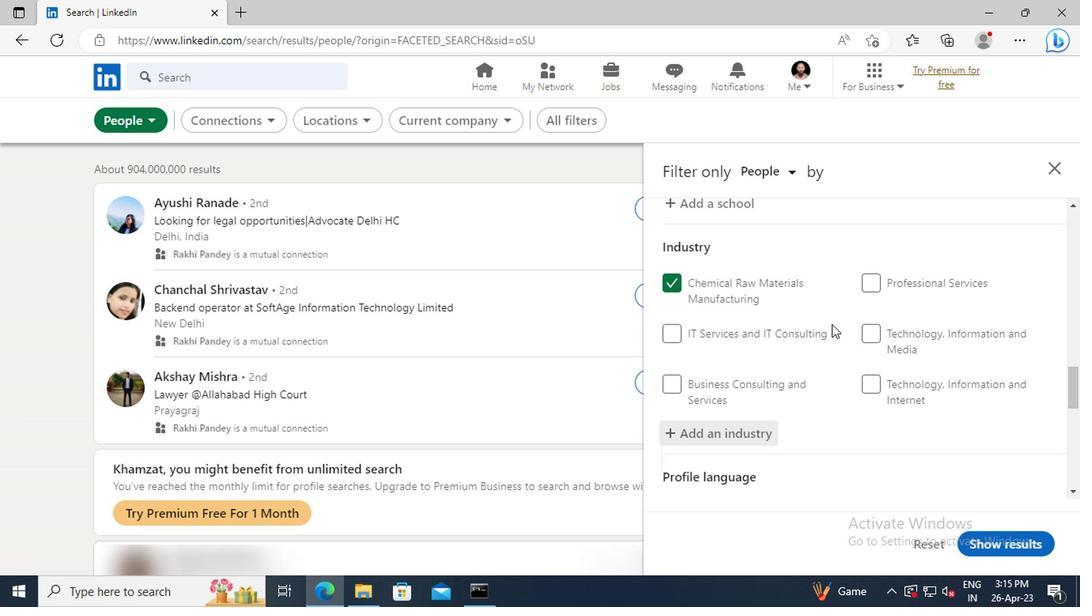 
Action: Mouse scrolled (828, 325) with delta (0, 0)
Screenshot: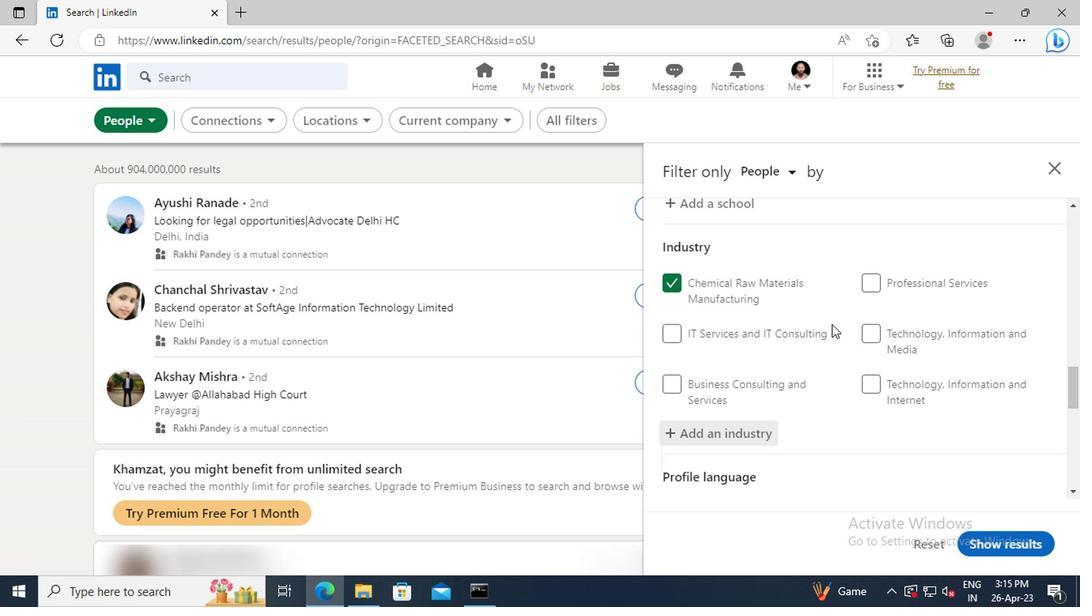 
Action: Mouse scrolled (828, 325) with delta (0, 0)
Screenshot: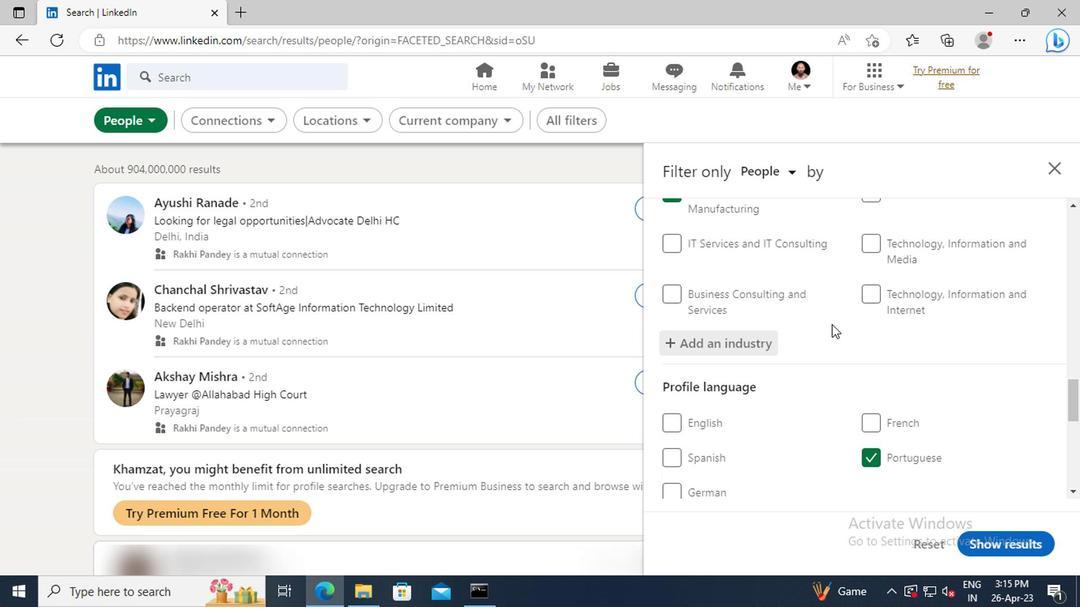 
Action: Mouse scrolled (828, 325) with delta (0, 0)
Screenshot: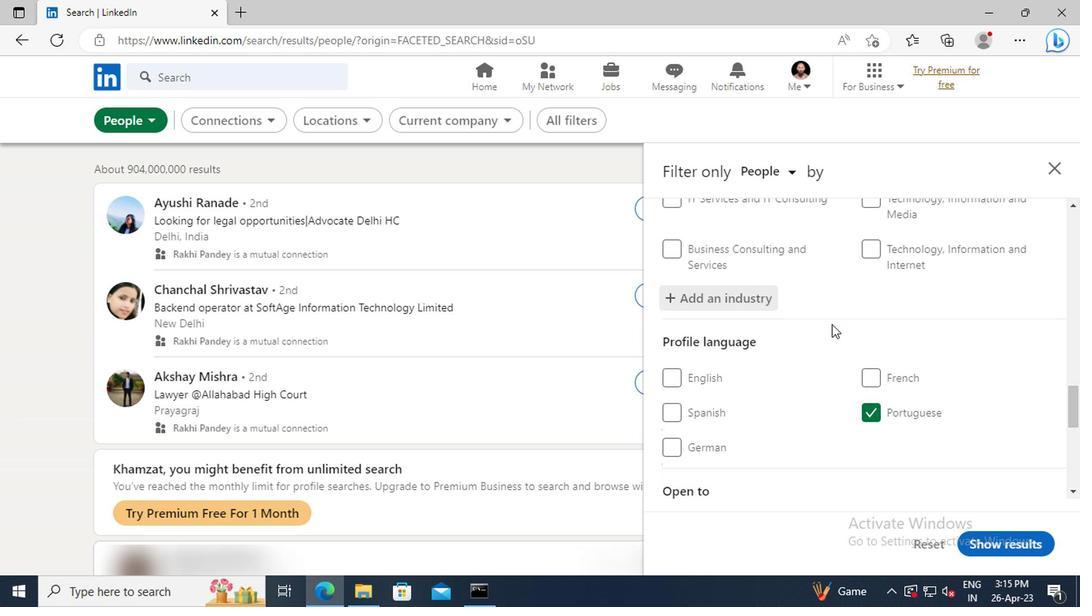 
Action: Mouse scrolled (828, 325) with delta (0, 0)
Screenshot: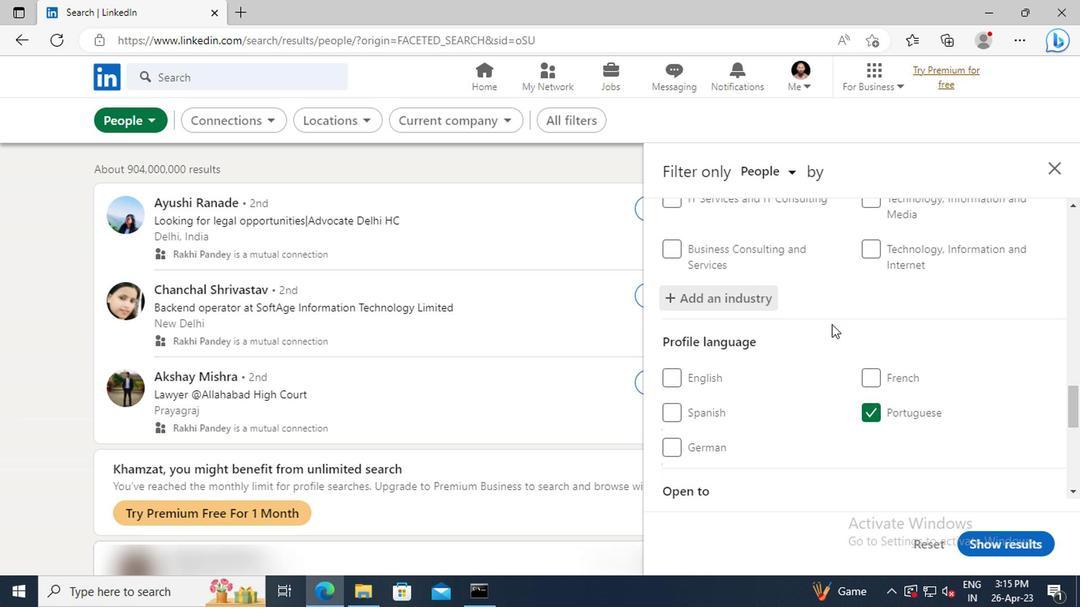 
Action: Mouse scrolled (828, 325) with delta (0, 0)
Screenshot: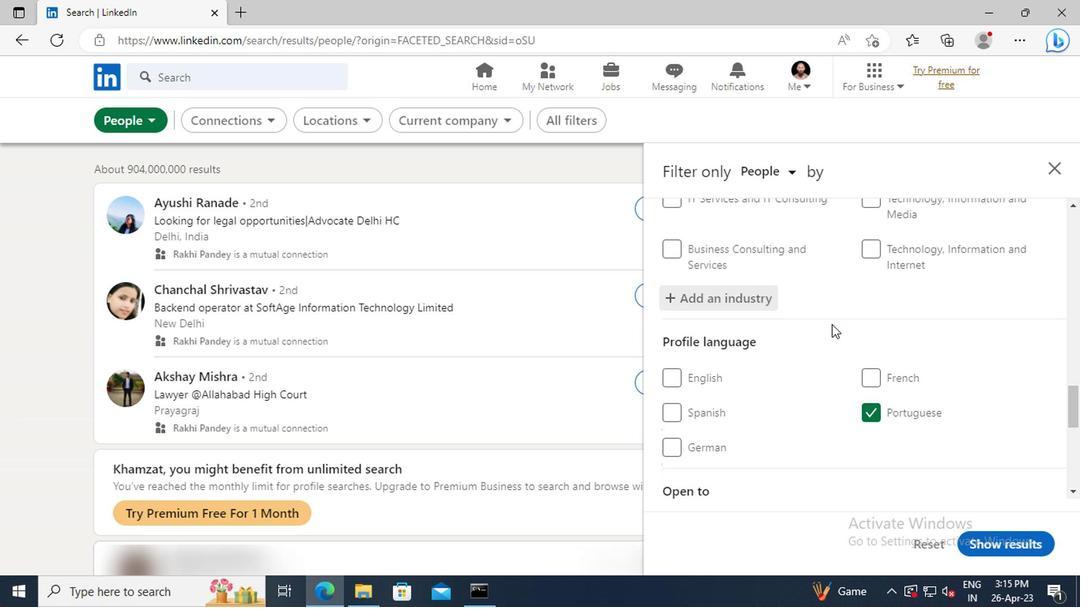 
Action: Mouse scrolled (828, 325) with delta (0, 0)
Screenshot: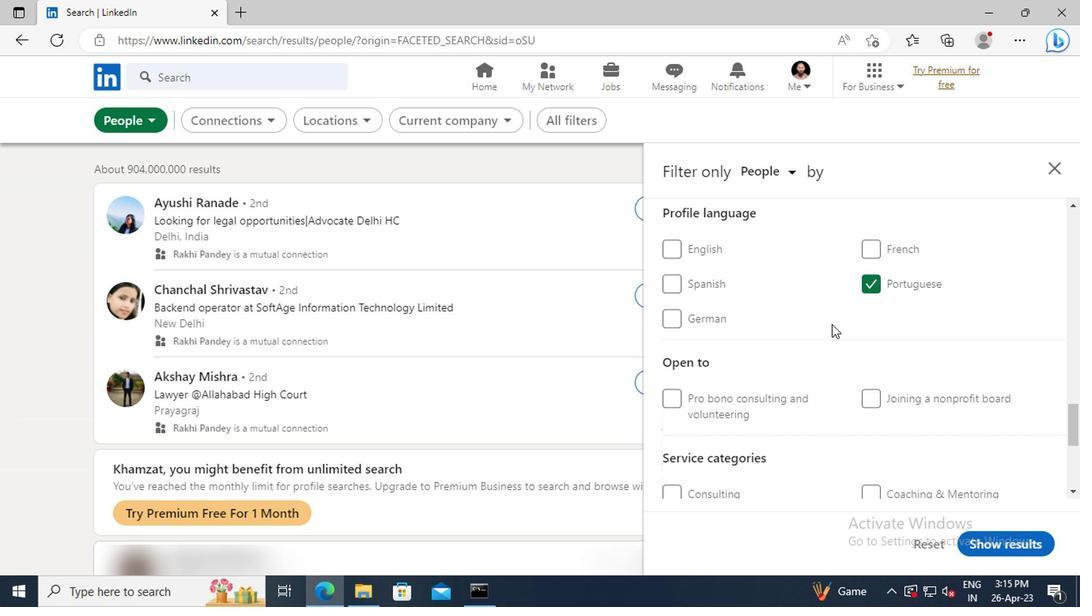 
Action: Mouse scrolled (828, 325) with delta (0, 0)
Screenshot: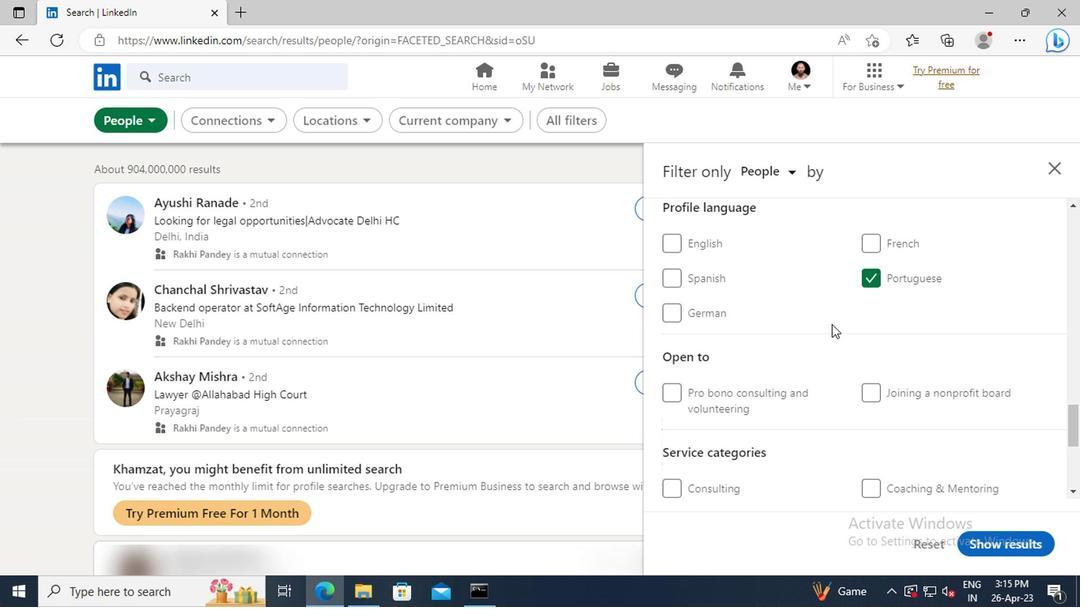 
Action: Mouse scrolled (828, 325) with delta (0, 0)
Screenshot: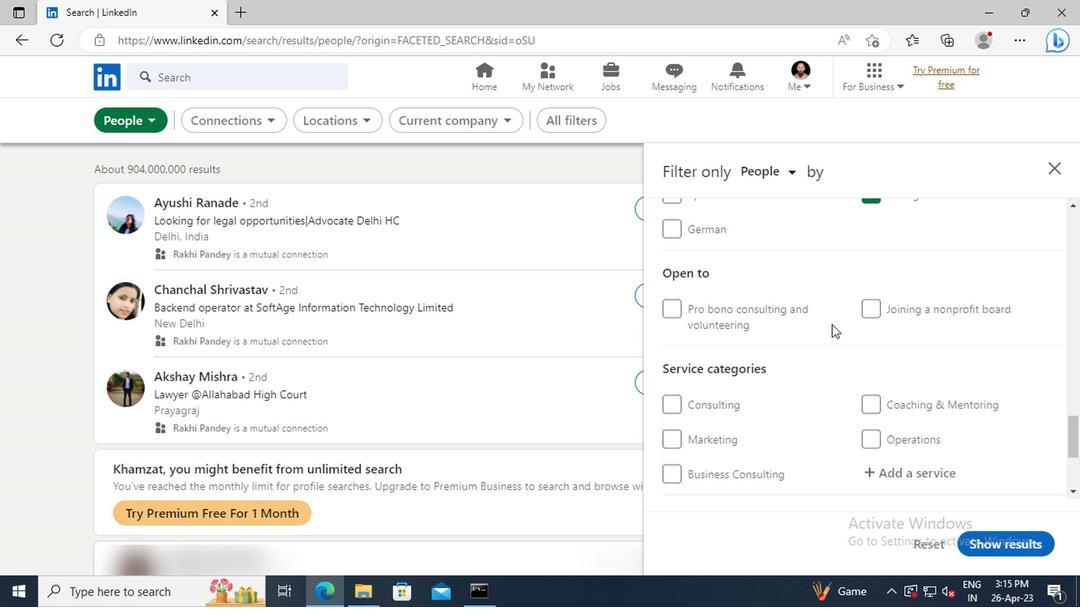 
Action: Mouse scrolled (828, 325) with delta (0, 0)
Screenshot: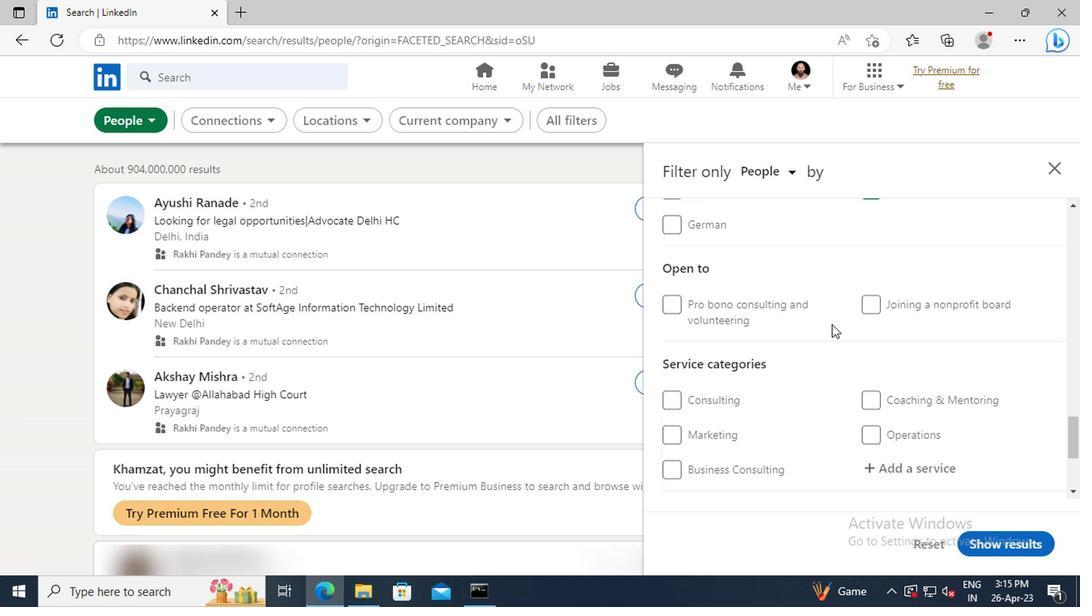 
Action: Mouse scrolled (828, 325) with delta (0, 0)
Screenshot: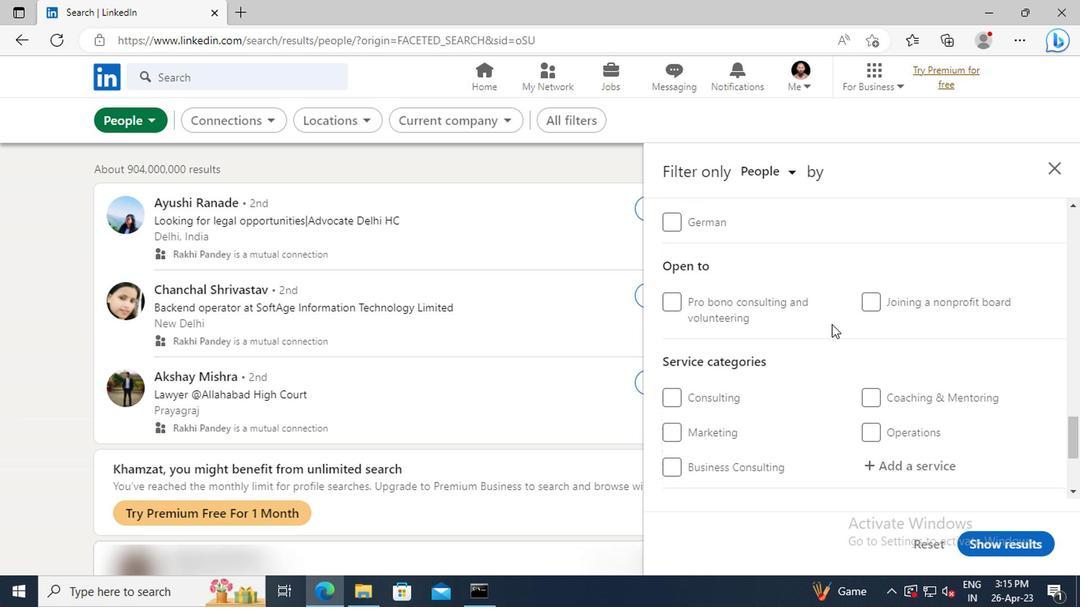 
Action: Mouse moved to (872, 339)
Screenshot: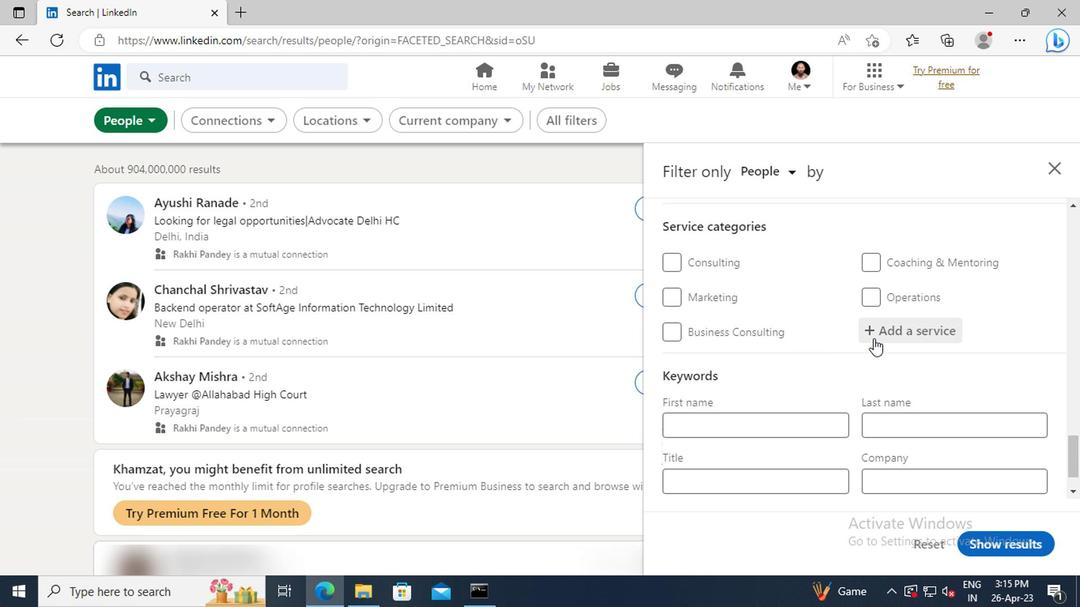 
Action: Mouse pressed left at (872, 339)
Screenshot: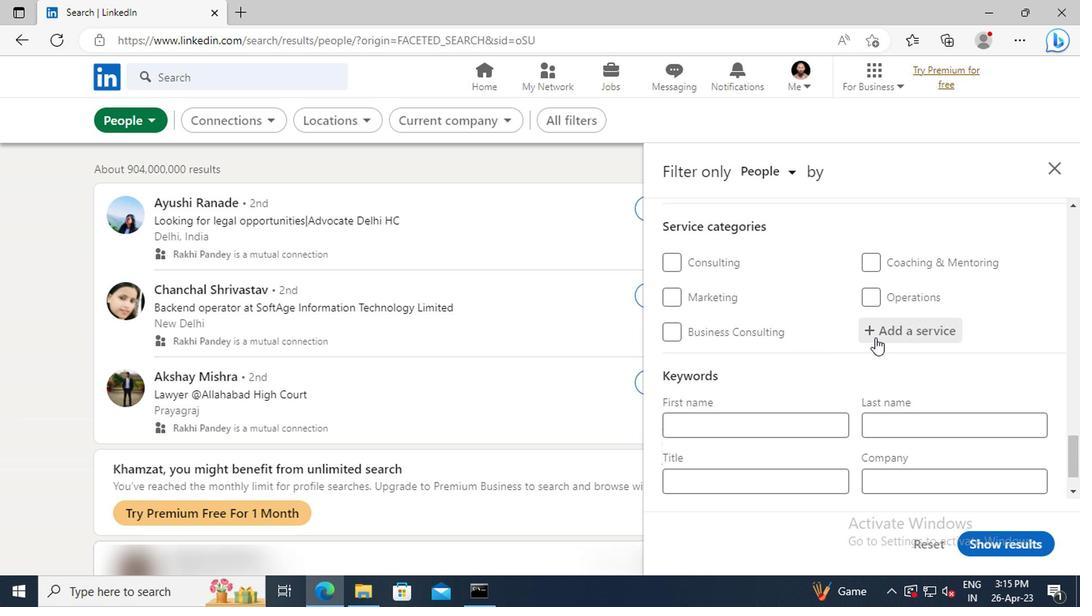 
Action: Mouse moved to (864, 342)
Screenshot: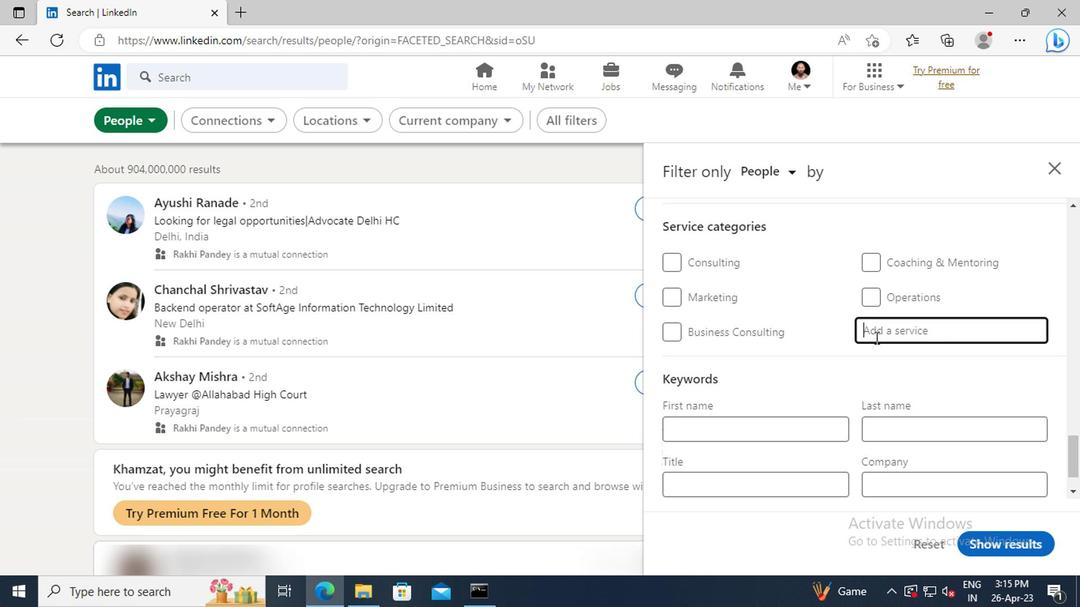 
Action: Key pressed <Key.shift>TAX<Key.space><Key.shift>LAW
Screenshot: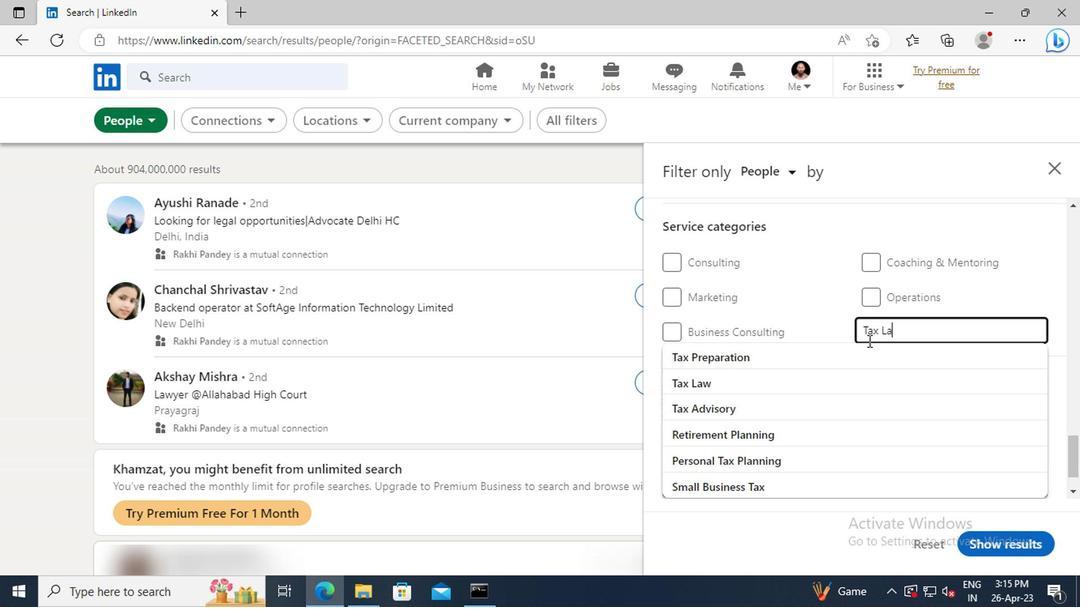 
Action: Mouse moved to (855, 354)
Screenshot: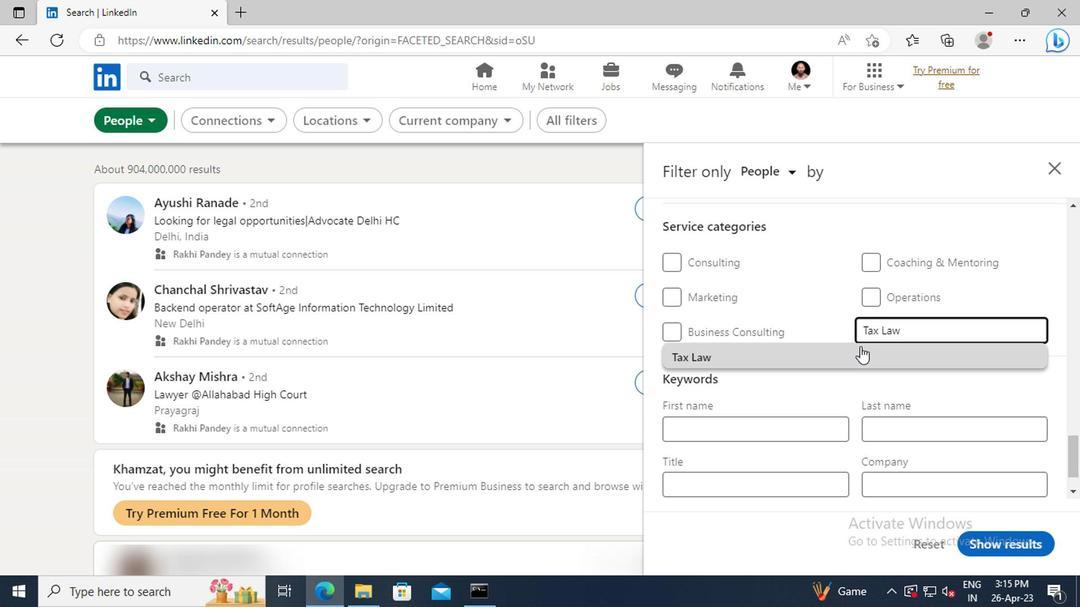 
Action: Mouse pressed left at (855, 354)
Screenshot: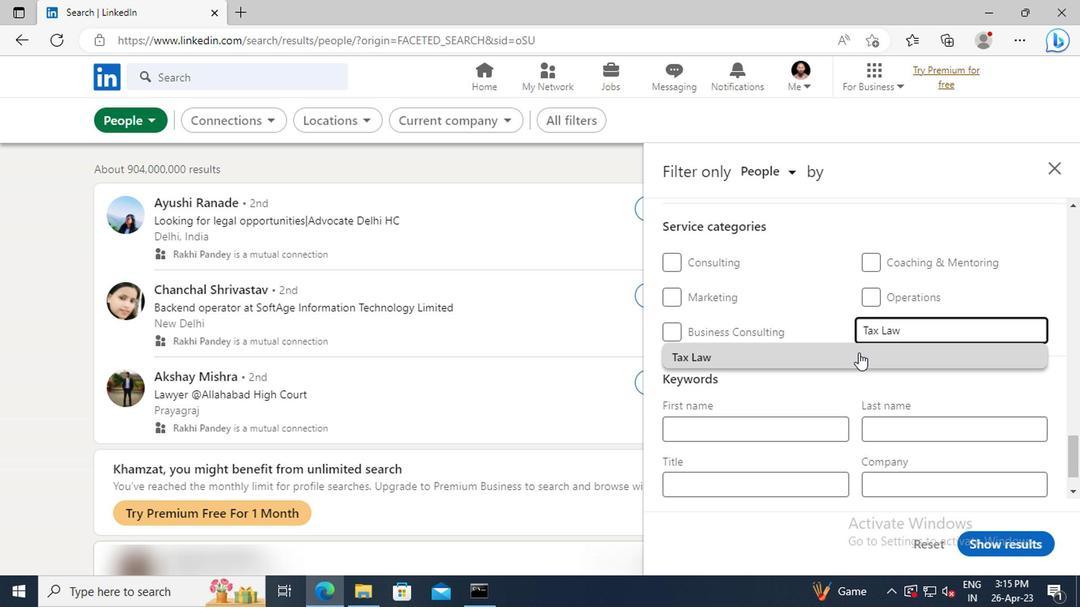 
Action: Mouse moved to (807, 313)
Screenshot: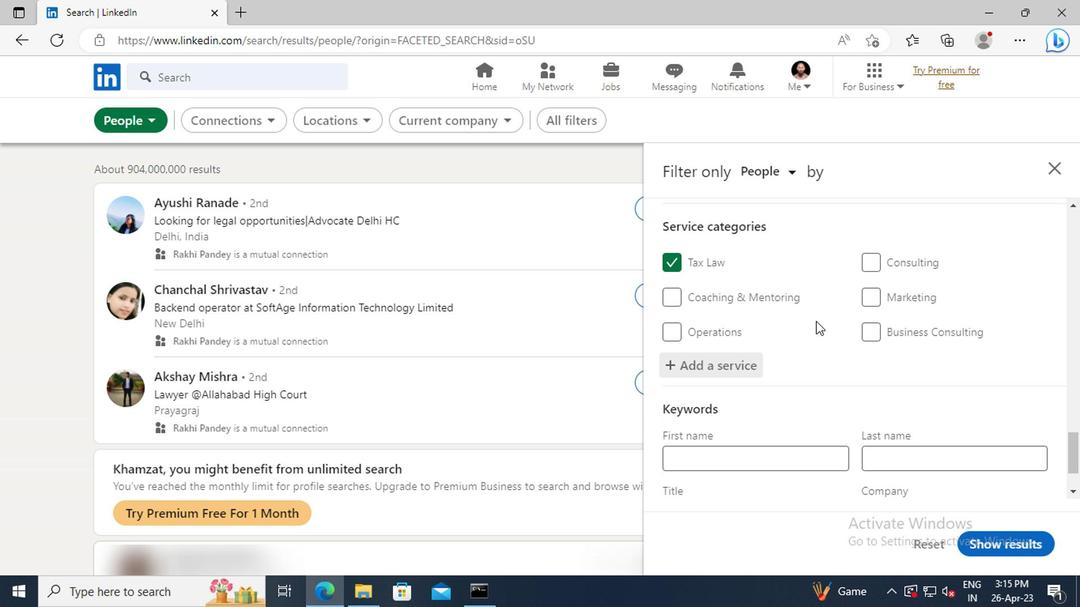 
Action: Mouse scrolled (807, 312) with delta (0, 0)
Screenshot: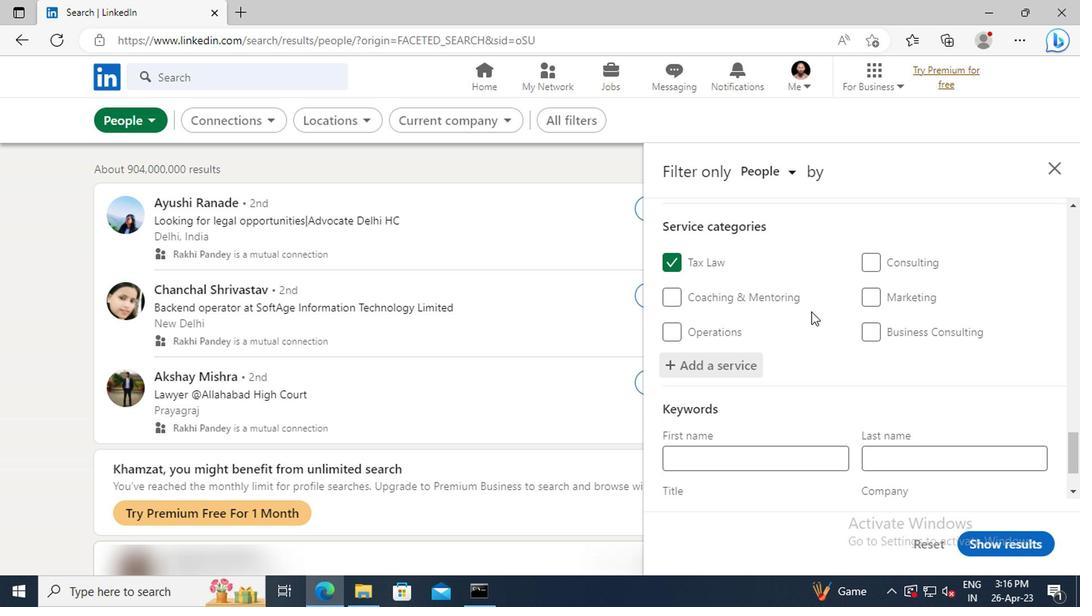 
Action: Mouse scrolled (807, 312) with delta (0, 0)
Screenshot: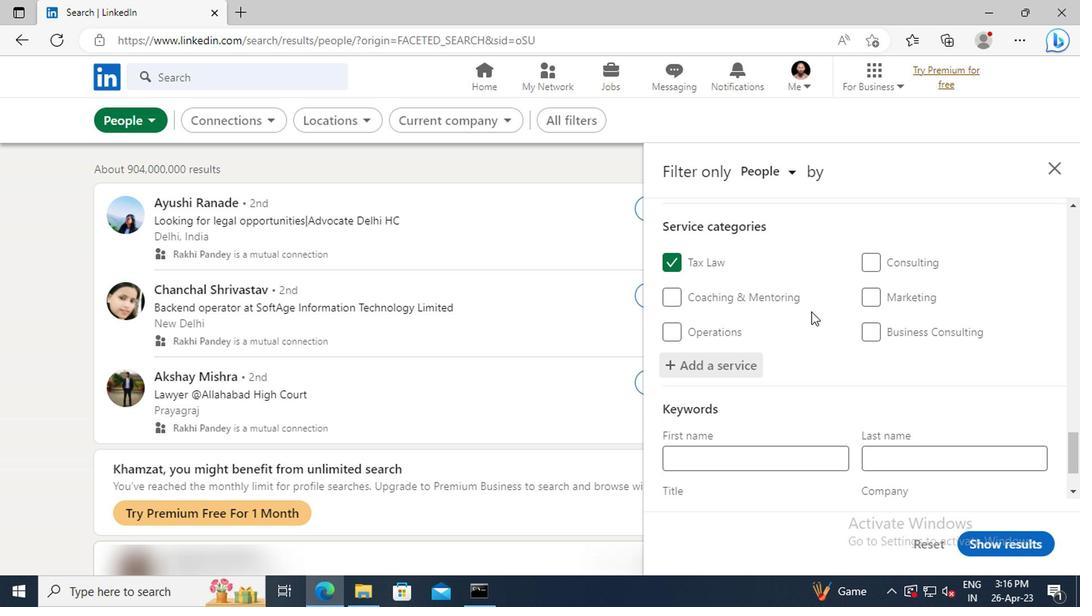
Action: Mouse scrolled (807, 312) with delta (0, 0)
Screenshot: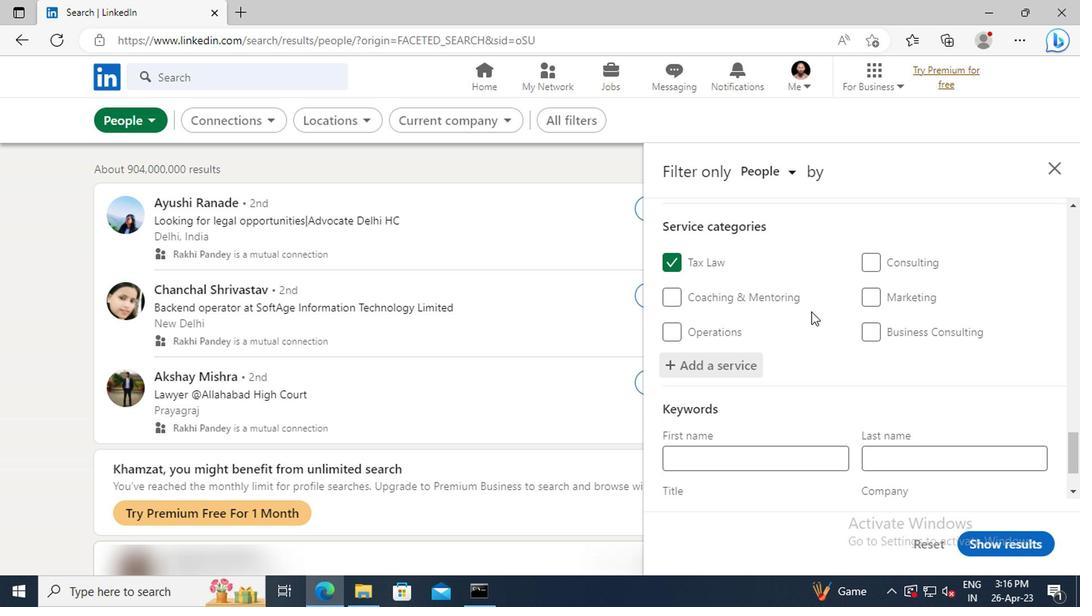 
Action: Mouse moved to (753, 428)
Screenshot: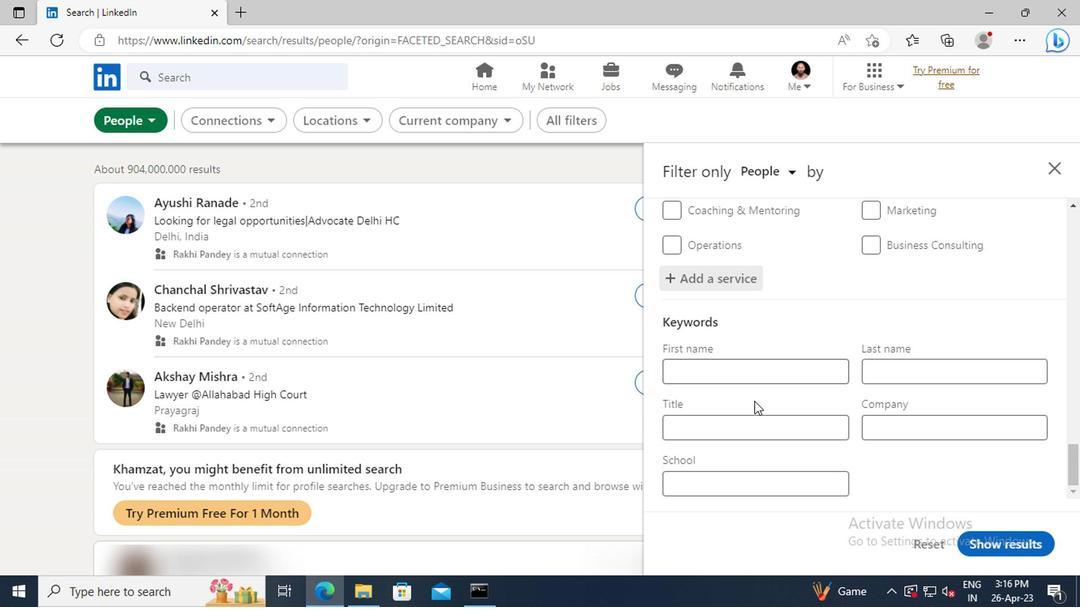
Action: Mouse pressed left at (753, 428)
Screenshot: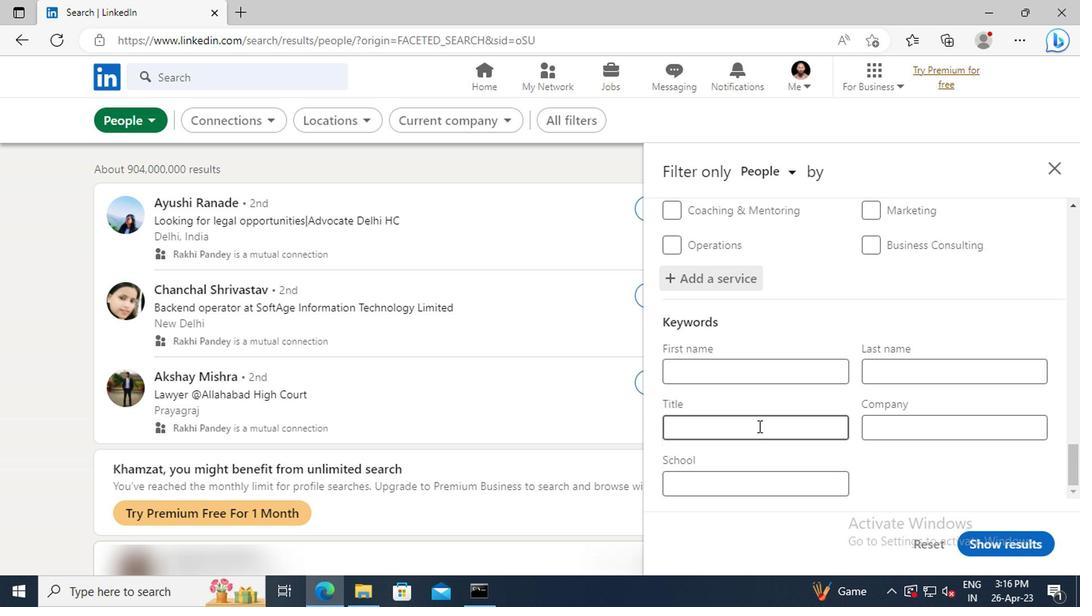 
Action: Key pressed <Key.shift>MANAGING<Key.space><Key.shift>MEMBER<Key.enter>
Screenshot: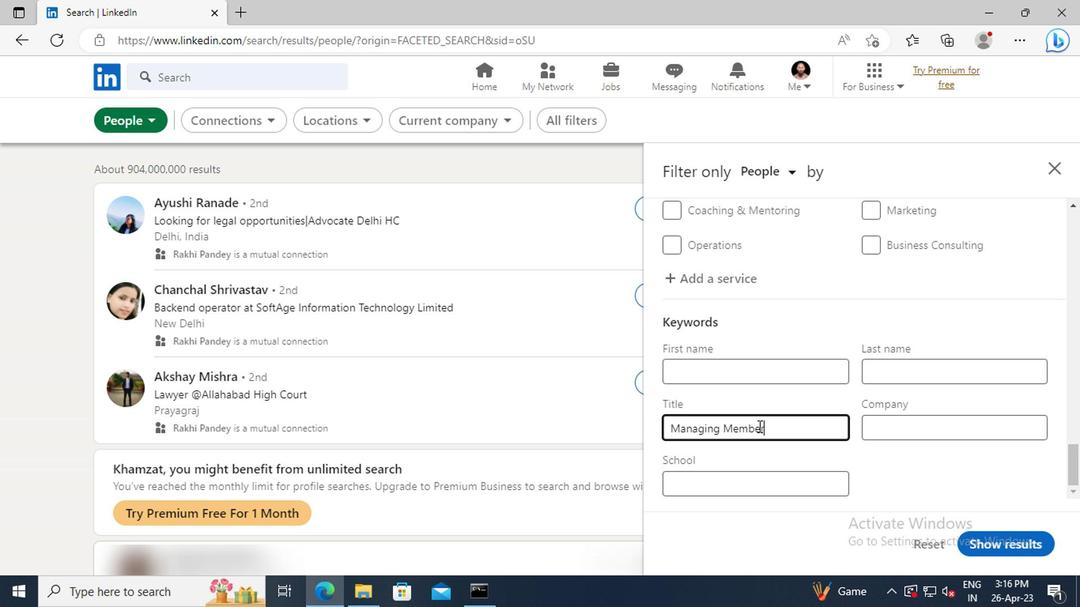 
Action: Mouse moved to (983, 544)
Screenshot: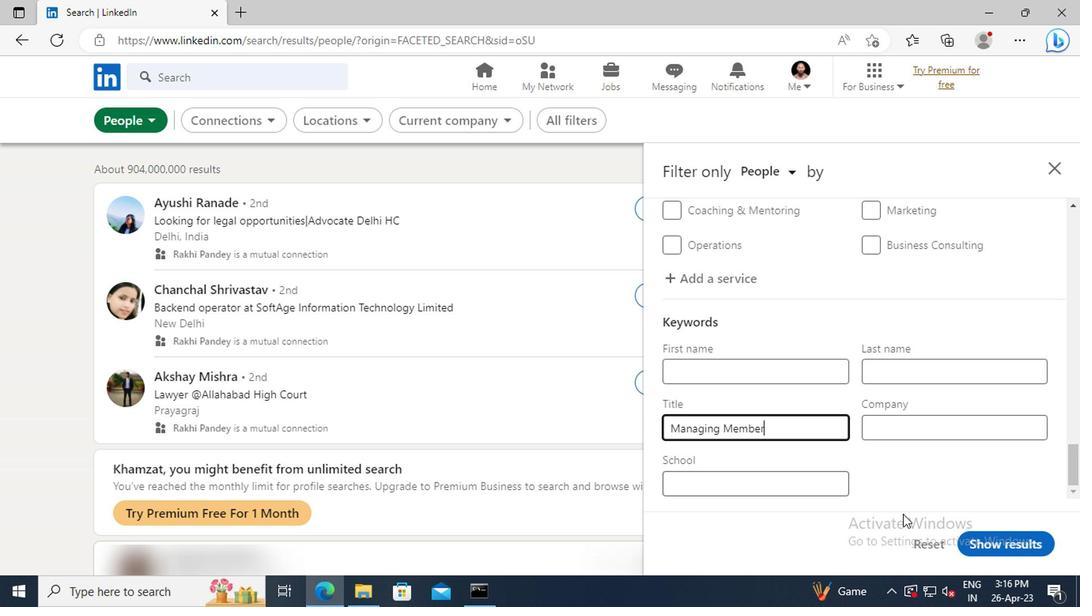 
Action: Mouse pressed left at (983, 544)
Screenshot: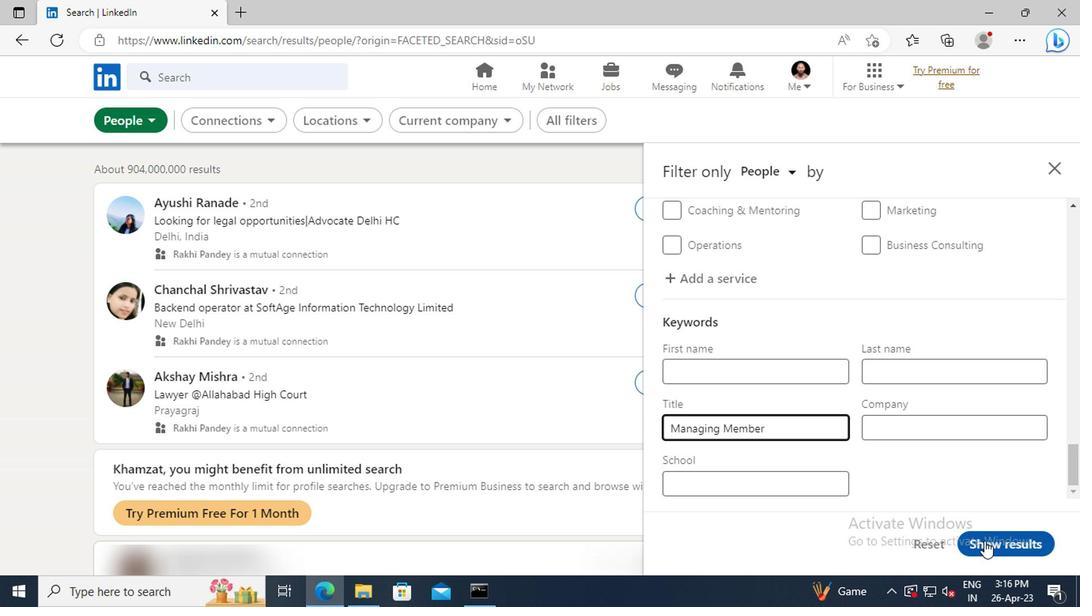 
